 Task: Find connections with filter location South Brisbane with filter topic #innovationwith filter profile language English with filter current company Adani Solar with filter school Global Institute of Technology,Jaipur with filter industry Investment Advice with filter service category WordPress Design with filter keywords title Cloud Architect
Action: Mouse moved to (201, 280)
Screenshot: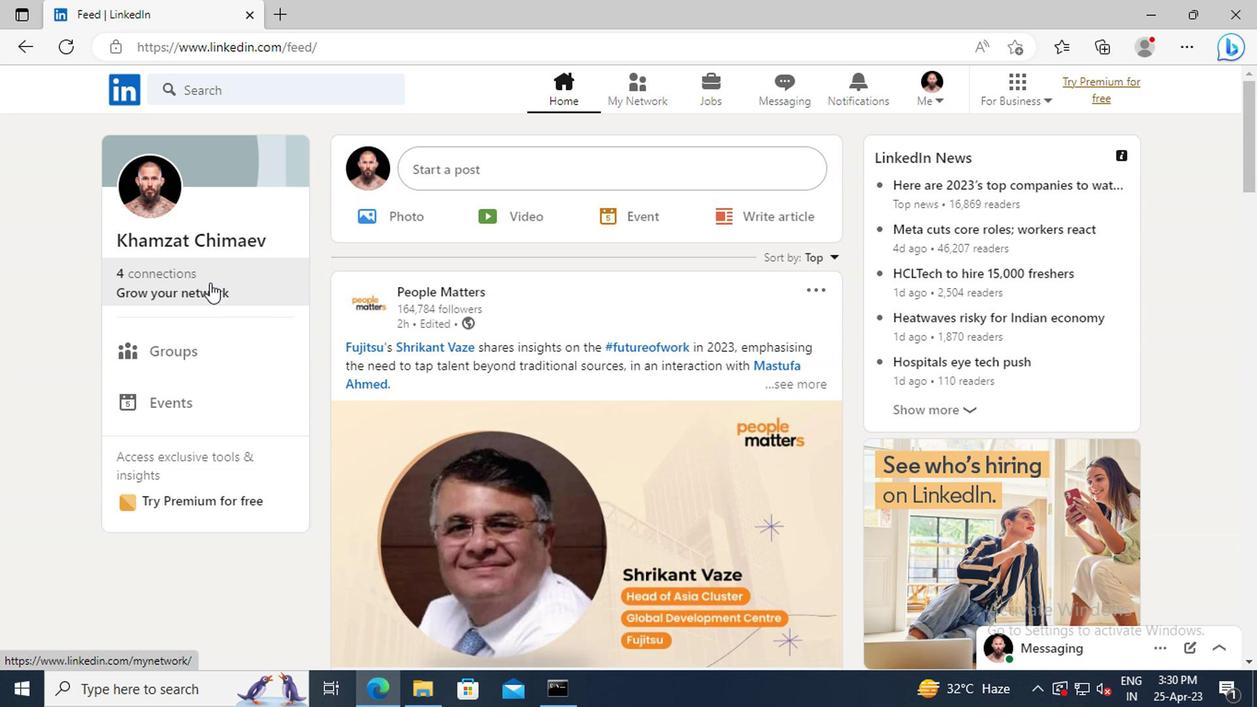 
Action: Mouse pressed left at (201, 280)
Screenshot: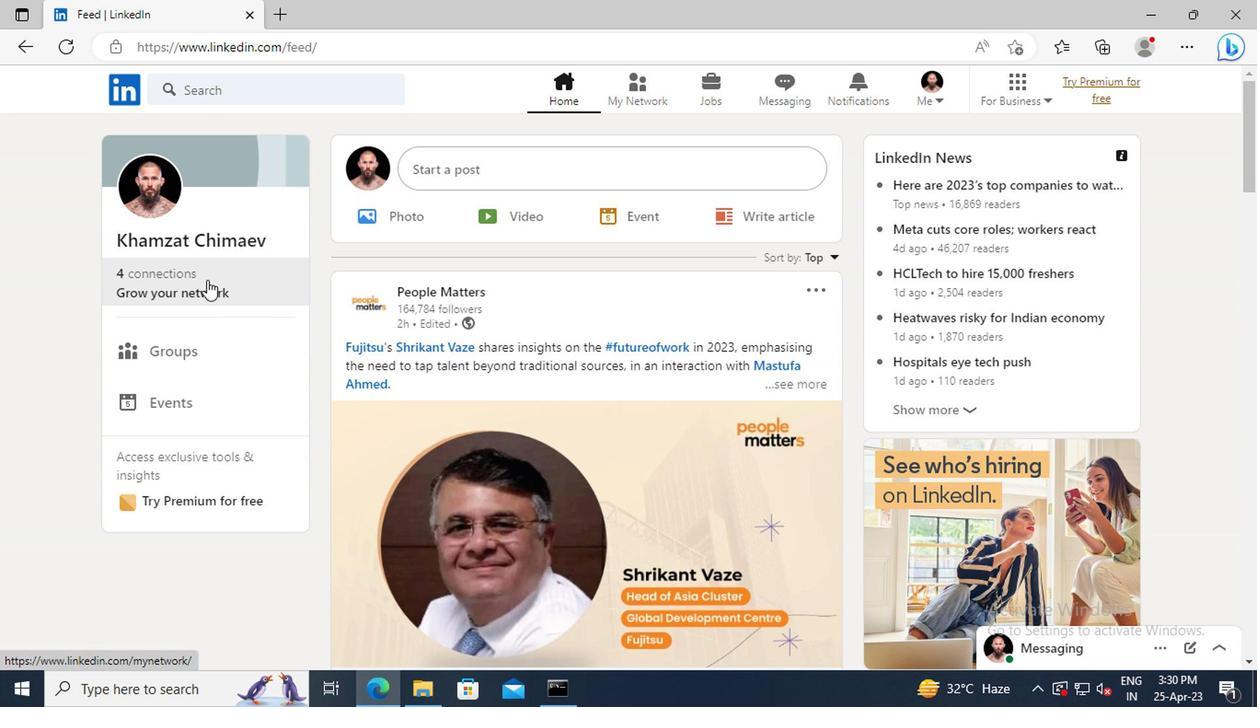
Action: Mouse moved to (216, 191)
Screenshot: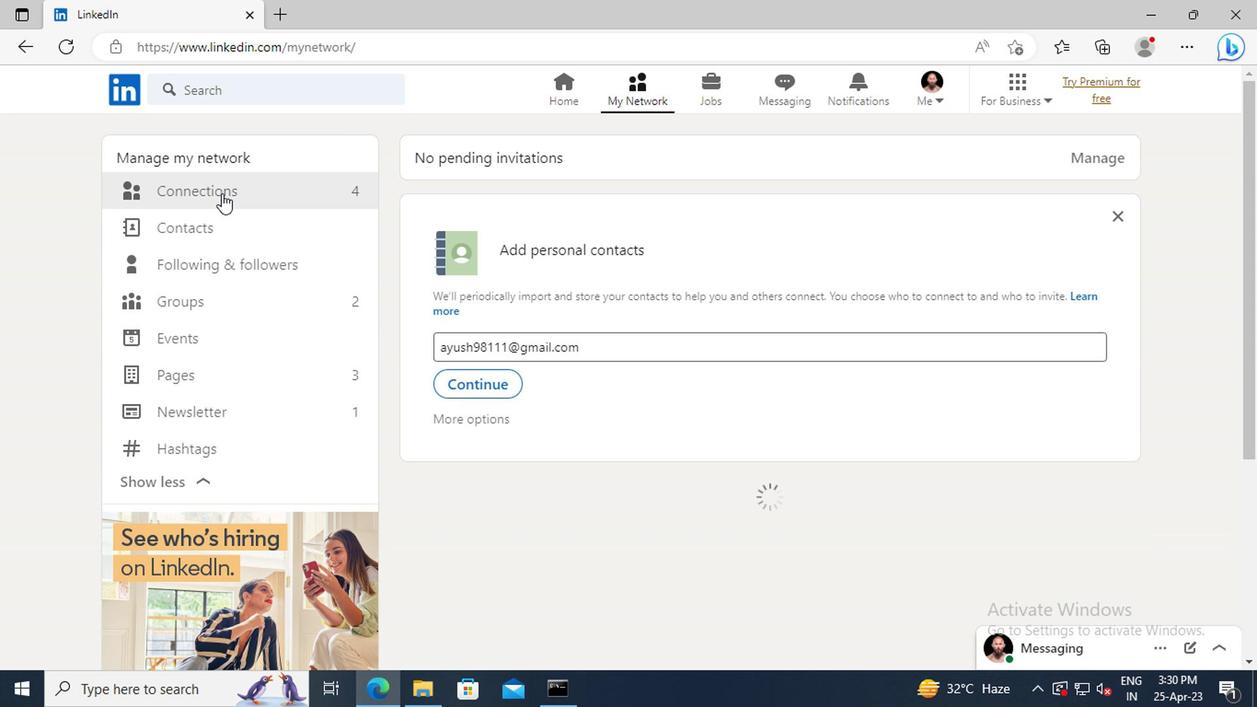 
Action: Mouse pressed left at (216, 191)
Screenshot: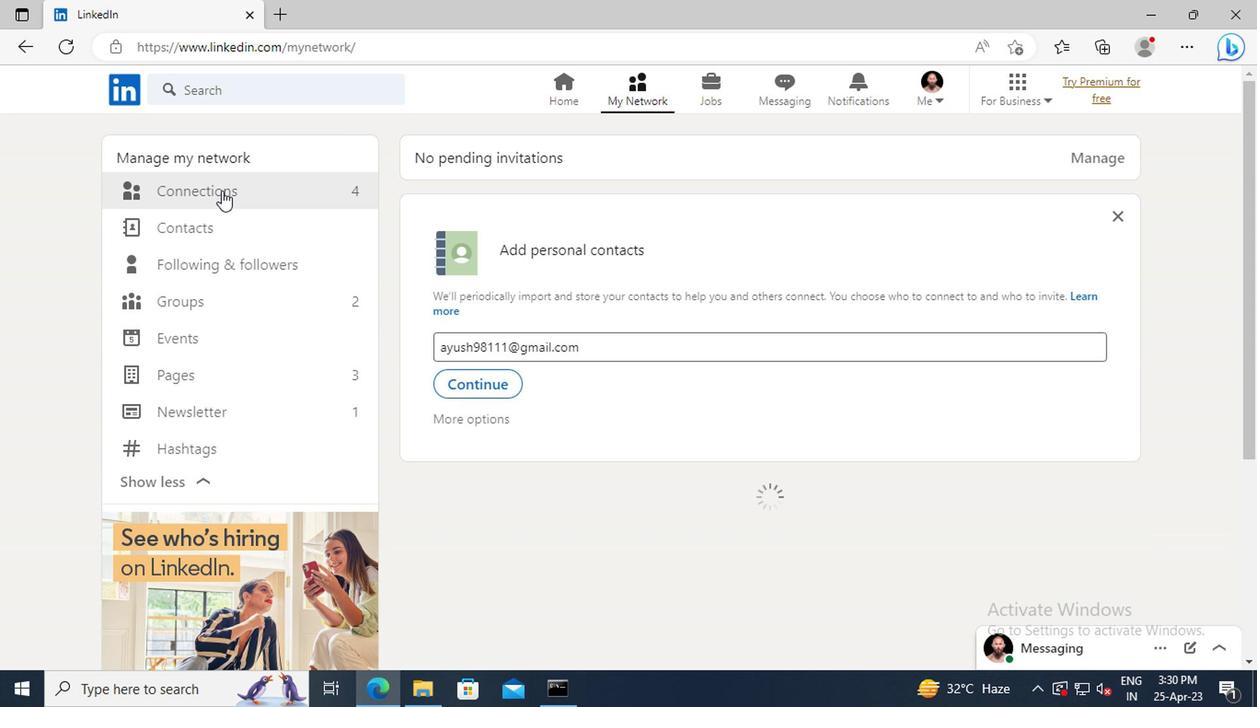 
Action: Mouse moved to (737, 194)
Screenshot: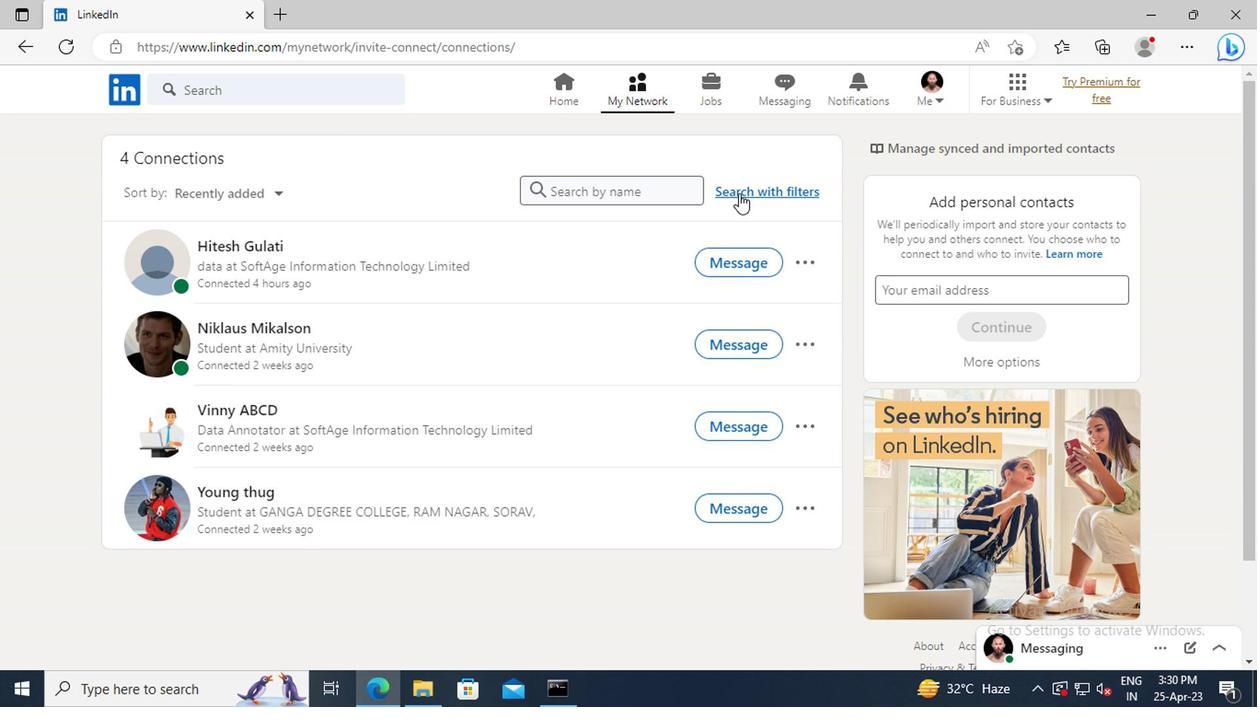 
Action: Mouse pressed left at (737, 194)
Screenshot: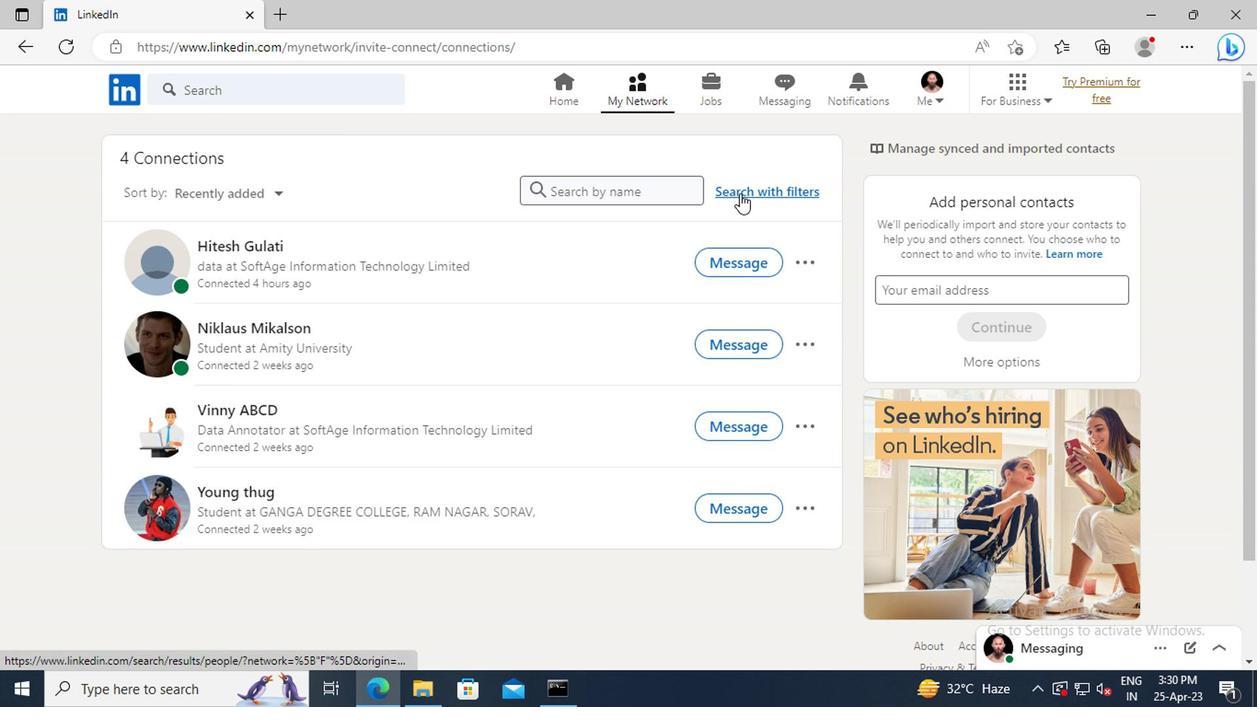 
Action: Mouse moved to (685, 148)
Screenshot: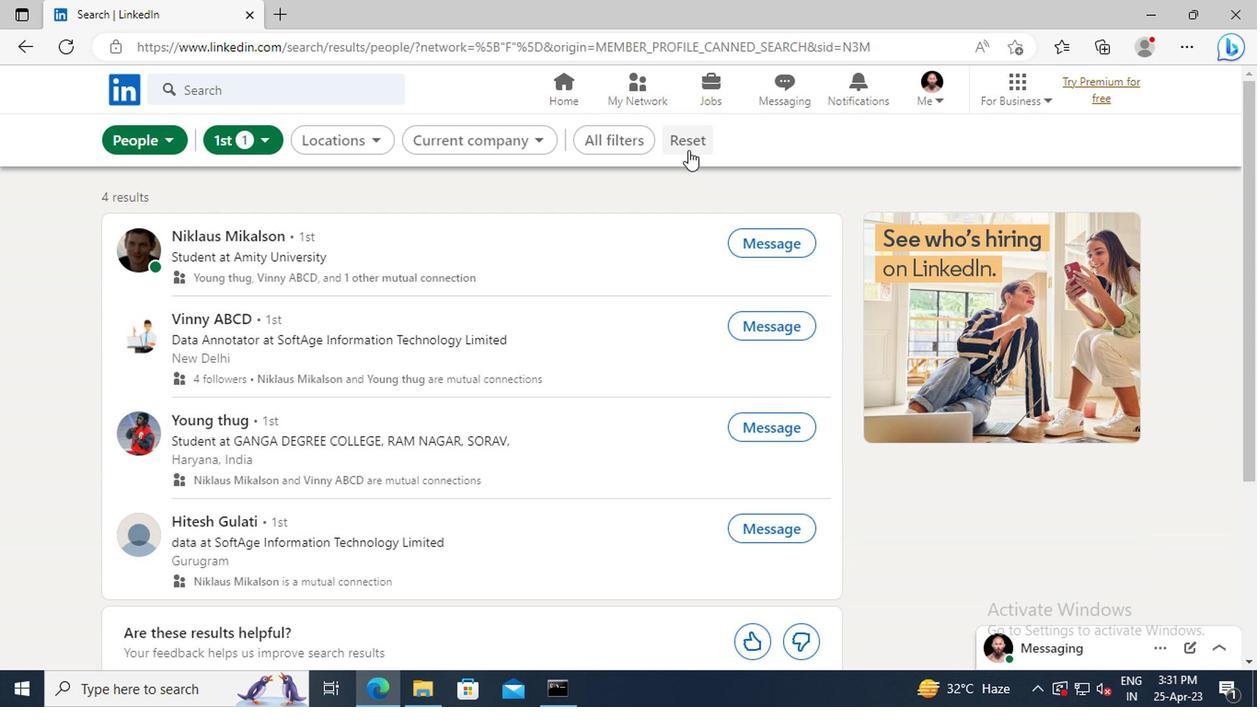 
Action: Mouse pressed left at (685, 148)
Screenshot: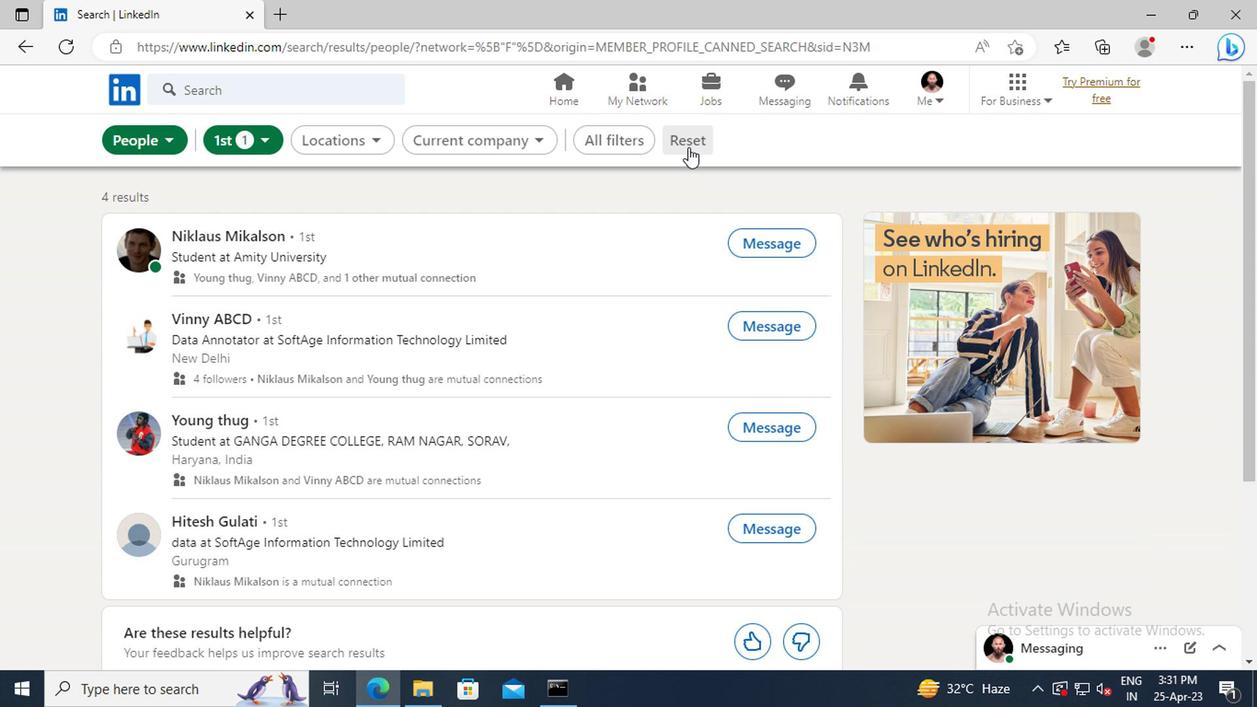 
Action: Mouse moved to (645, 146)
Screenshot: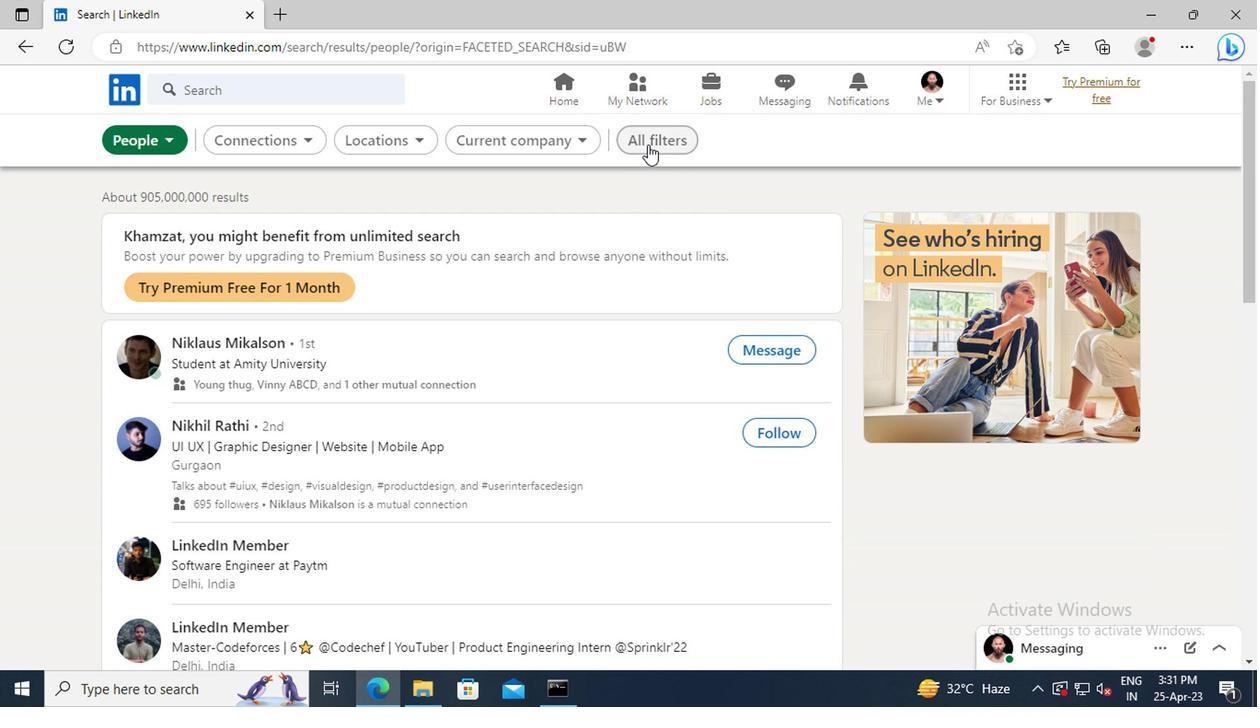 
Action: Mouse pressed left at (645, 146)
Screenshot: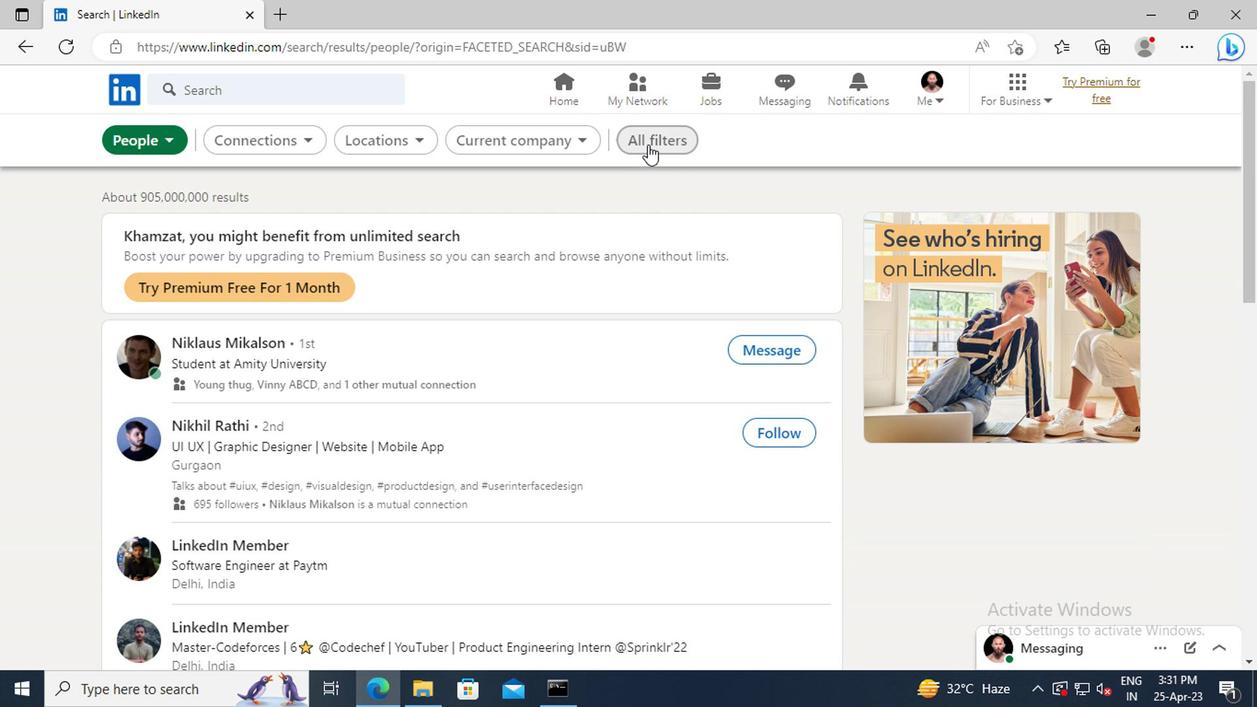 
Action: Mouse moved to (1009, 315)
Screenshot: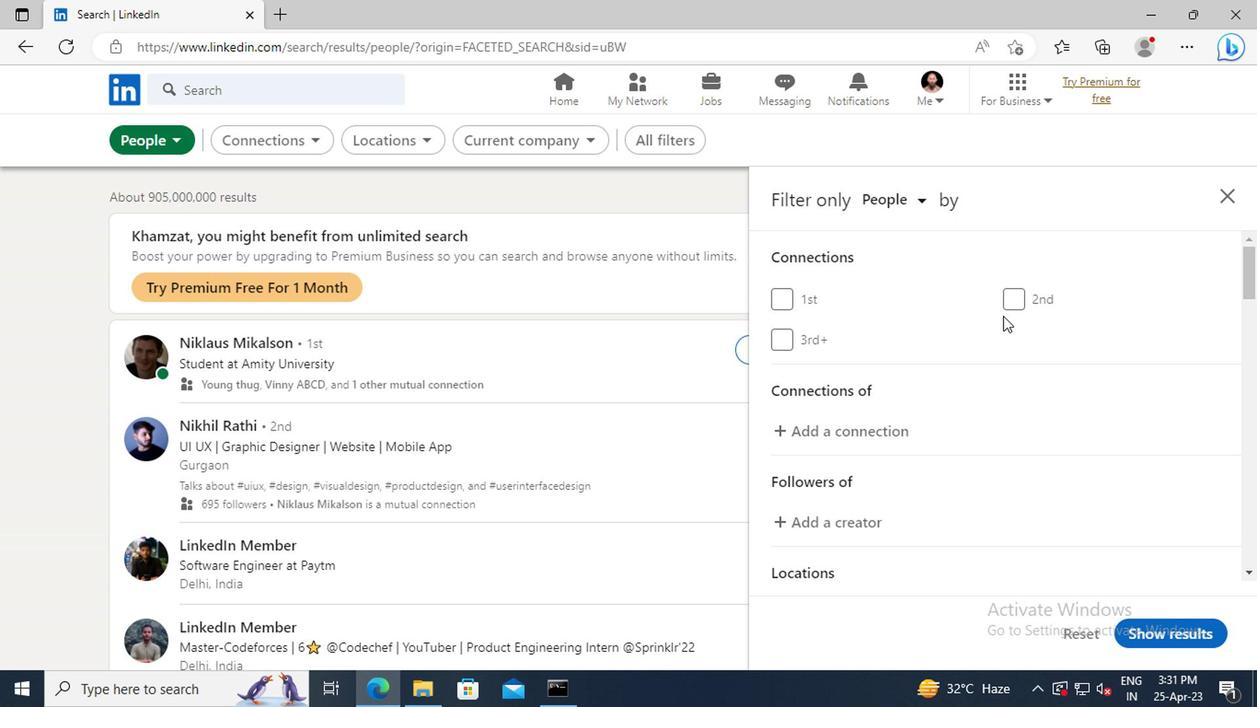 
Action: Mouse scrolled (1009, 315) with delta (0, 0)
Screenshot: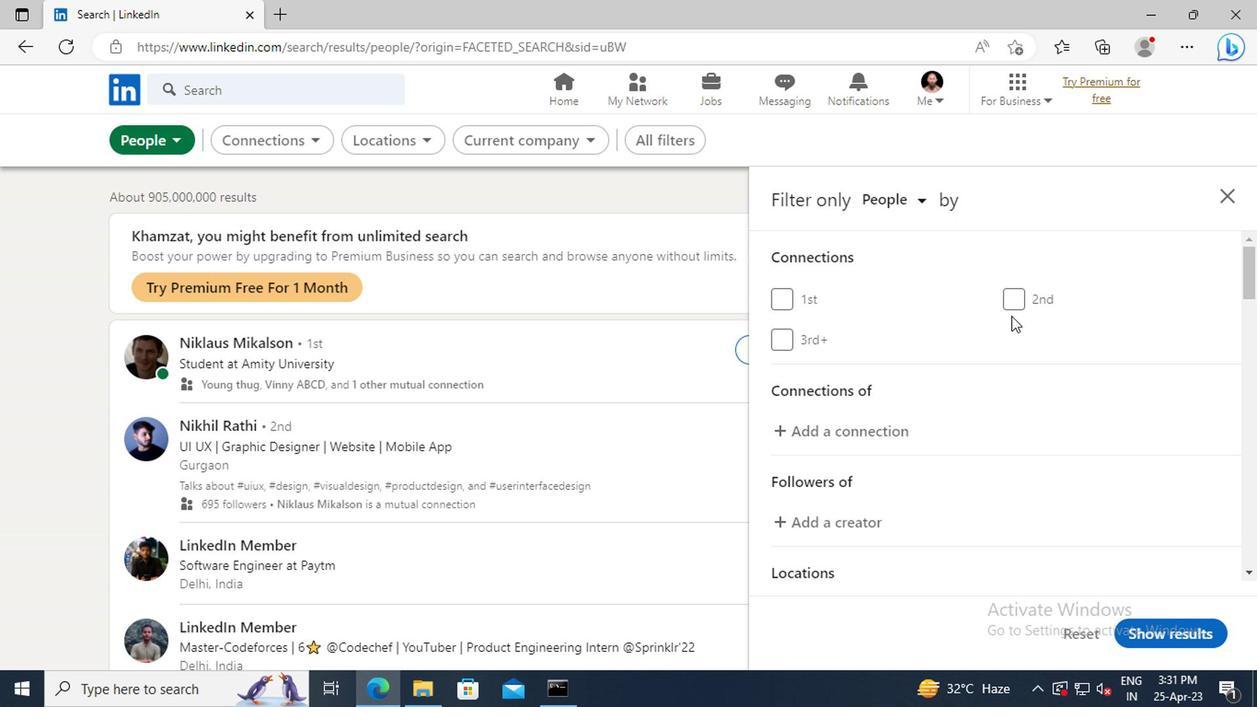 
Action: Mouse scrolled (1009, 315) with delta (0, 0)
Screenshot: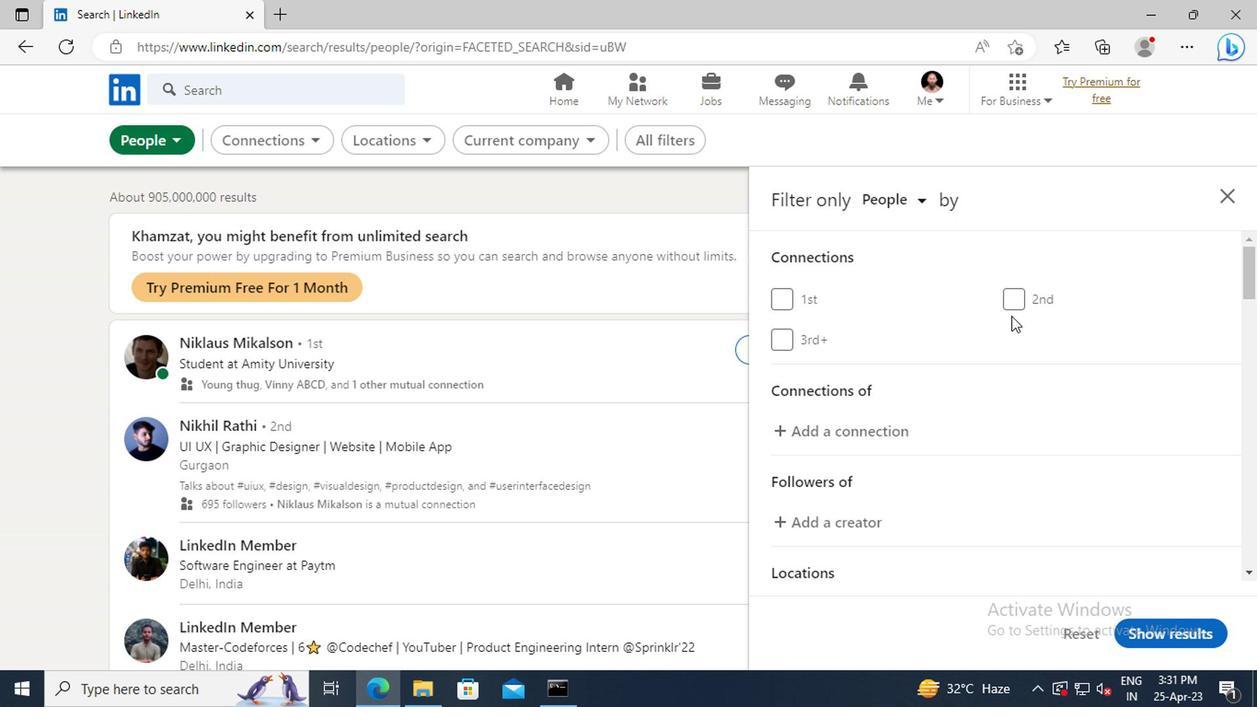 
Action: Mouse scrolled (1009, 315) with delta (0, 0)
Screenshot: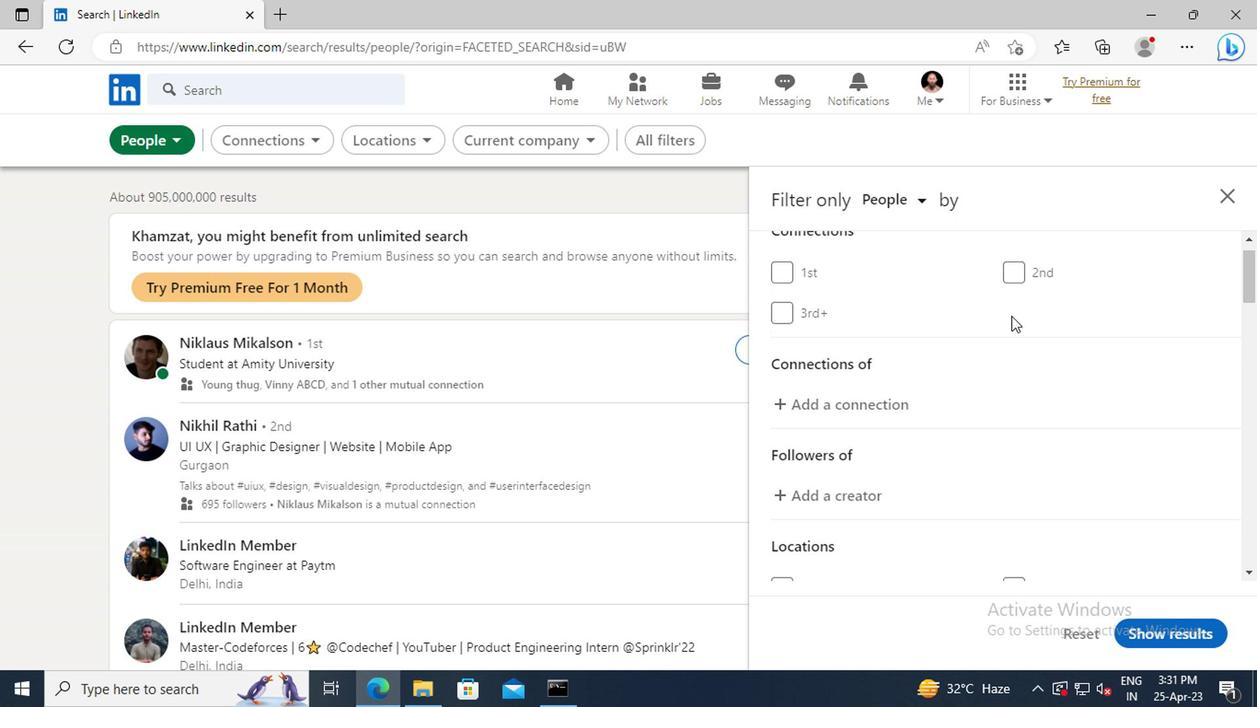 
Action: Mouse moved to (1010, 317)
Screenshot: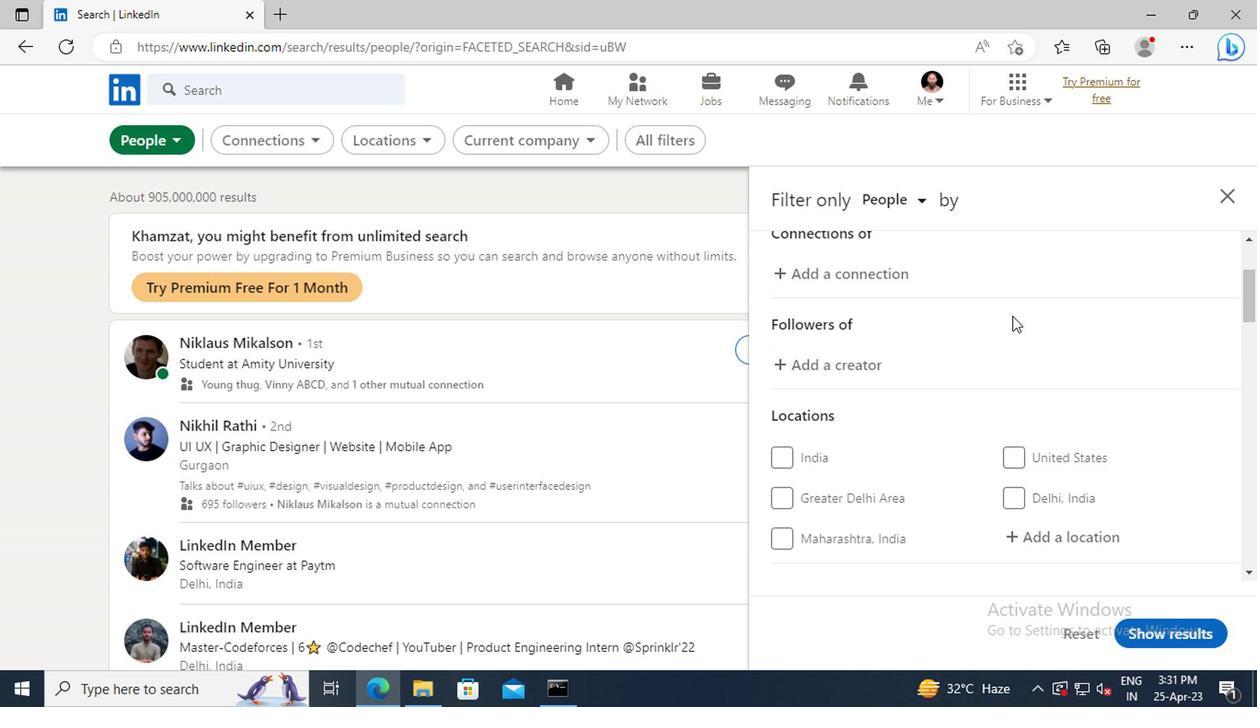 
Action: Mouse scrolled (1010, 315) with delta (0, -1)
Screenshot: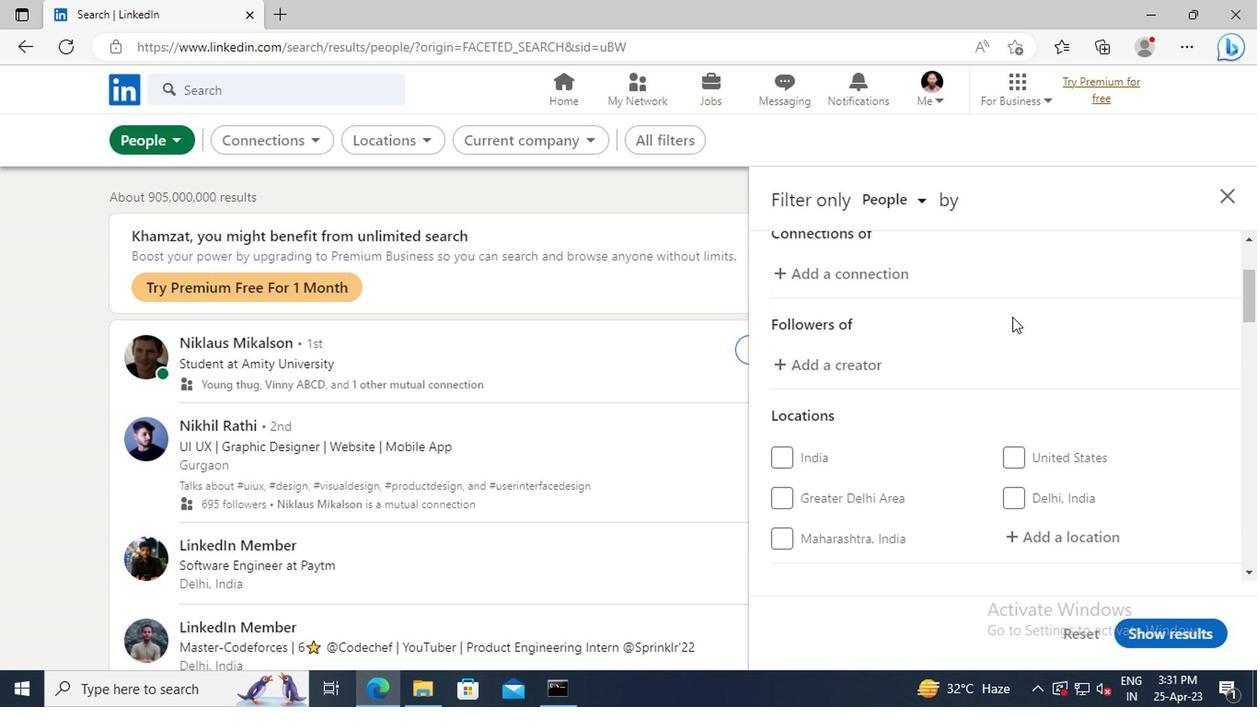 
Action: Mouse scrolled (1010, 315) with delta (0, -1)
Screenshot: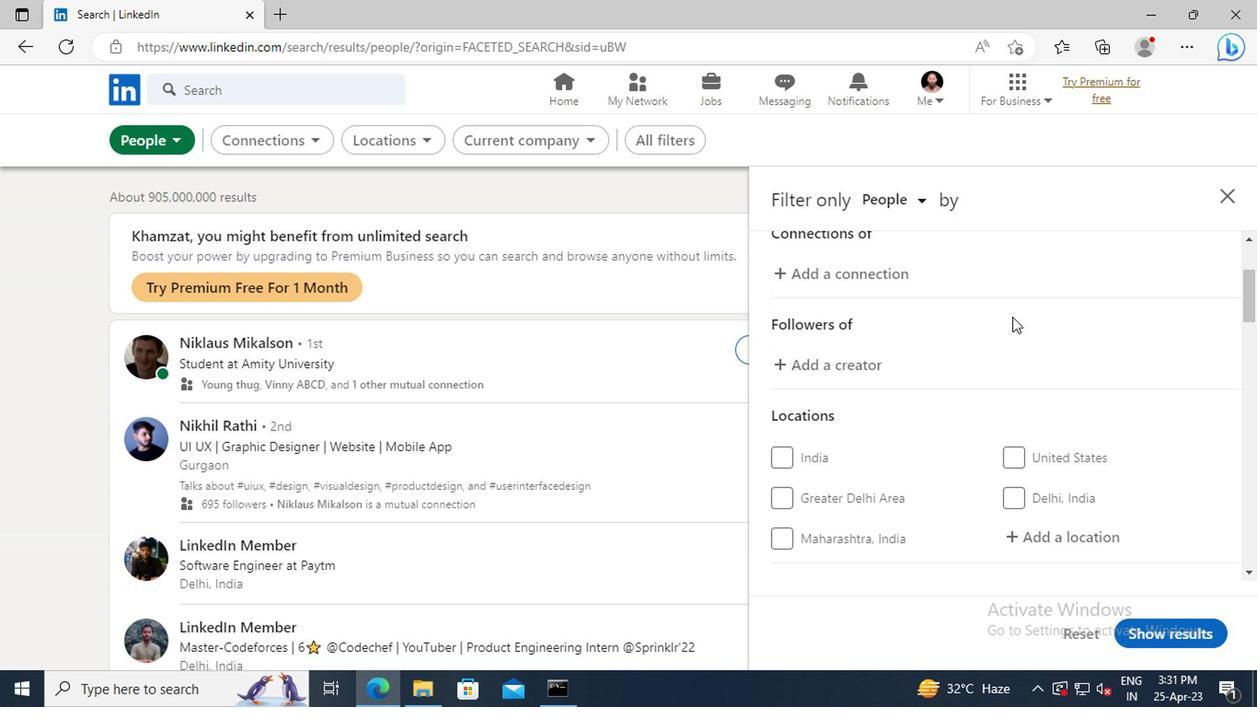 
Action: Mouse moved to (1049, 430)
Screenshot: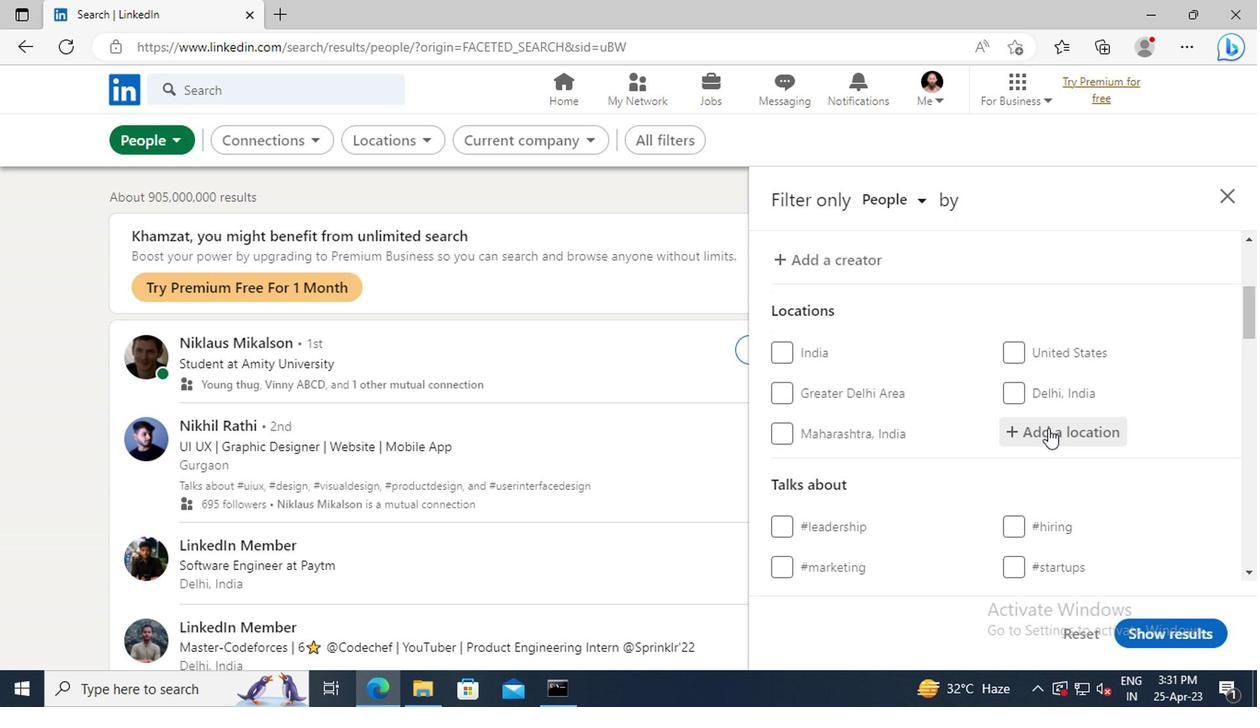 
Action: Mouse pressed left at (1049, 430)
Screenshot: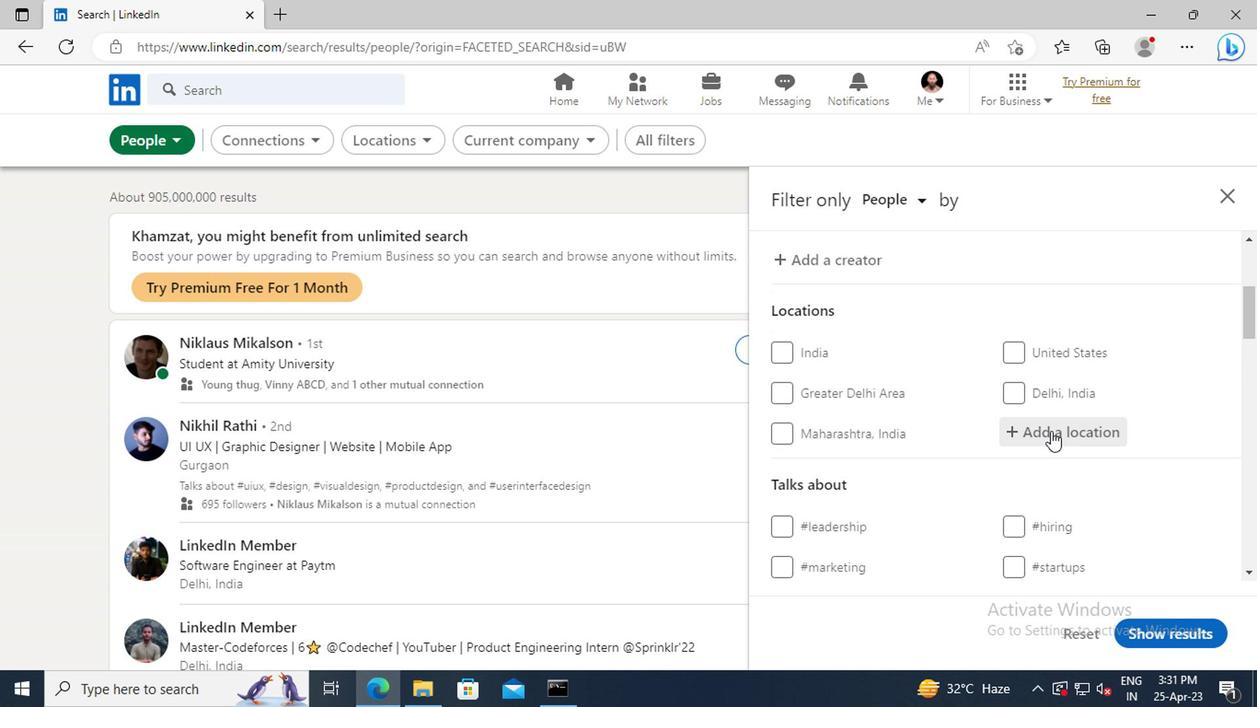 
Action: Key pressed <Key.shift_r>South<Key.space><Key.shift>BRISBANE<Key.enter>
Screenshot: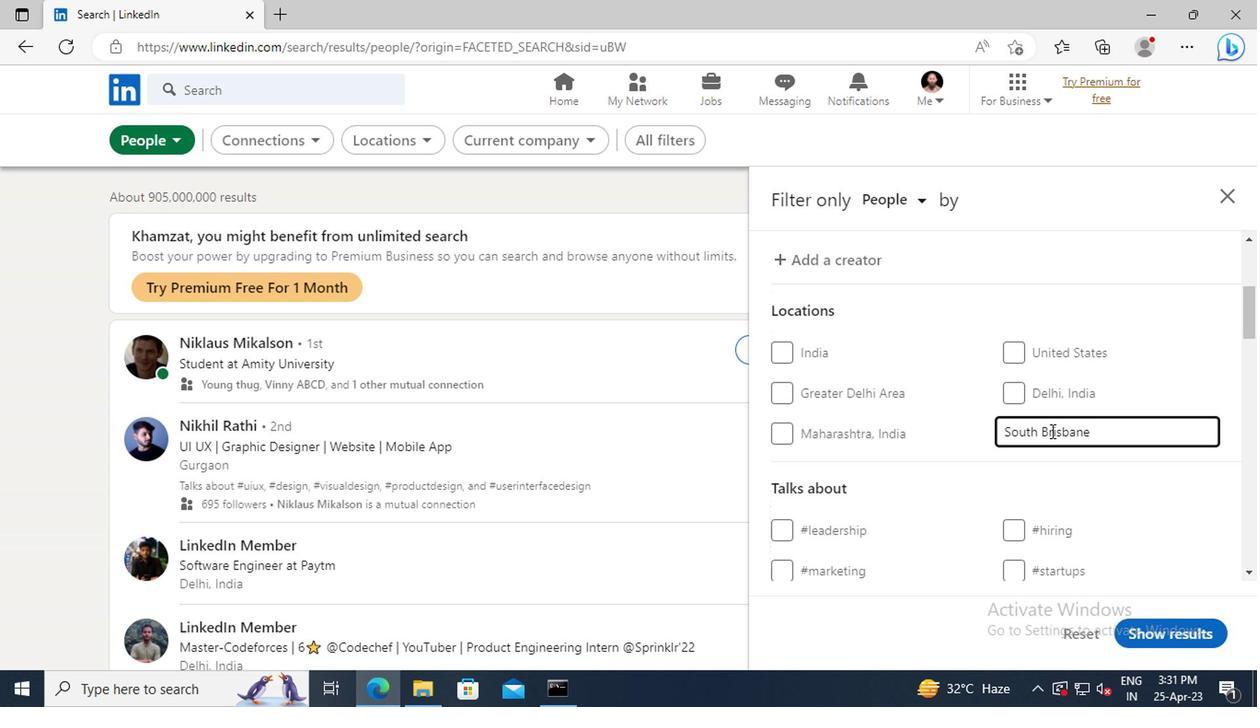 
Action: Mouse moved to (1049, 431)
Screenshot: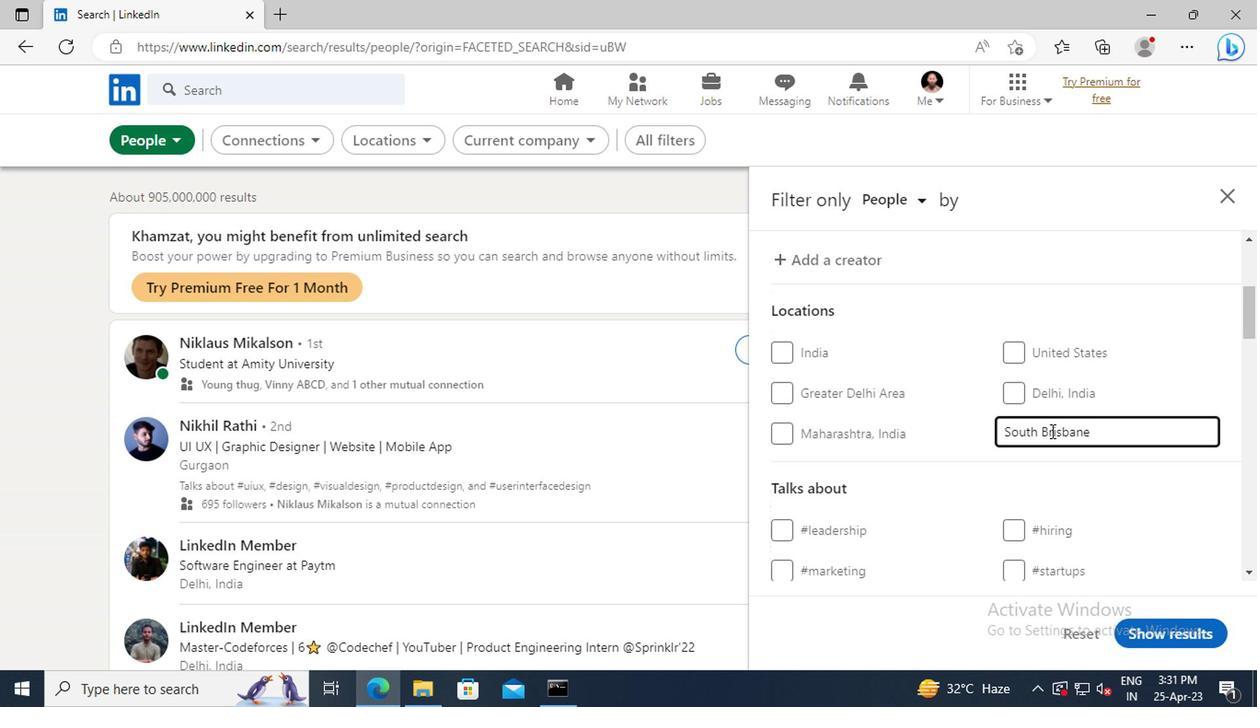 
Action: Mouse scrolled (1049, 430) with delta (0, 0)
Screenshot: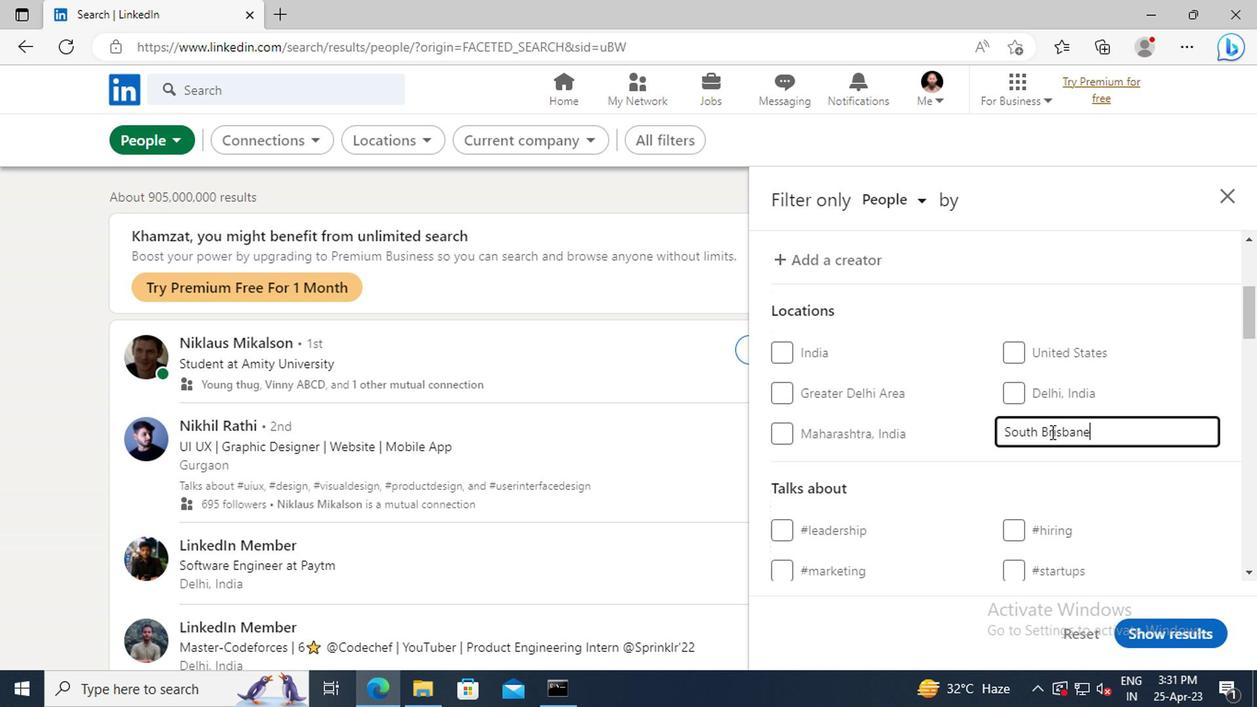
Action: Mouse scrolled (1049, 430) with delta (0, 0)
Screenshot: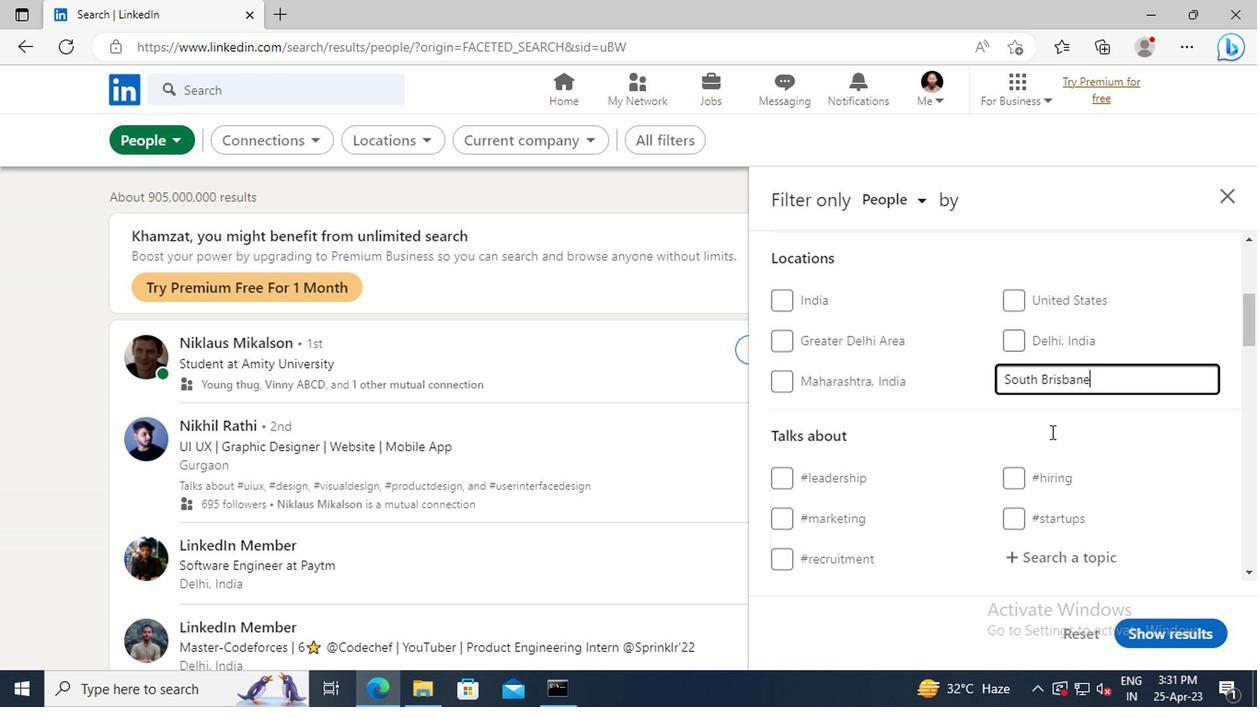 
Action: Mouse scrolled (1049, 430) with delta (0, 0)
Screenshot: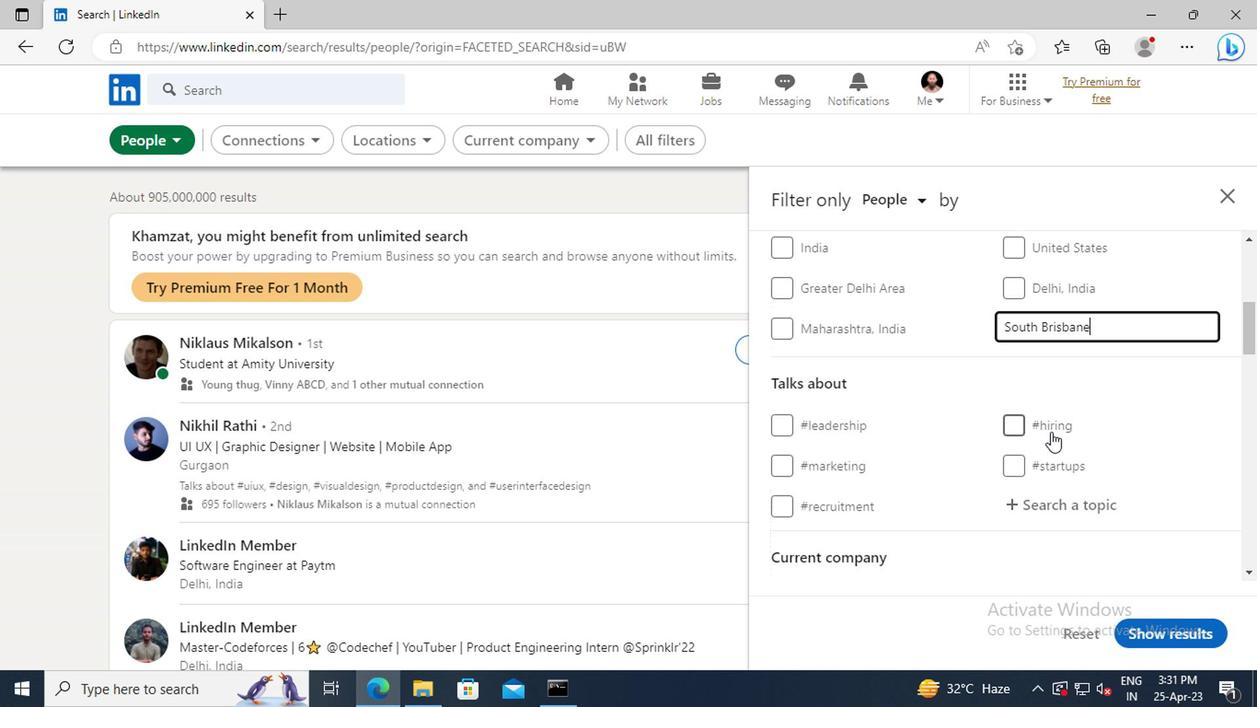 
Action: Mouse moved to (1047, 455)
Screenshot: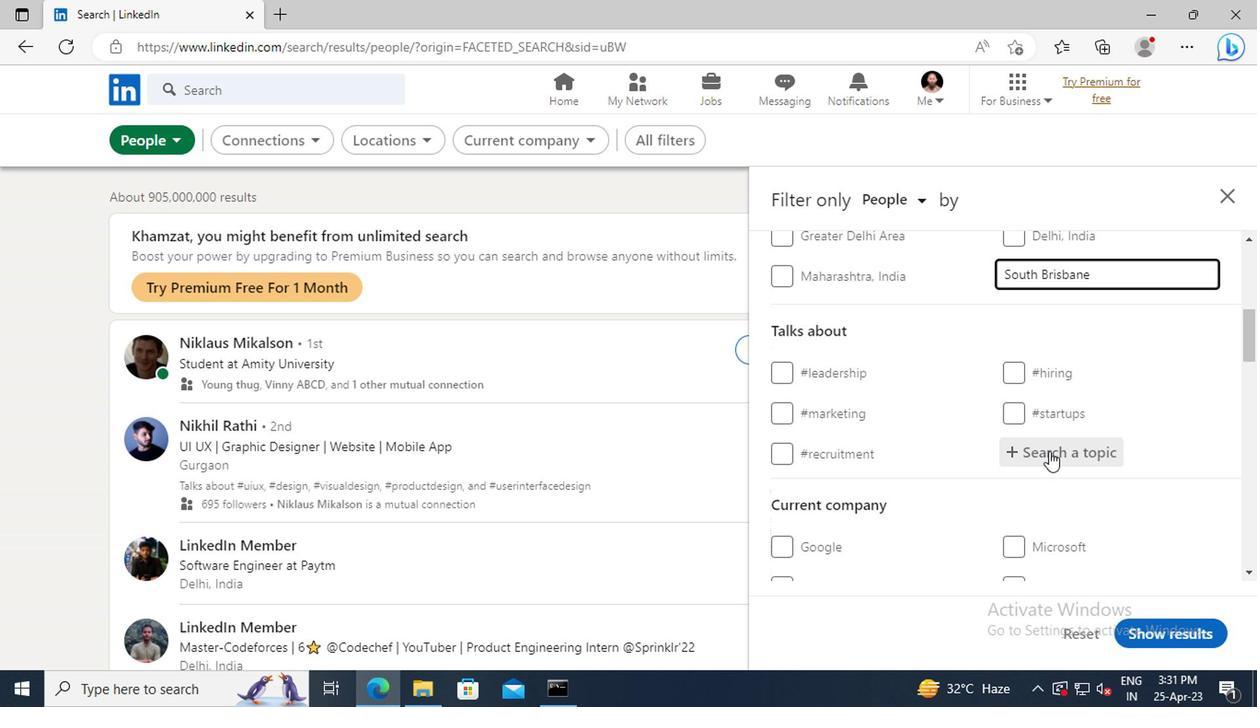 
Action: Mouse pressed left at (1047, 455)
Screenshot: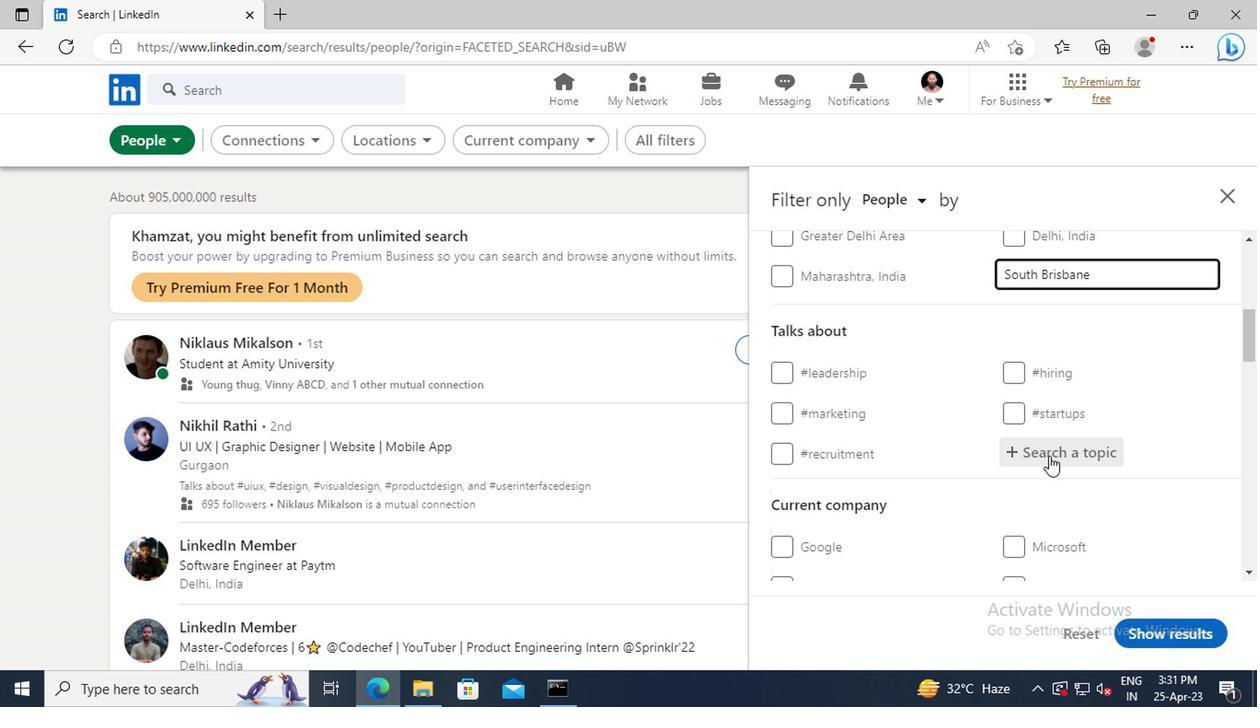 
Action: Key pressed <Key.shift>#INNOVATIONWITH
Screenshot: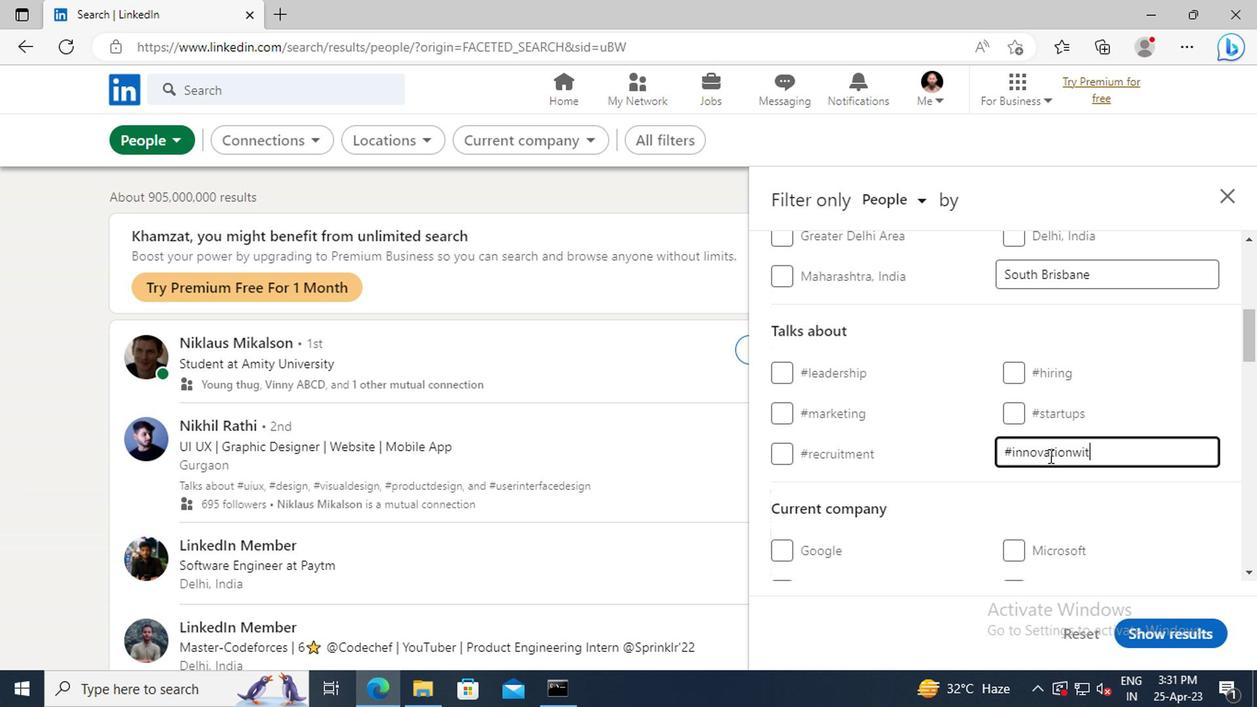 
Action: Mouse moved to (1020, 435)
Screenshot: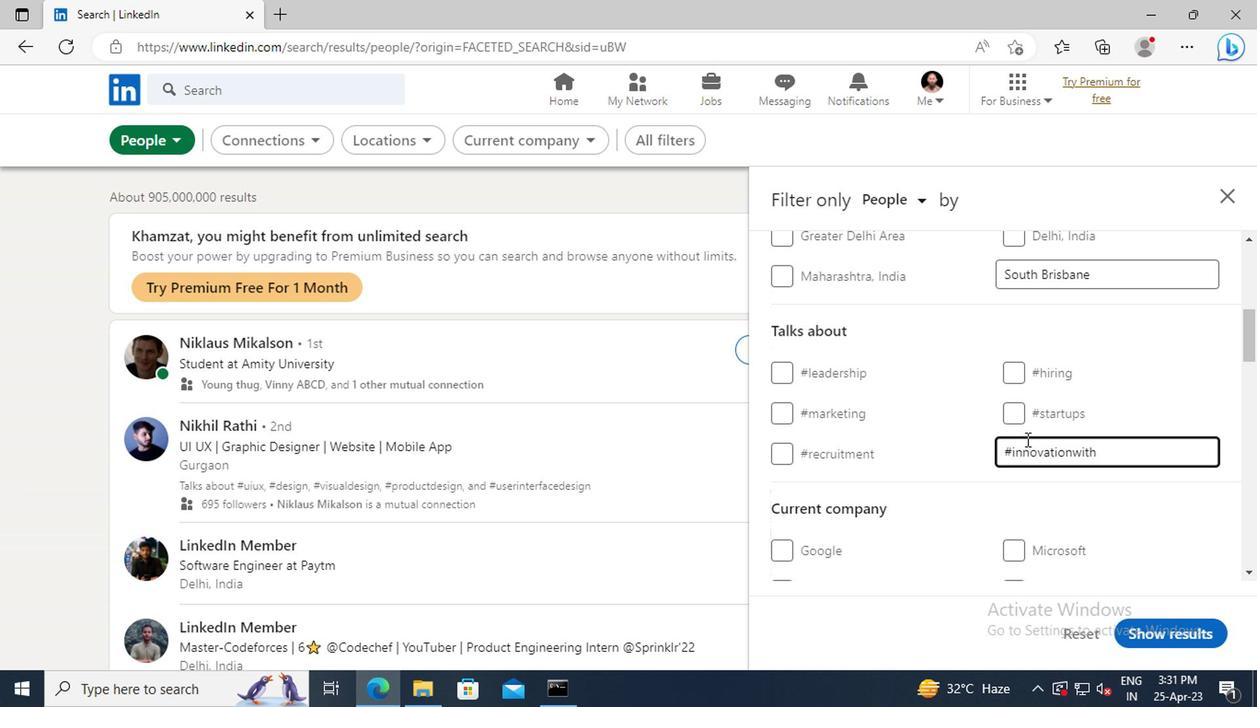 
Action: Mouse scrolled (1020, 435) with delta (0, 0)
Screenshot: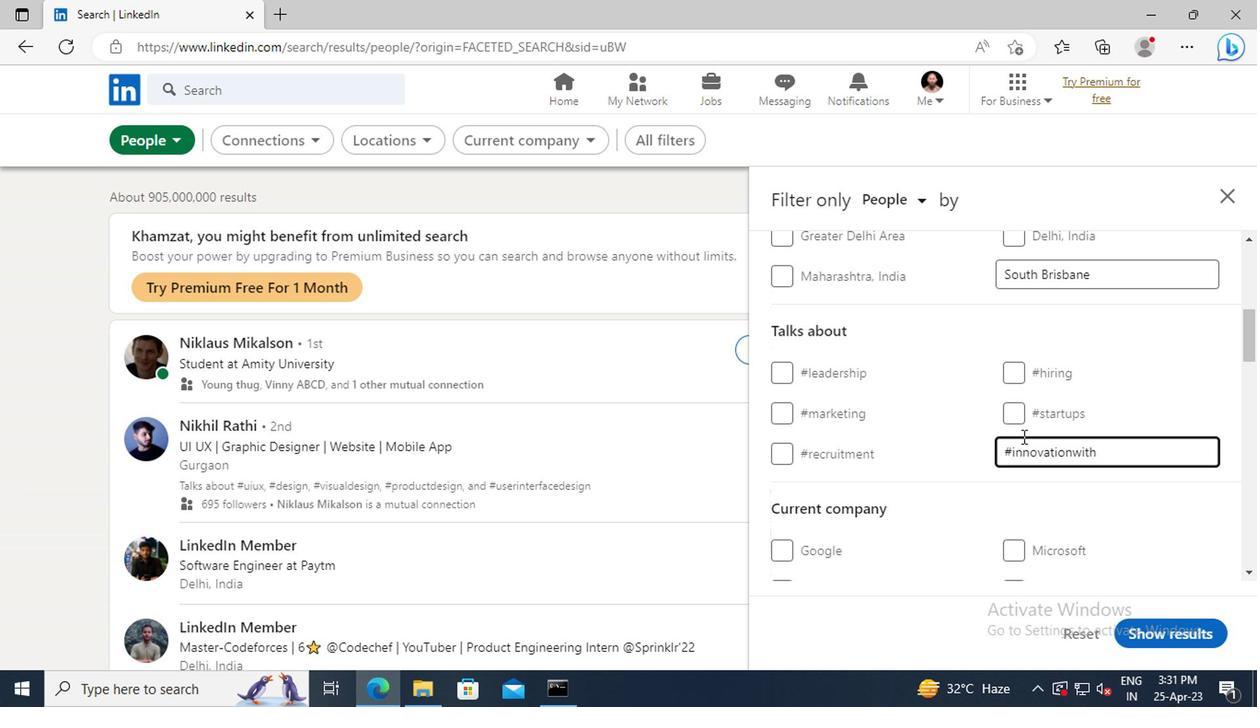 
Action: Mouse scrolled (1020, 435) with delta (0, 0)
Screenshot: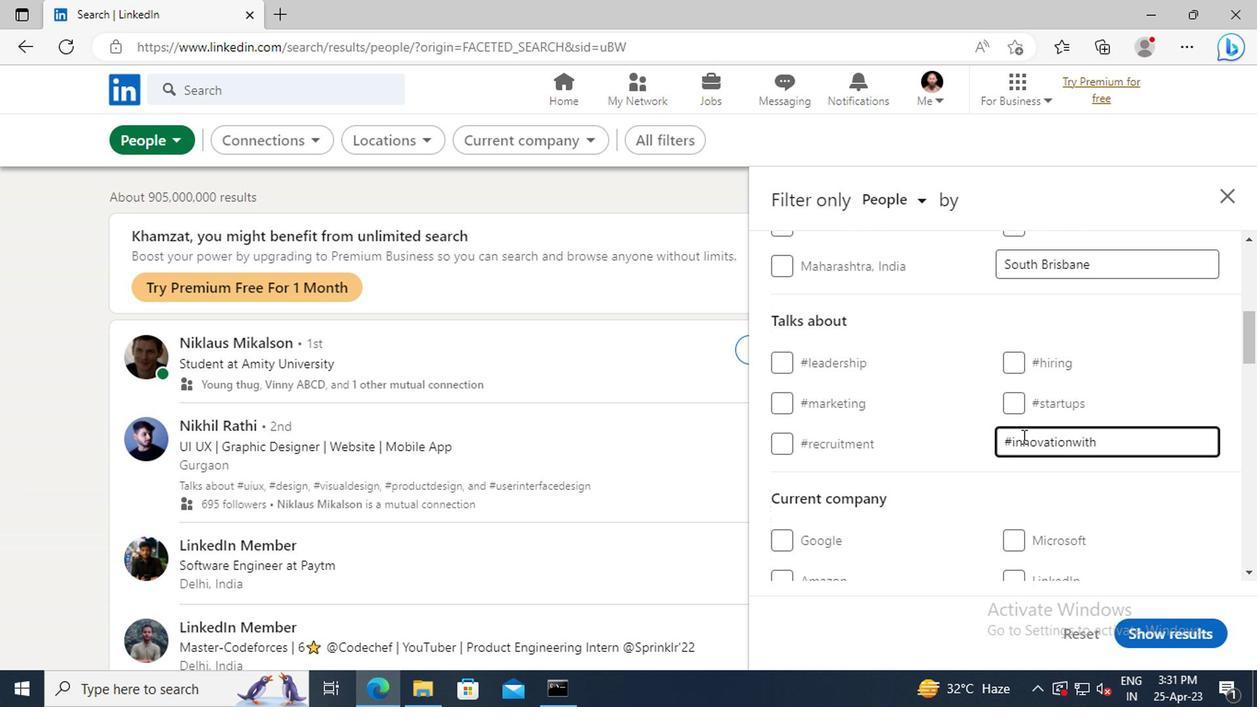 
Action: Mouse moved to (1025, 427)
Screenshot: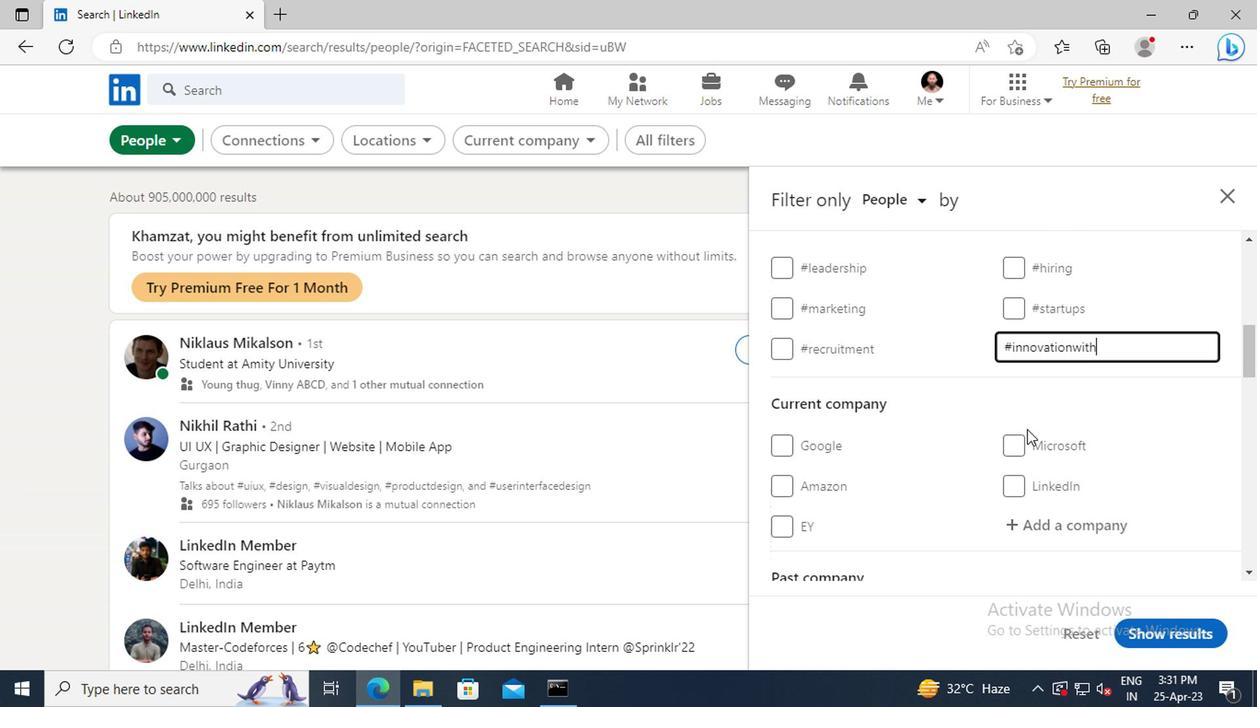 
Action: Mouse scrolled (1025, 426) with delta (0, -1)
Screenshot: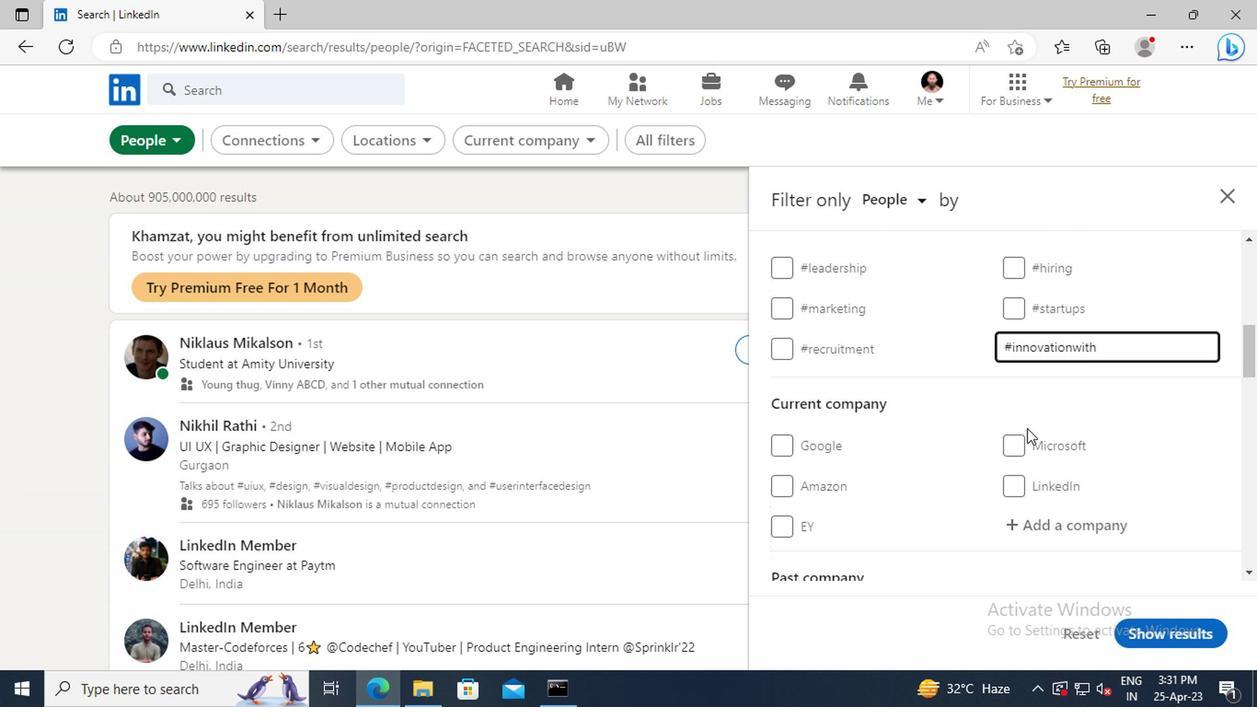 
Action: Mouse moved to (1040, 410)
Screenshot: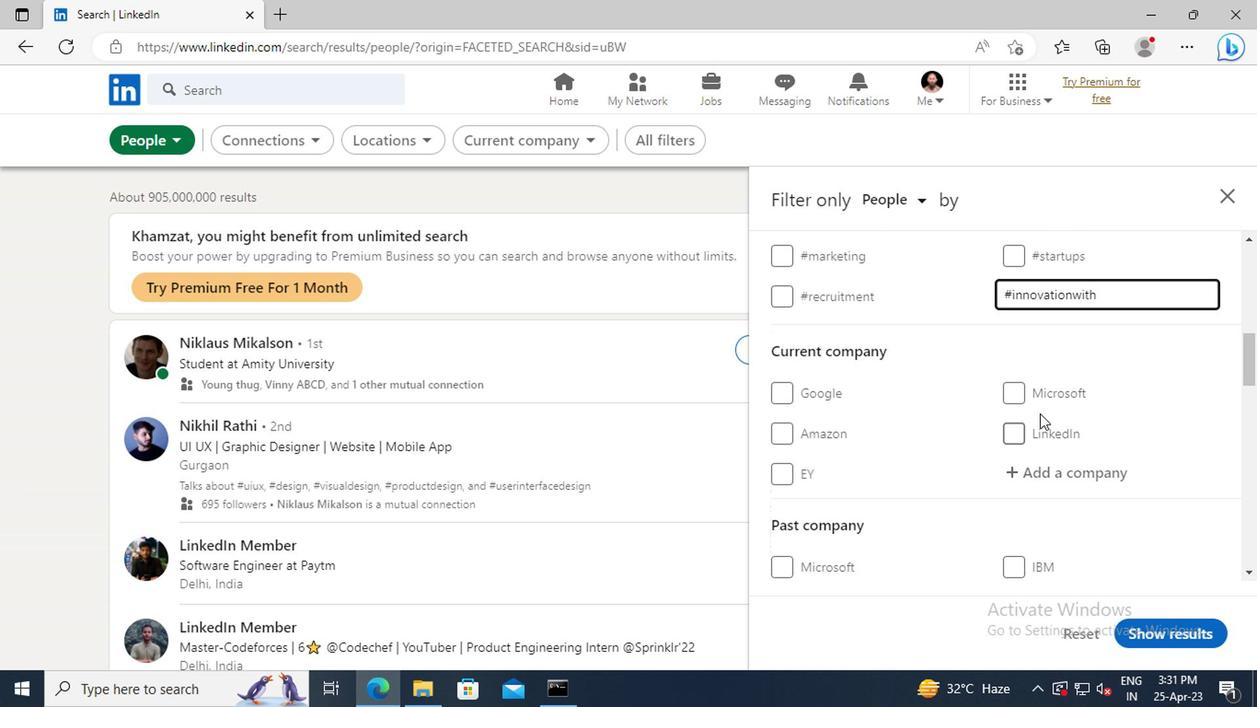 
Action: Mouse scrolled (1040, 409) with delta (0, 0)
Screenshot: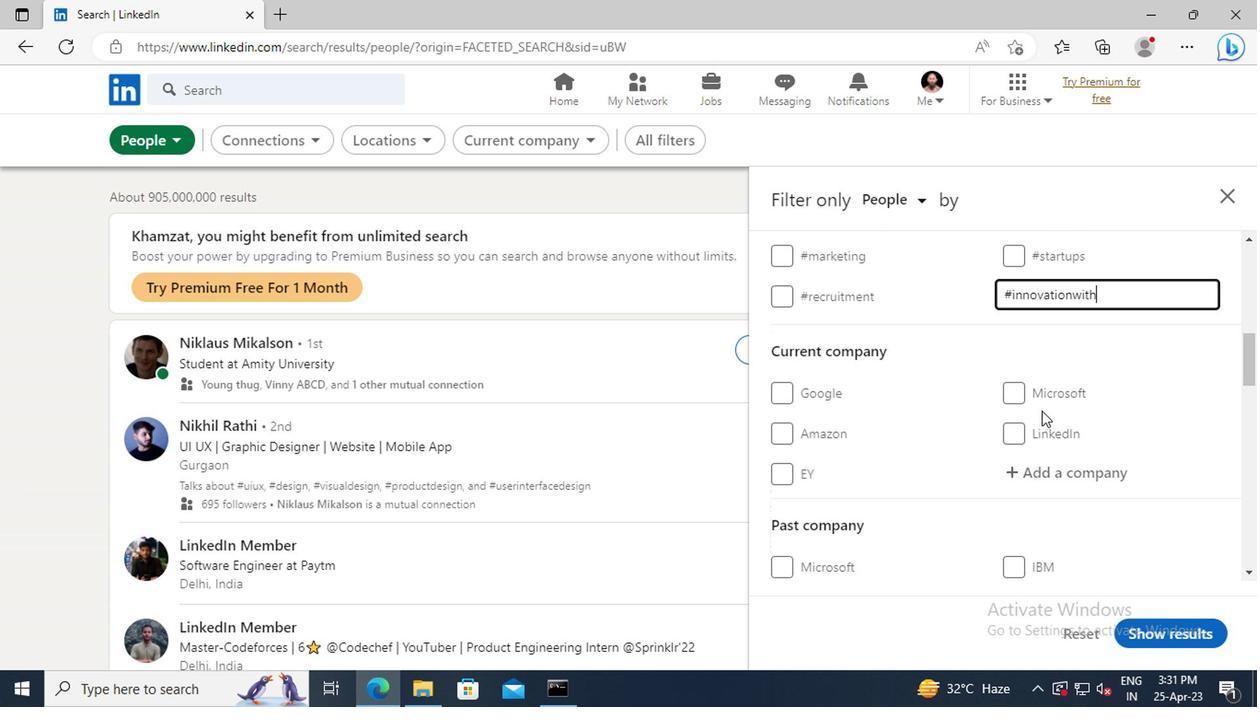 
Action: Mouse scrolled (1040, 409) with delta (0, 0)
Screenshot: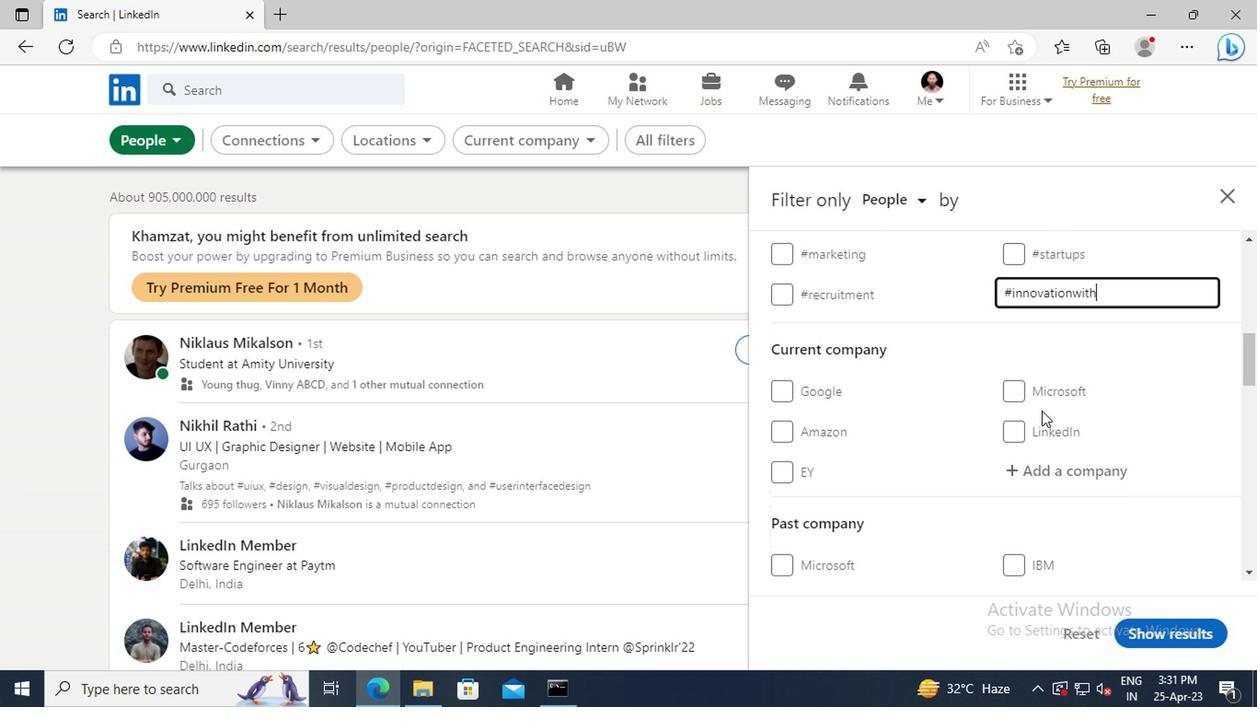 
Action: Mouse scrolled (1040, 409) with delta (0, 0)
Screenshot: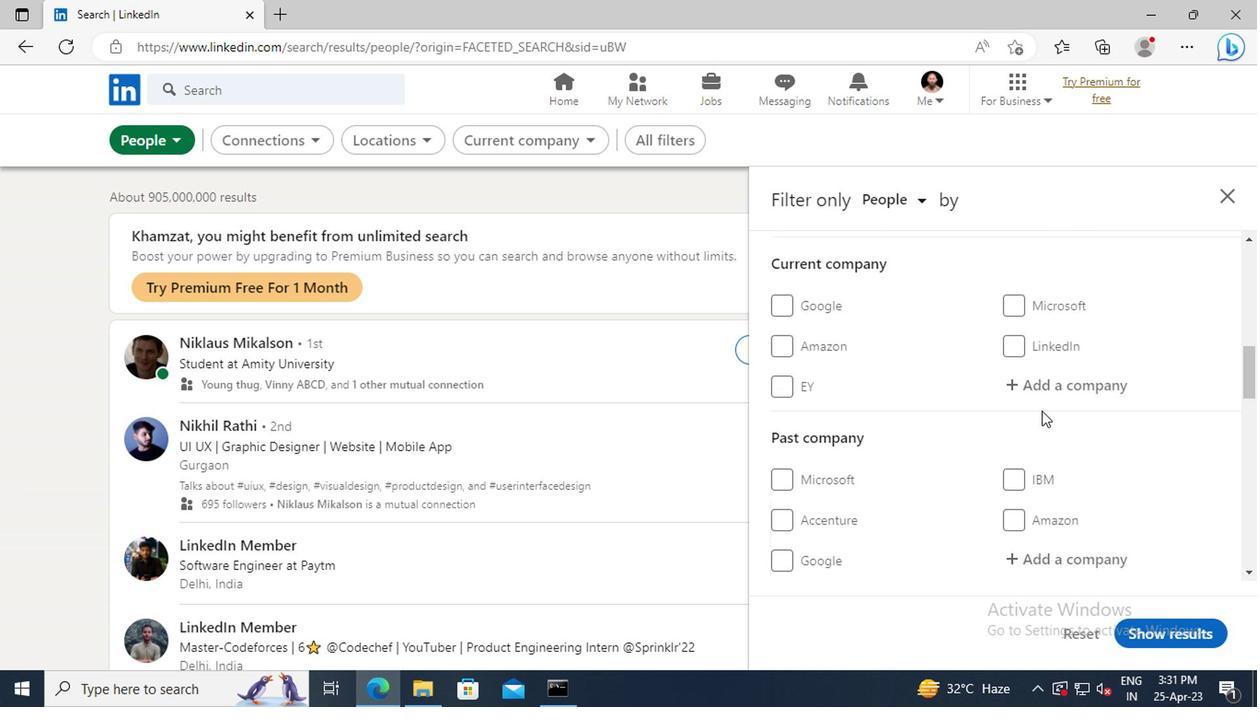 
Action: Mouse scrolled (1040, 409) with delta (0, 0)
Screenshot: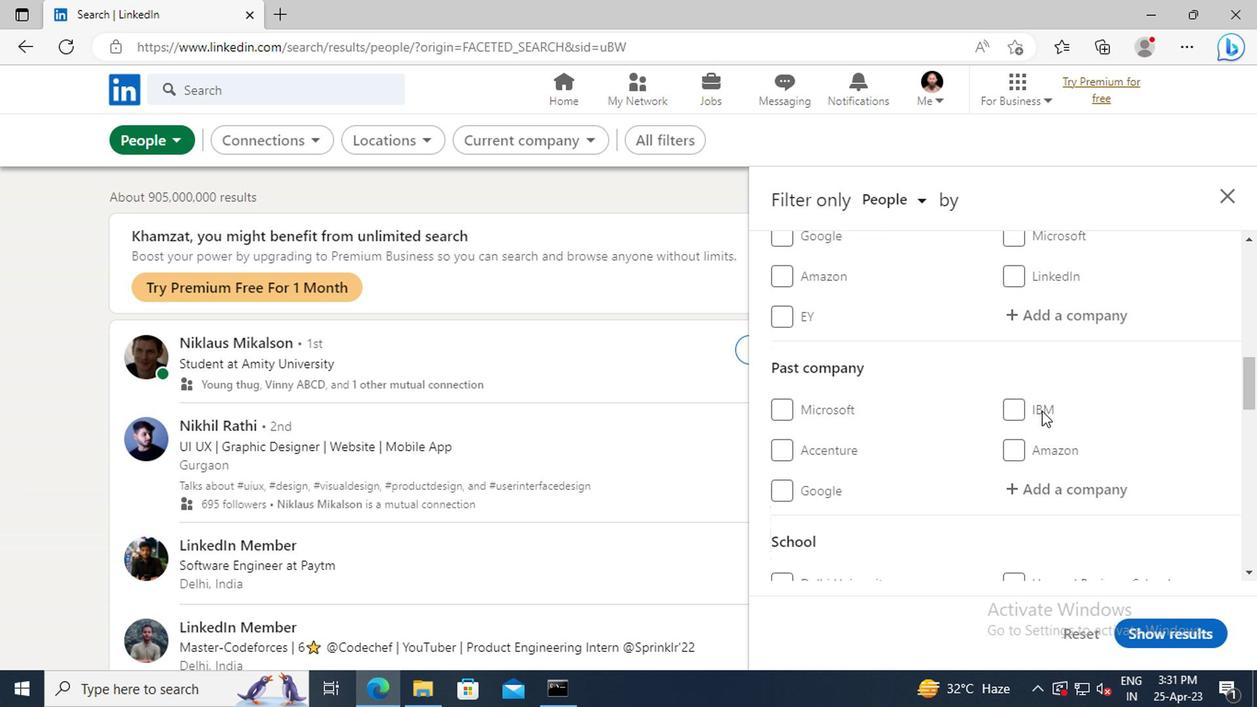 
Action: Mouse scrolled (1040, 409) with delta (0, 0)
Screenshot: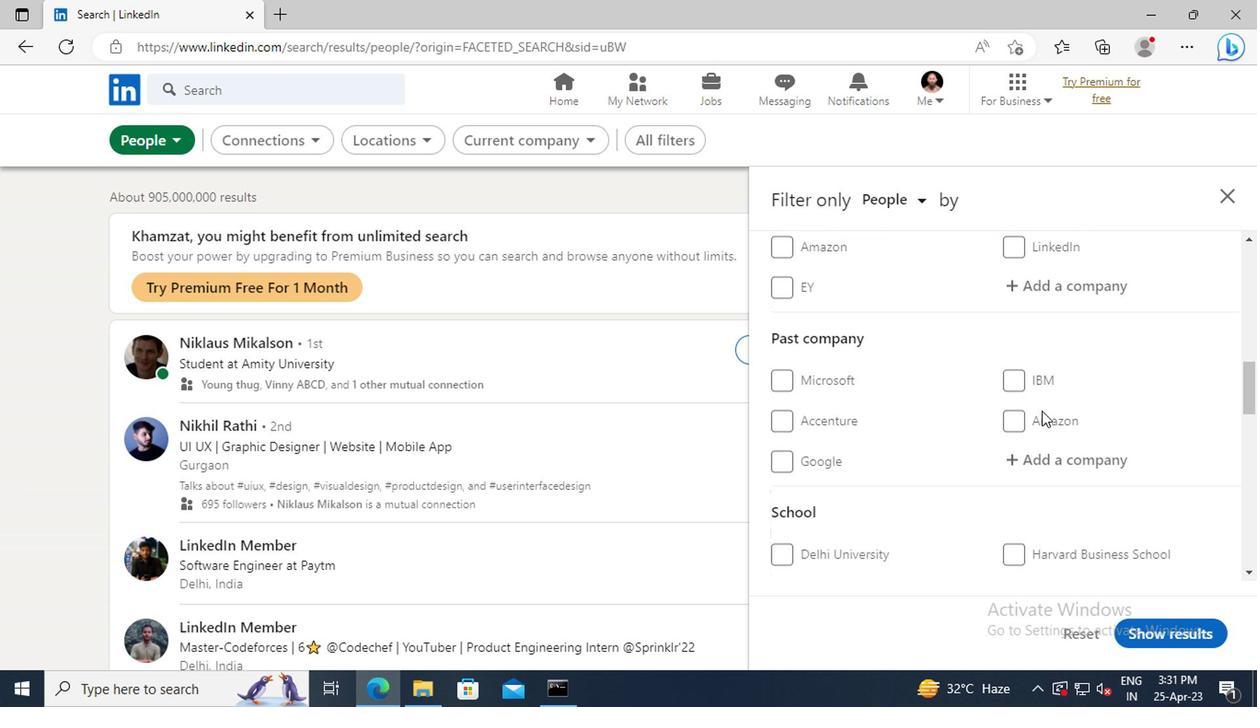 
Action: Mouse scrolled (1040, 409) with delta (0, 0)
Screenshot: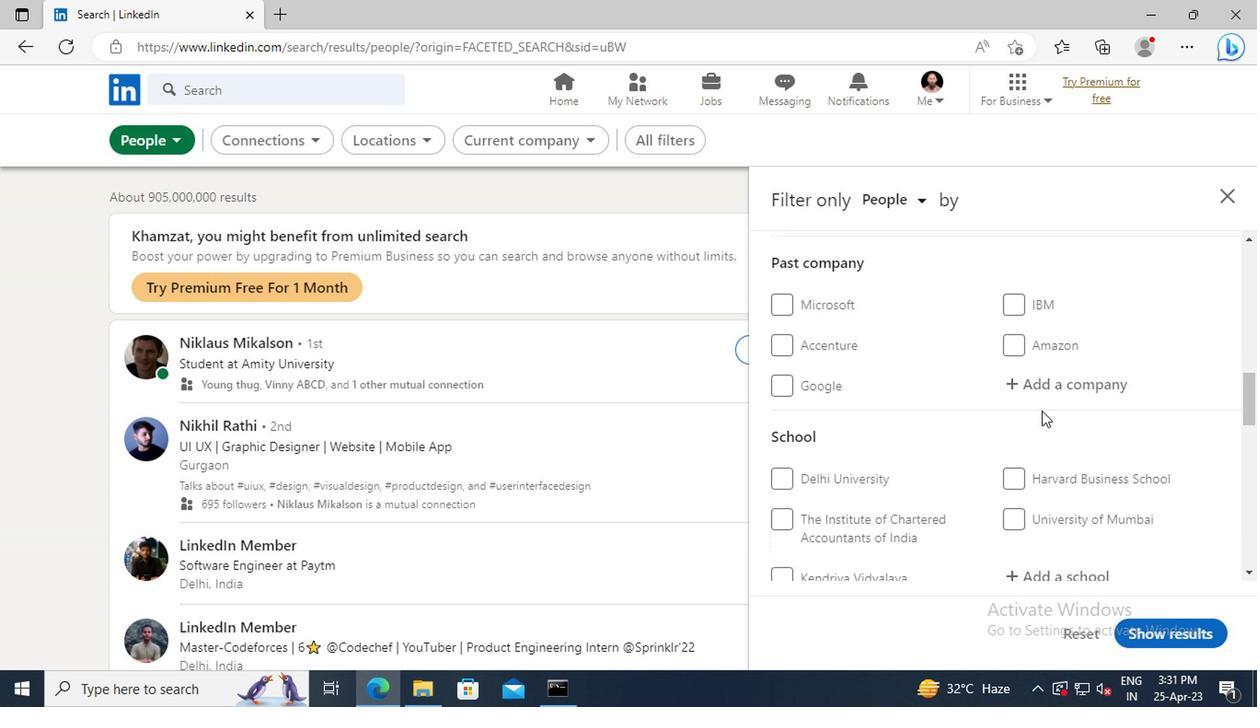 
Action: Mouse scrolled (1040, 409) with delta (0, 0)
Screenshot: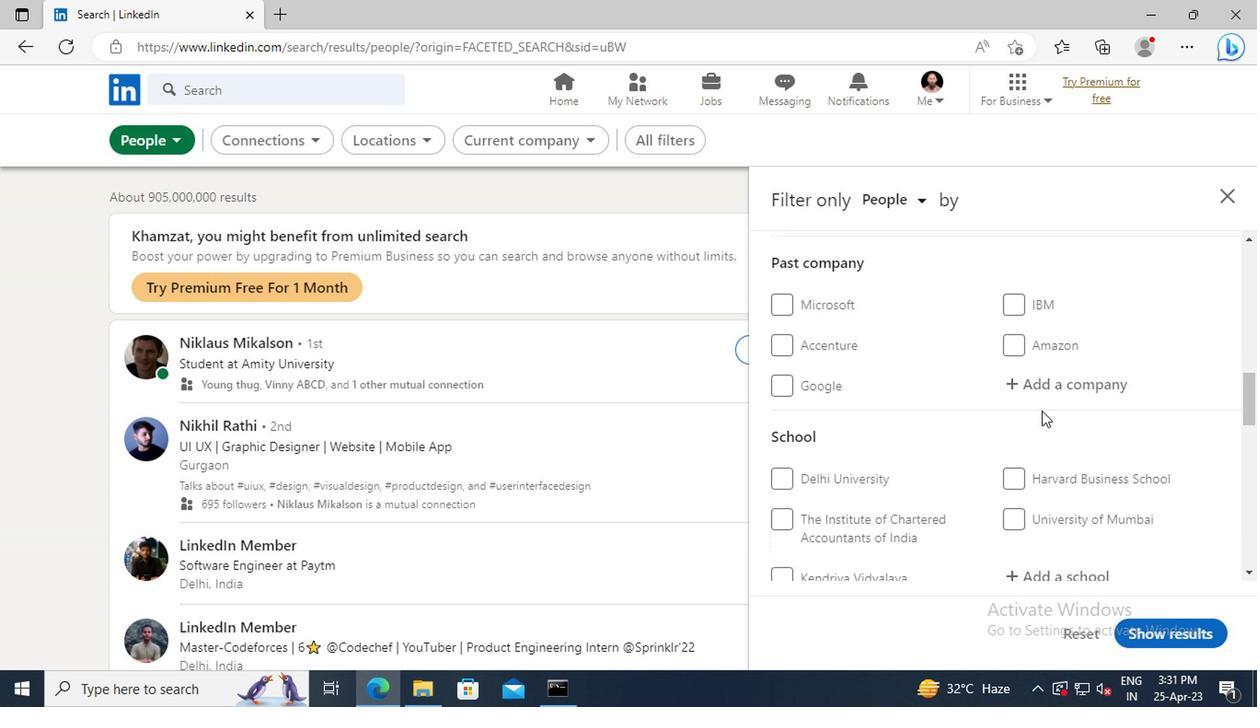 
Action: Mouse scrolled (1040, 409) with delta (0, 0)
Screenshot: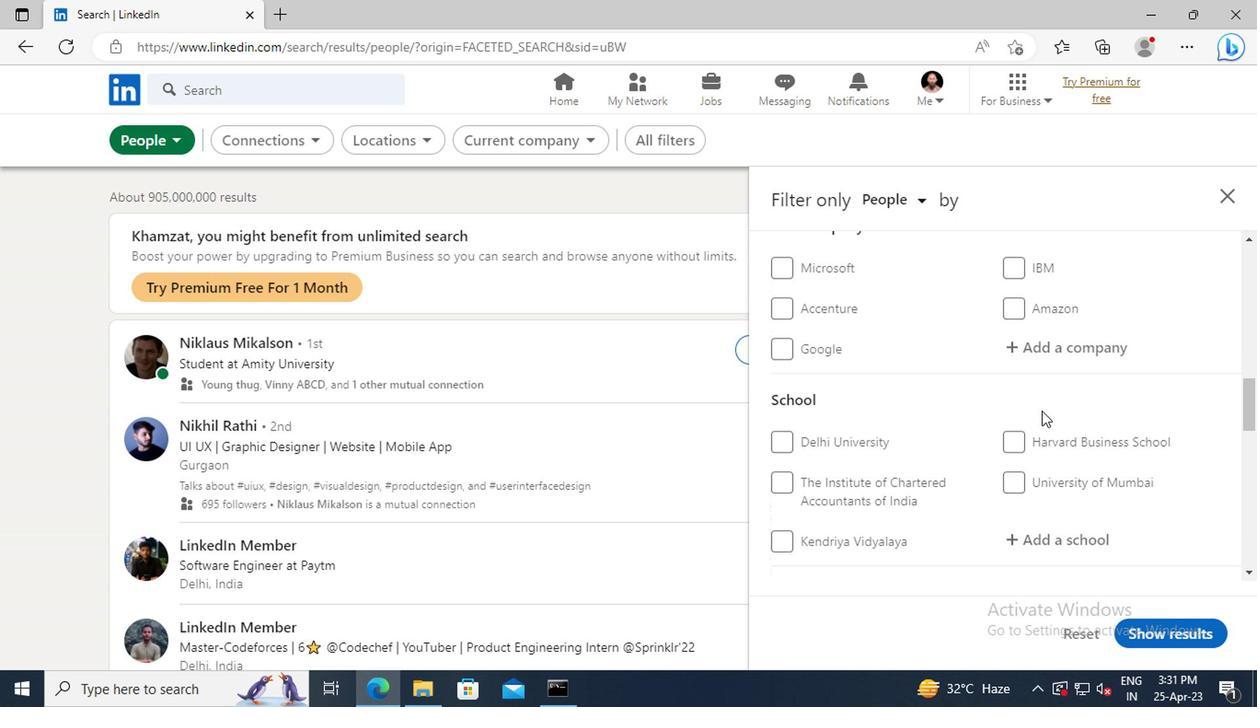 
Action: Mouse scrolled (1040, 409) with delta (0, 0)
Screenshot: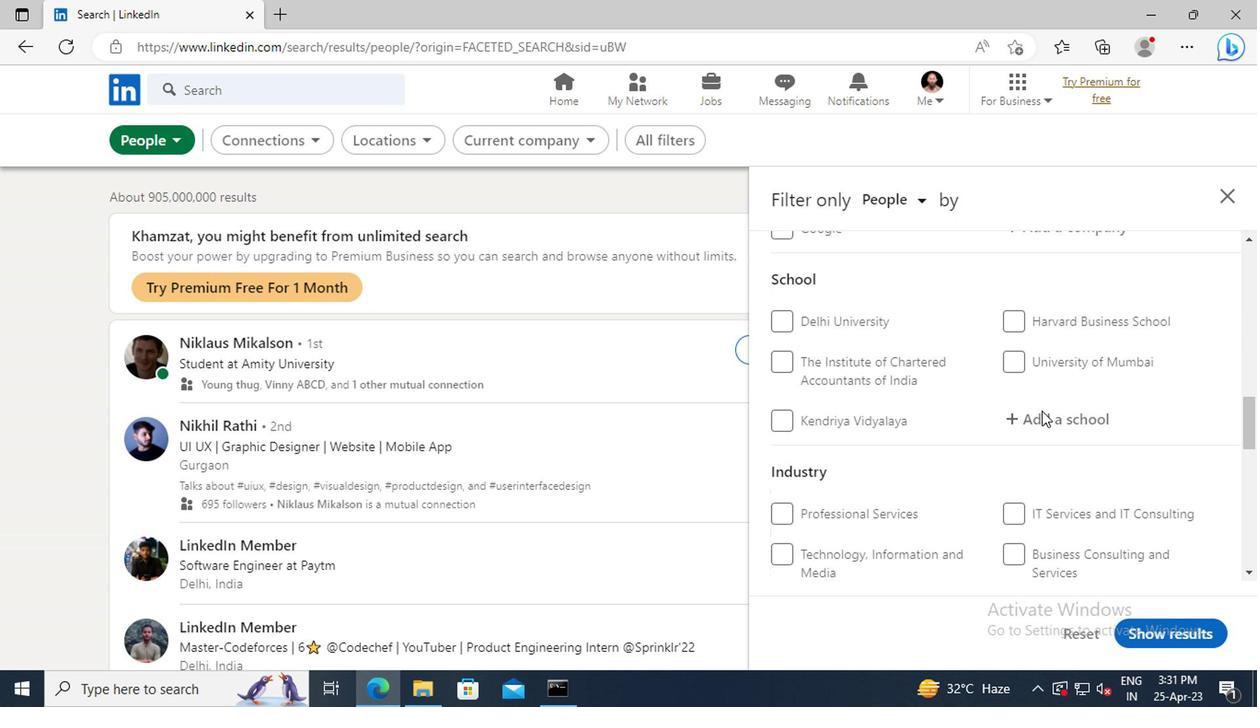 
Action: Mouse scrolled (1040, 409) with delta (0, 0)
Screenshot: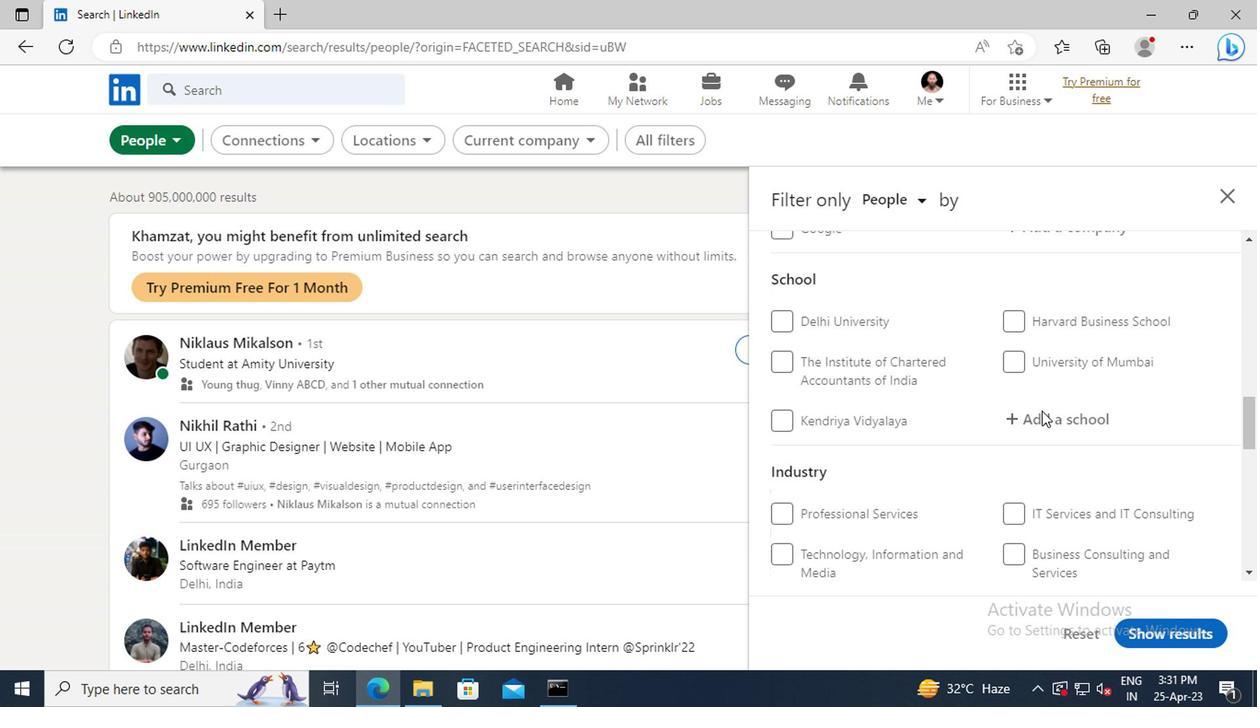 
Action: Mouse scrolled (1040, 409) with delta (0, 0)
Screenshot: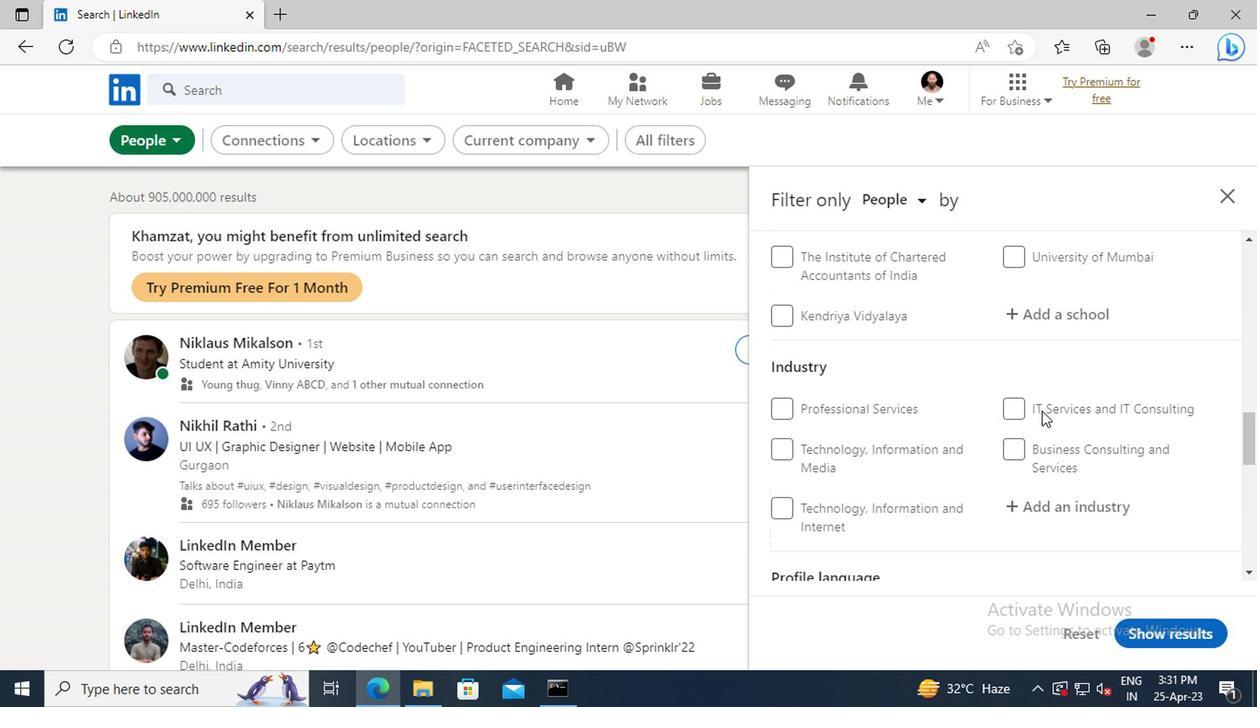 
Action: Mouse scrolled (1040, 409) with delta (0, 0)
Screenshot: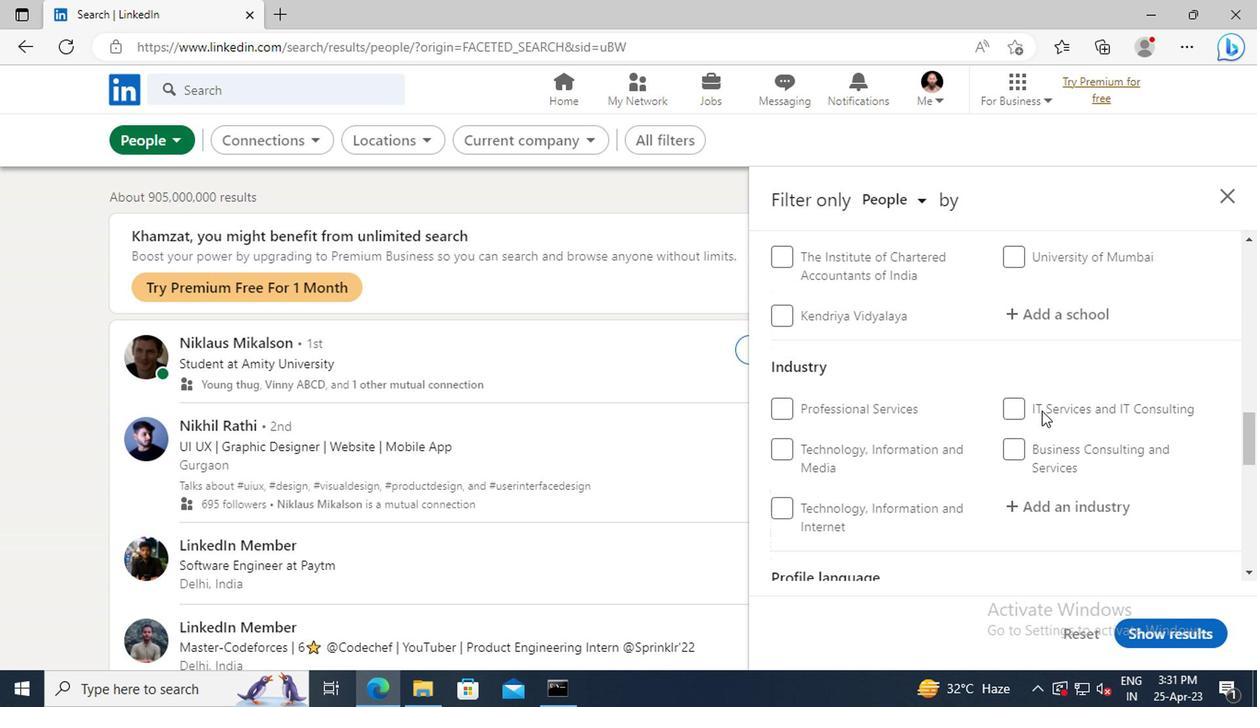 
Action: Mouse scrolled (1040, 409) with delta (0, 0)
Screenshot: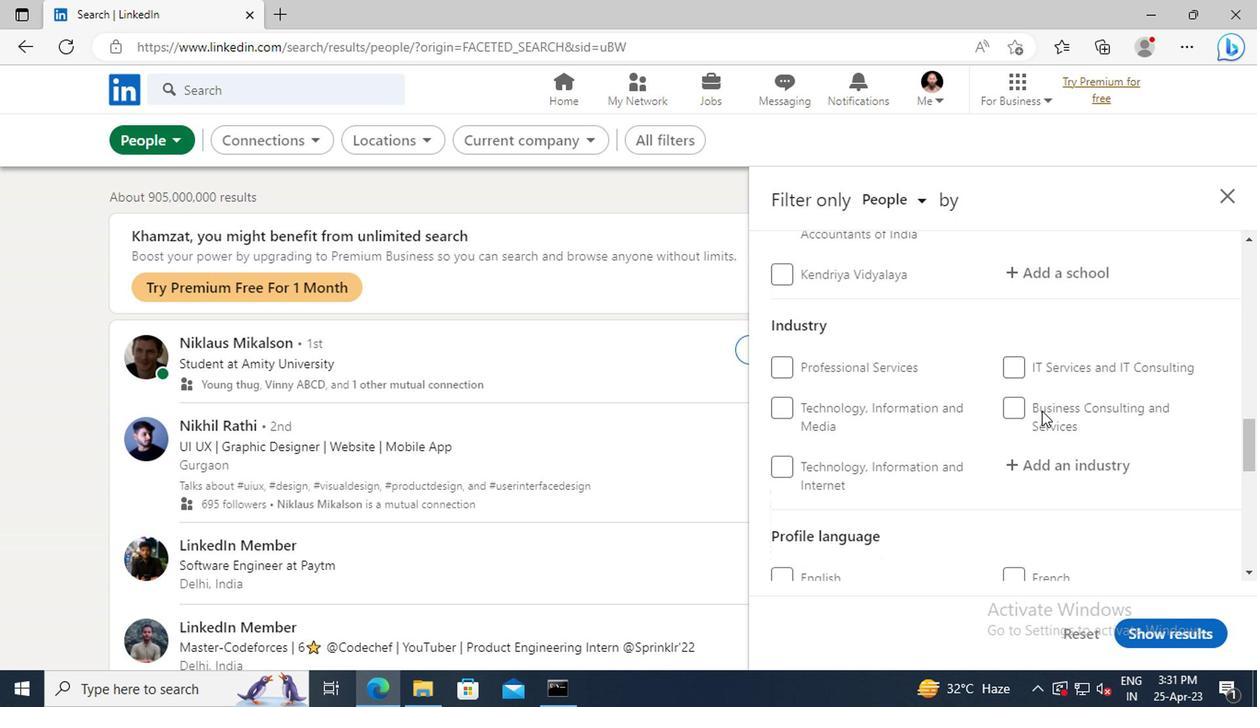 
Action: Mouse moved to (786, 467)
Screenshot: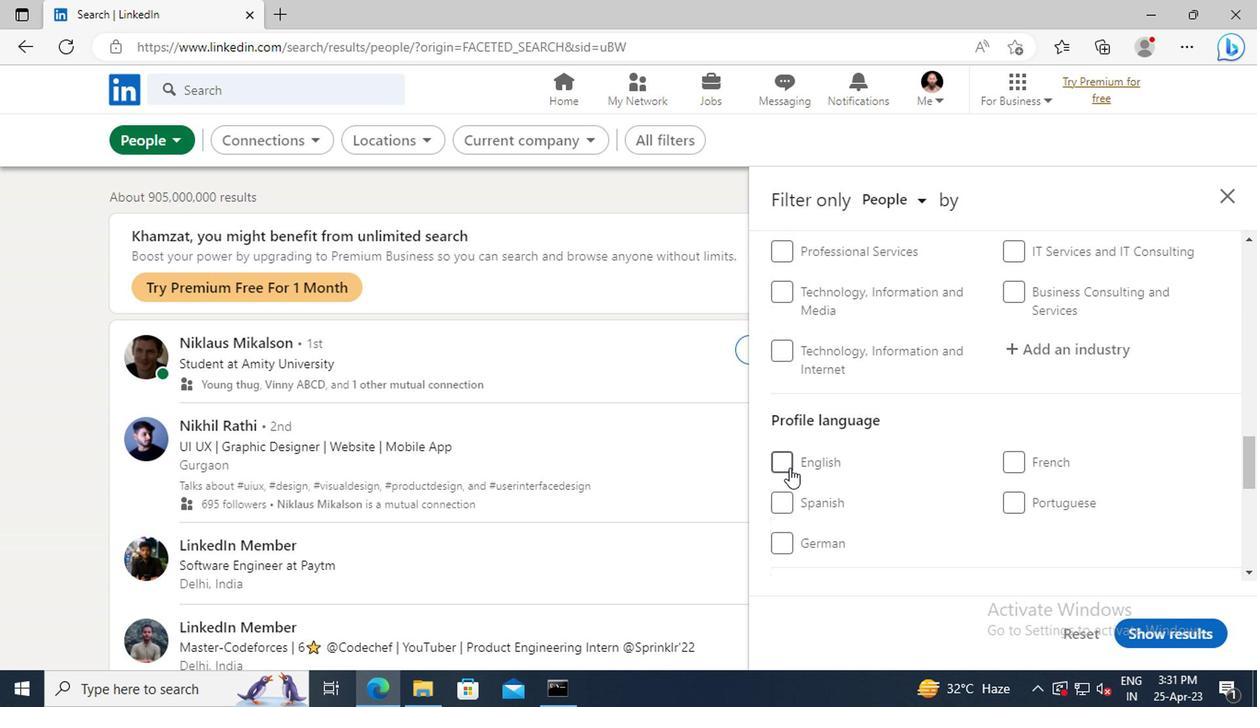 
Action: Mouse pressed left at (786, 467)
Screenshot: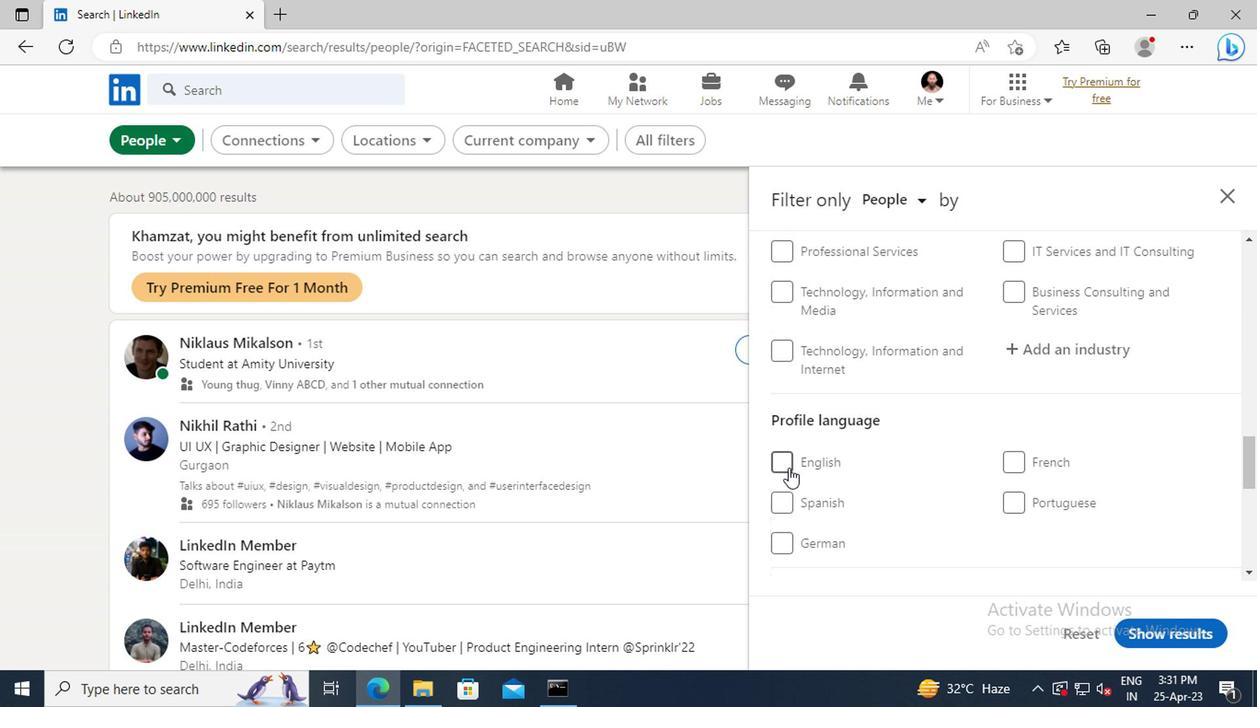 
Action: Mouse moved to (1034, 454)
Screenshot: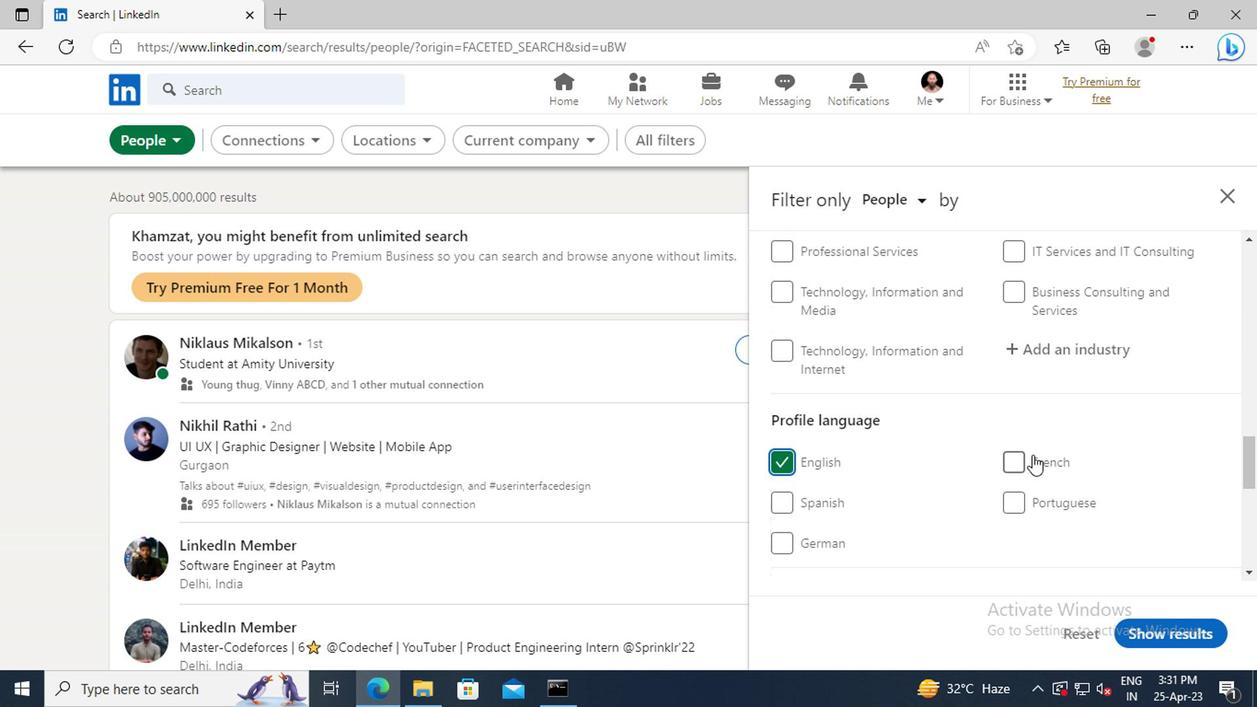 
Action: Mouse scrolled (1034, 455) with delta (0, 1)
Screenshot: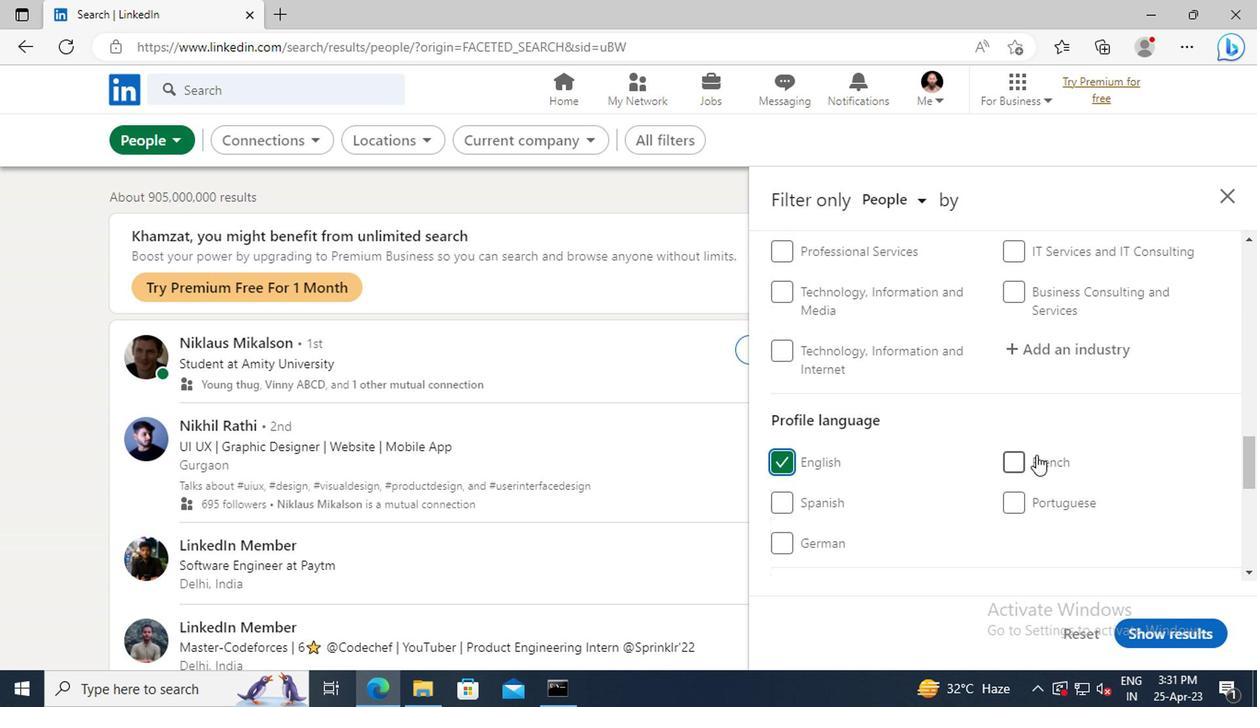 
Action: Mouse scrolled (1034, 455) with delta (0, 1)
Screenshot: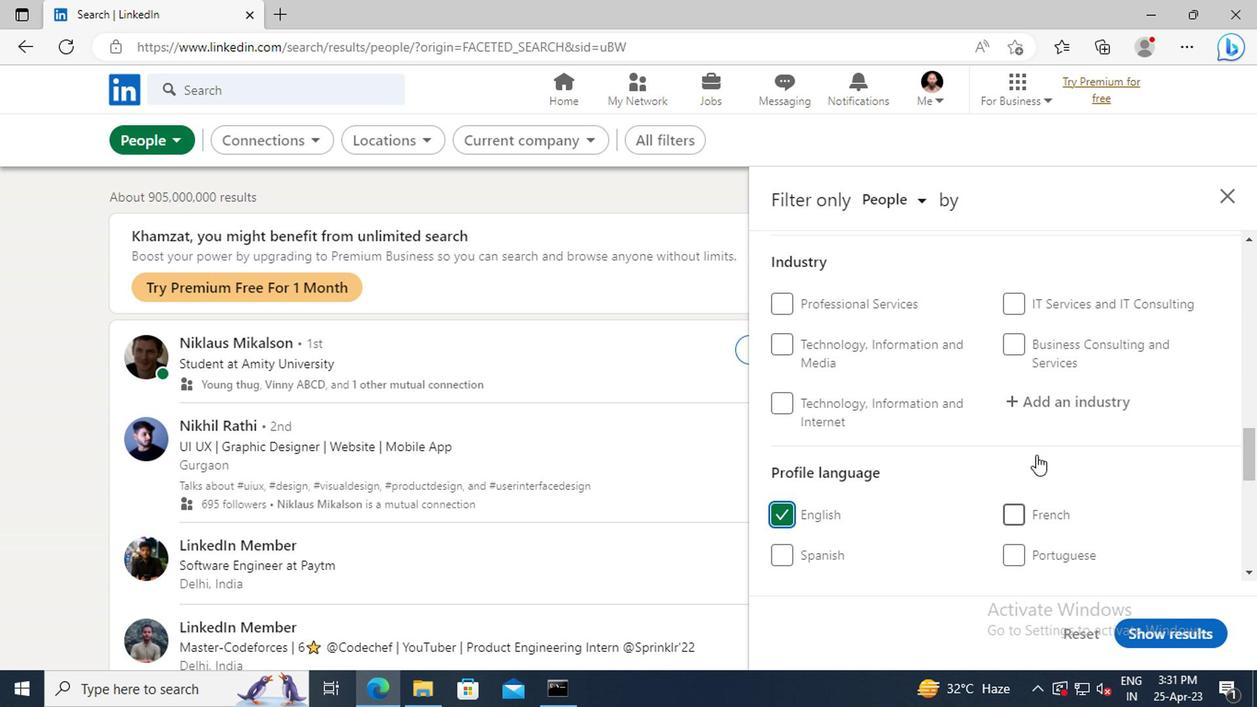 
Action: Mouse scrolled (1034, 455) with delta (0, 1)
Screenshot: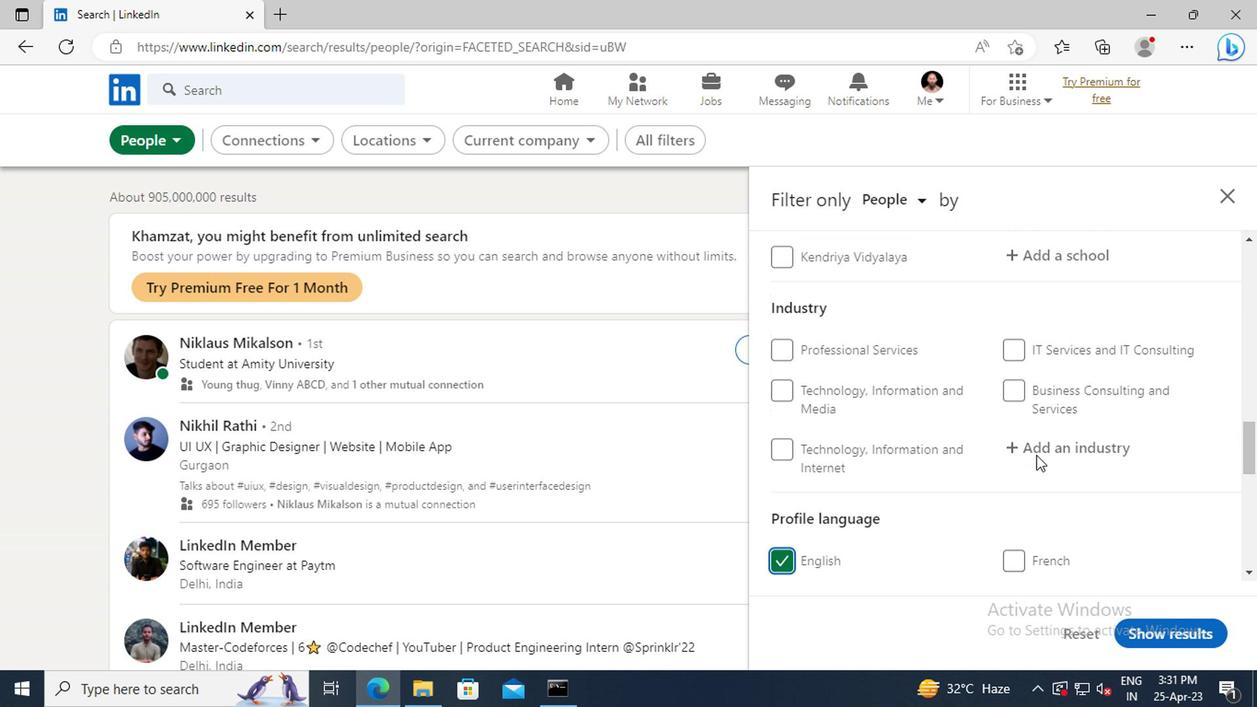 
Action: Mouse scrolled (1034, 455) with delta (0, 1)
Screenshot: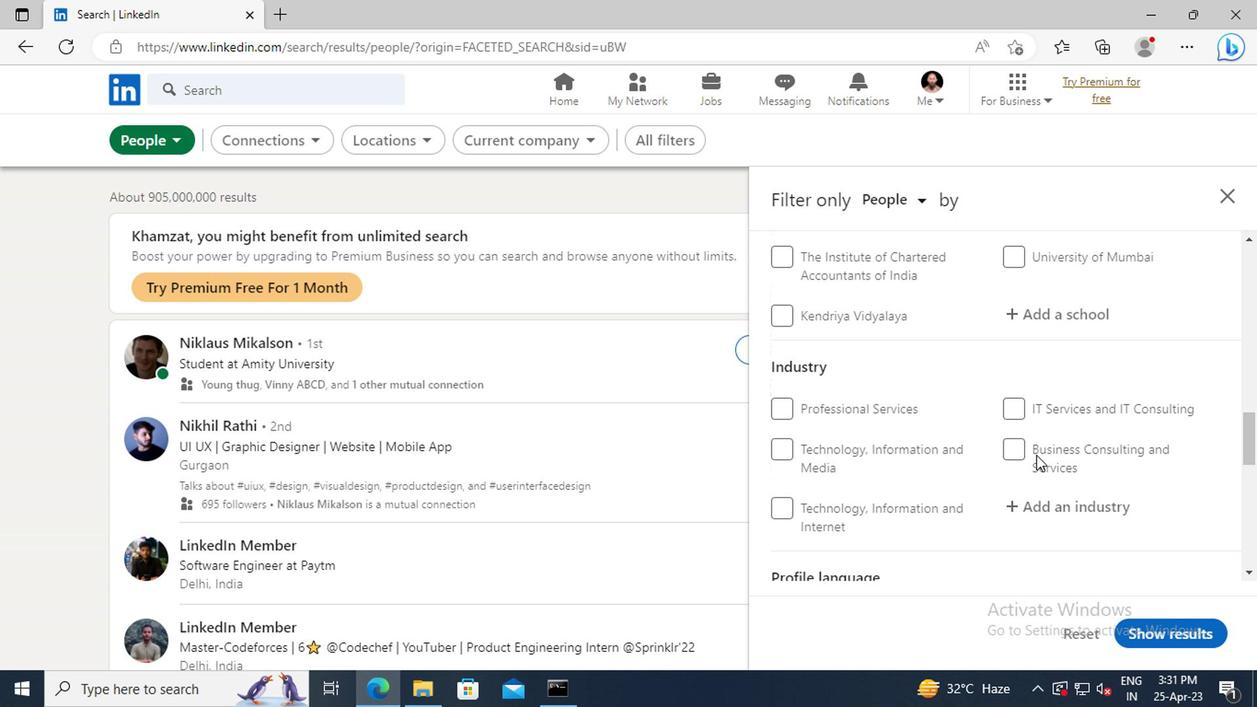 
Action: Mouse scrolled (1034, 455) with delta (0, 1)
Screenshot: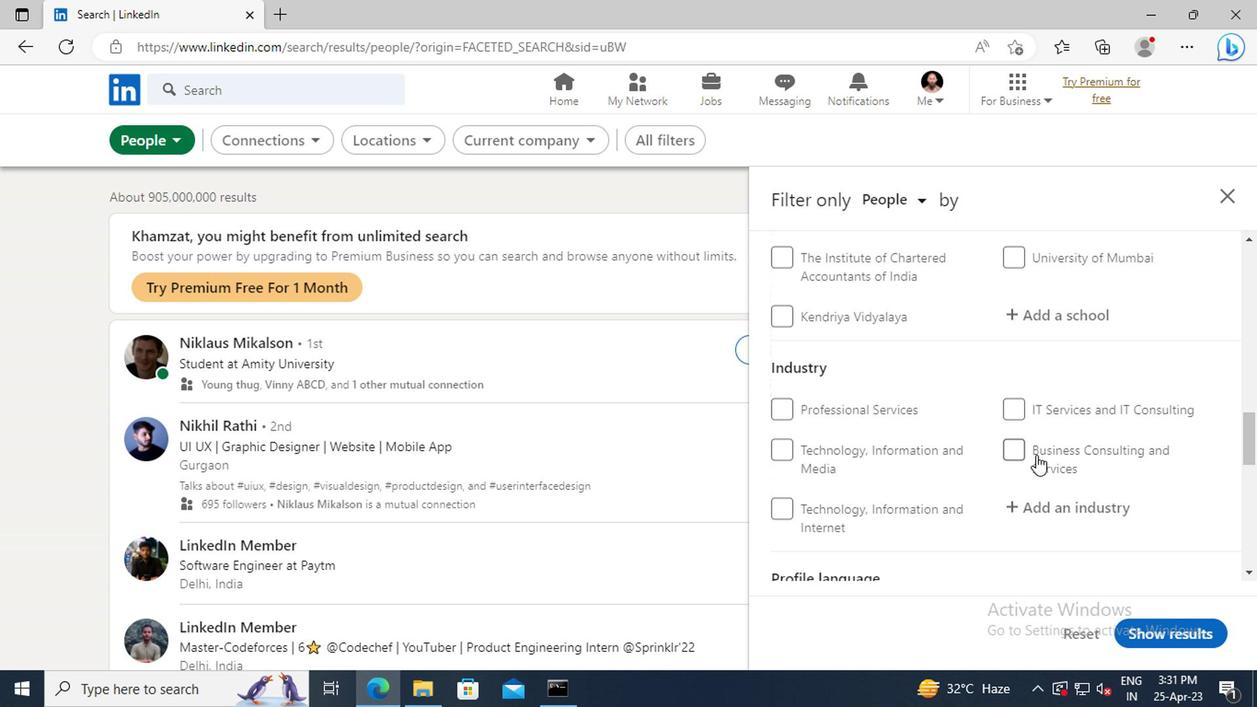 
Action: Mouse scrolled (1034, 455) with delta (0, 1)
Screenshot: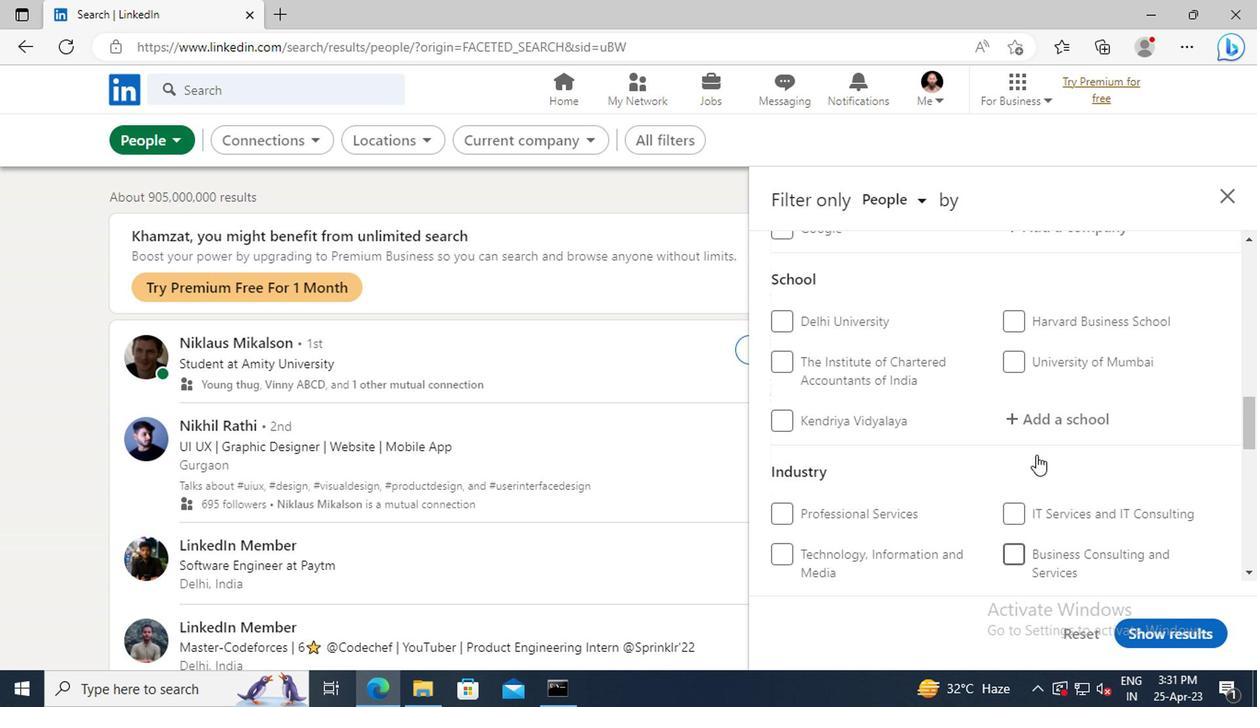 
Action: Mouse scrolled (1034, 455) with delta (0, 1)
Screenshot: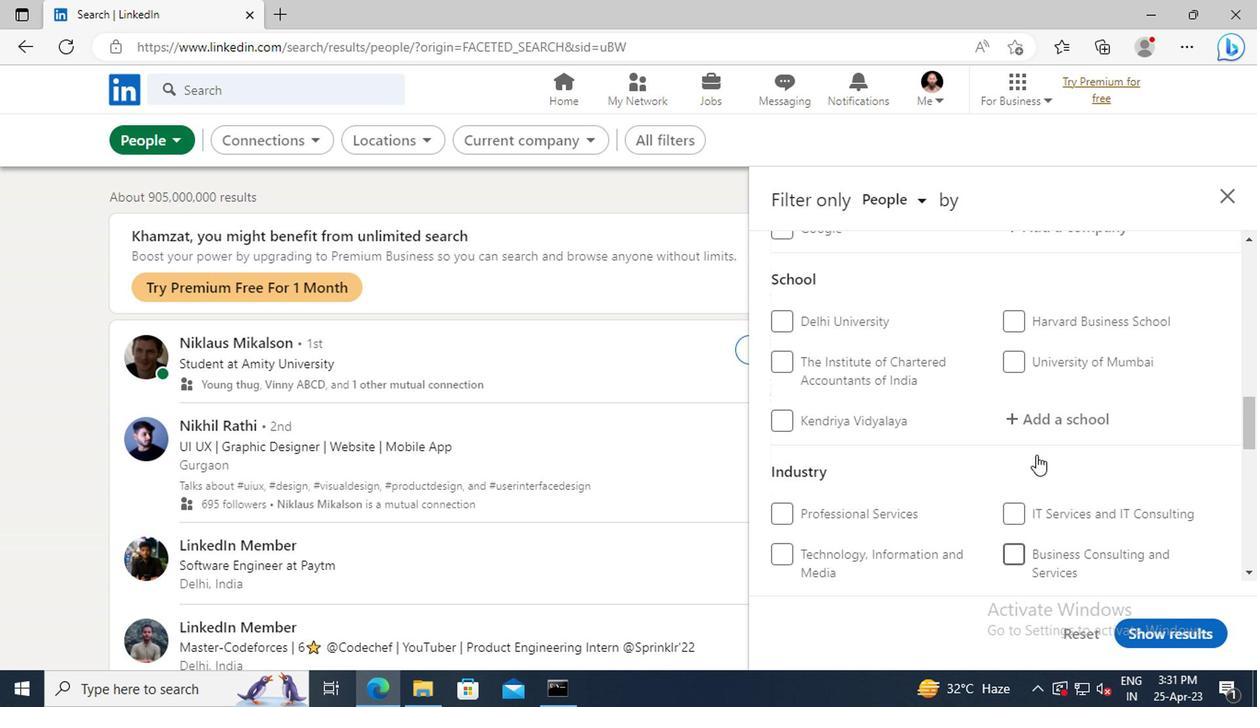 
Action: Mouse scrolled (1034, 455) with delta (0, 1)
Screenshot: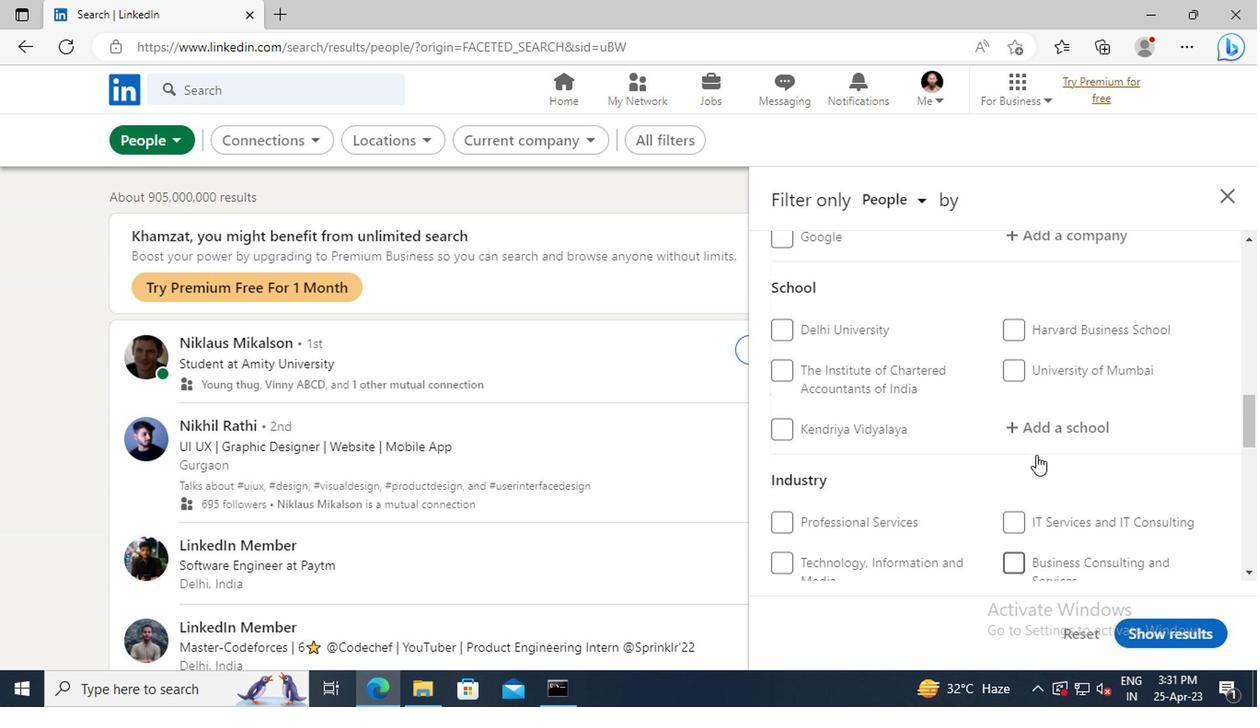 
Action: Mouse scrolled (1034, 455) with delta (0, 1)
Screenshot: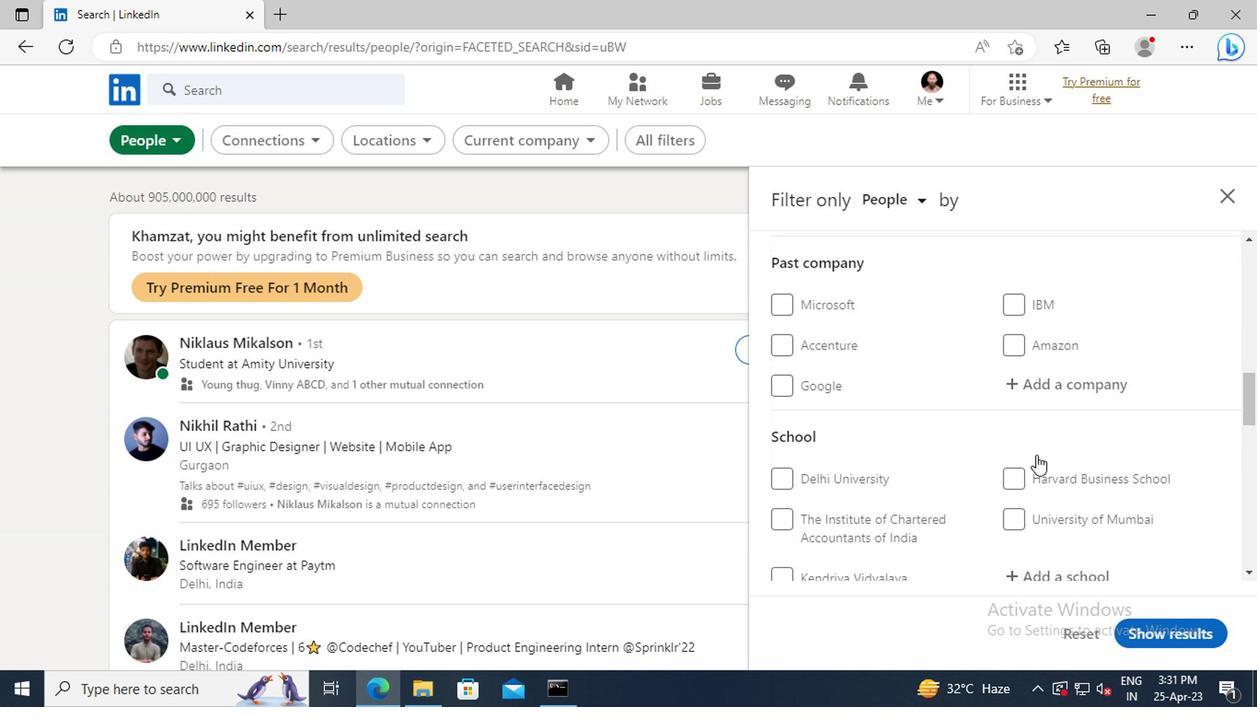
Action: Mouse scrolled (1034, 455) with delta (0, 1)
Screenshot: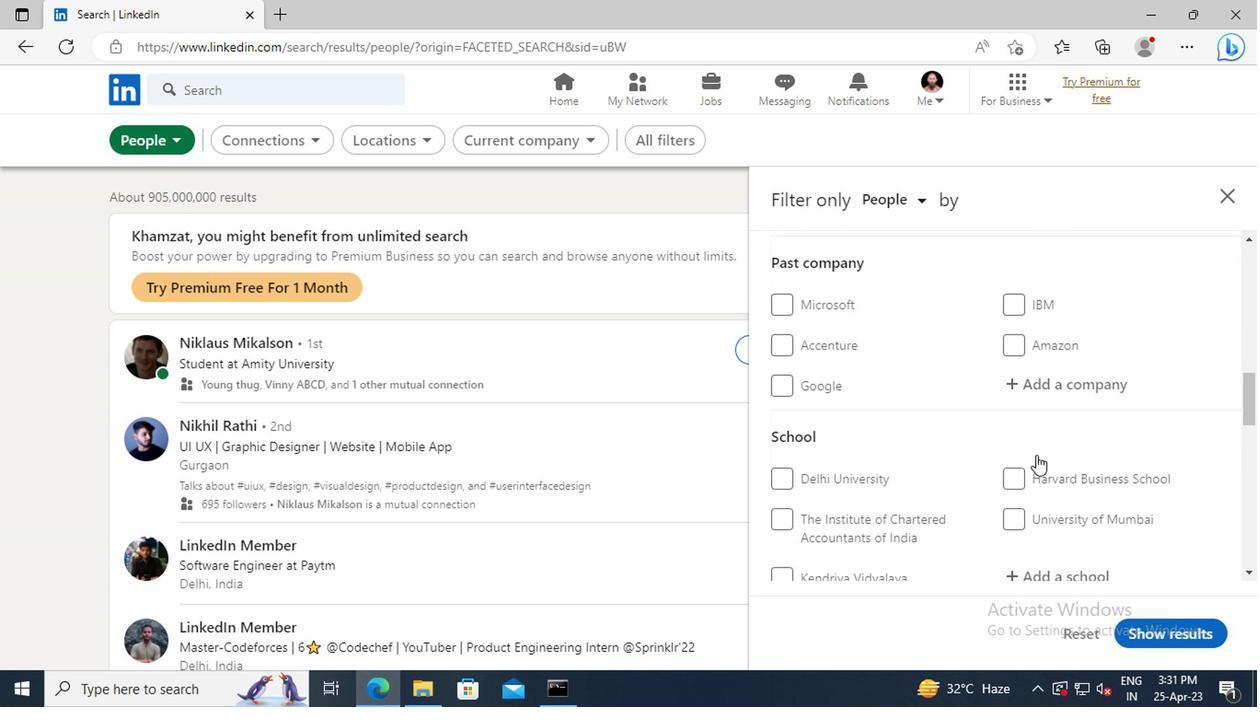 
Action: Mouse scrolled (1034, 455) with delta (0, 1)
Screenshot: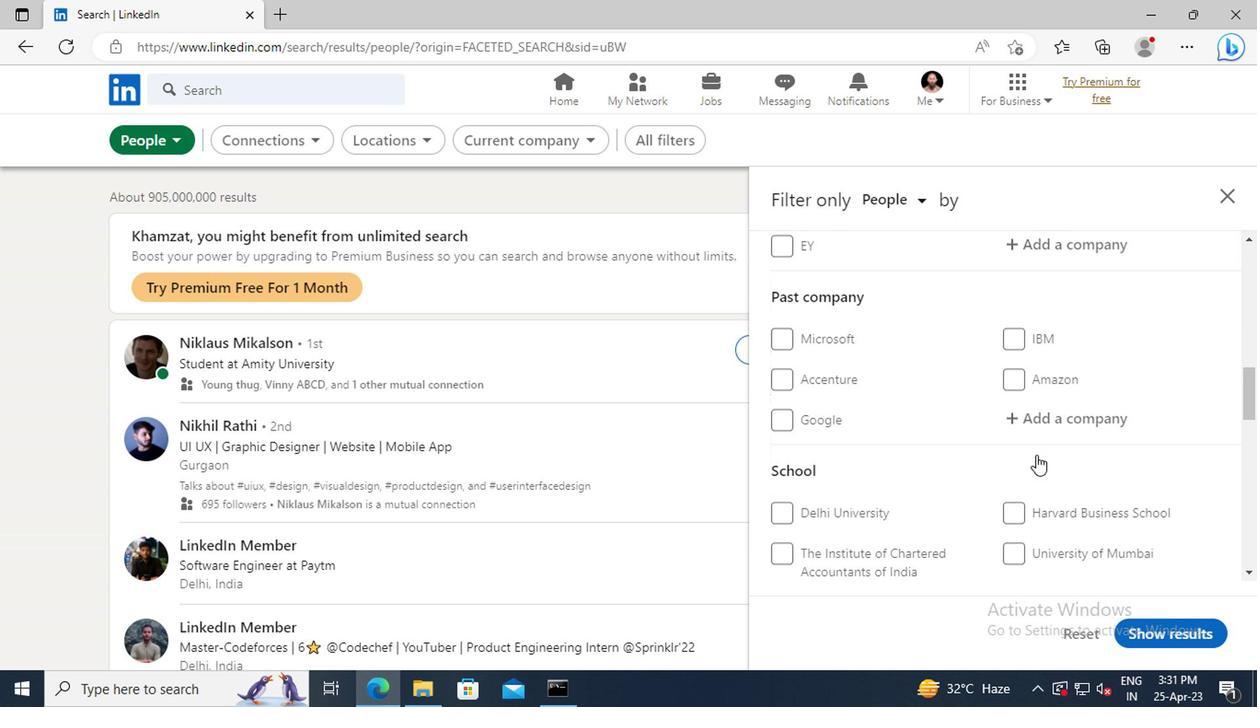 
Action: Mouse scrolled (1034, 455) with delta (0, 1)
Screenshot: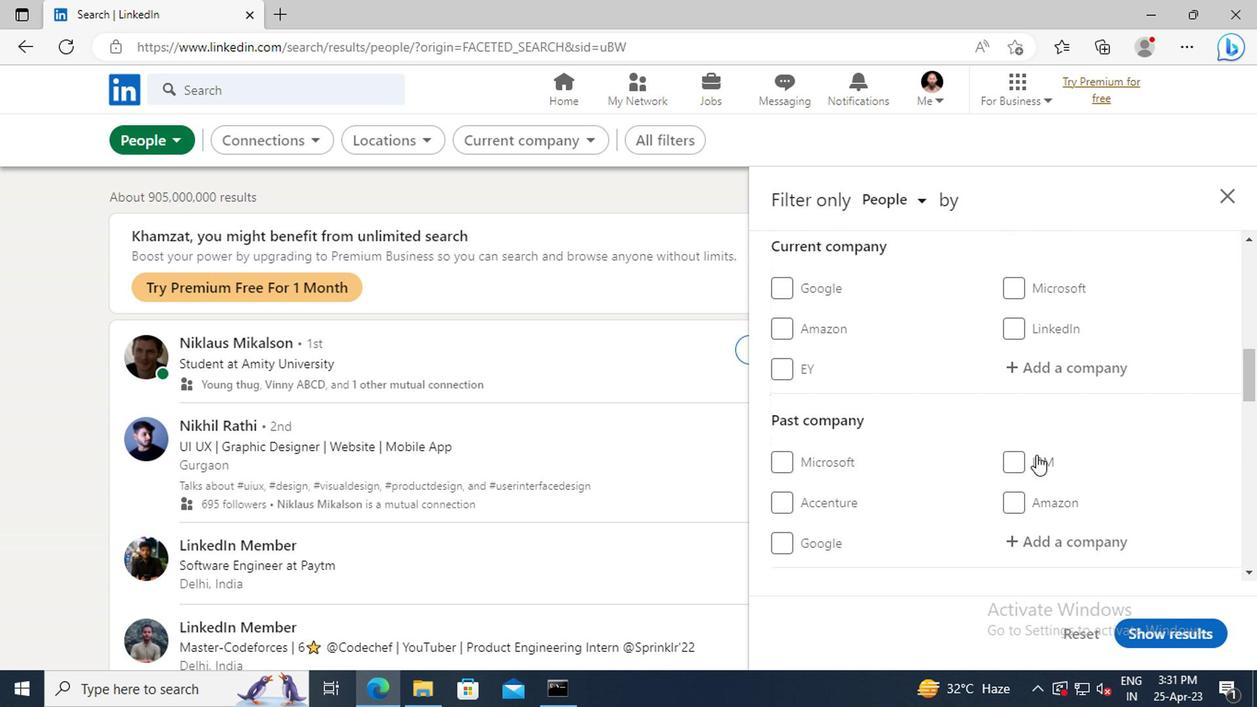 
Action: Mouse scrolled (1034, 455) with delta (0, 1)
Screenshot: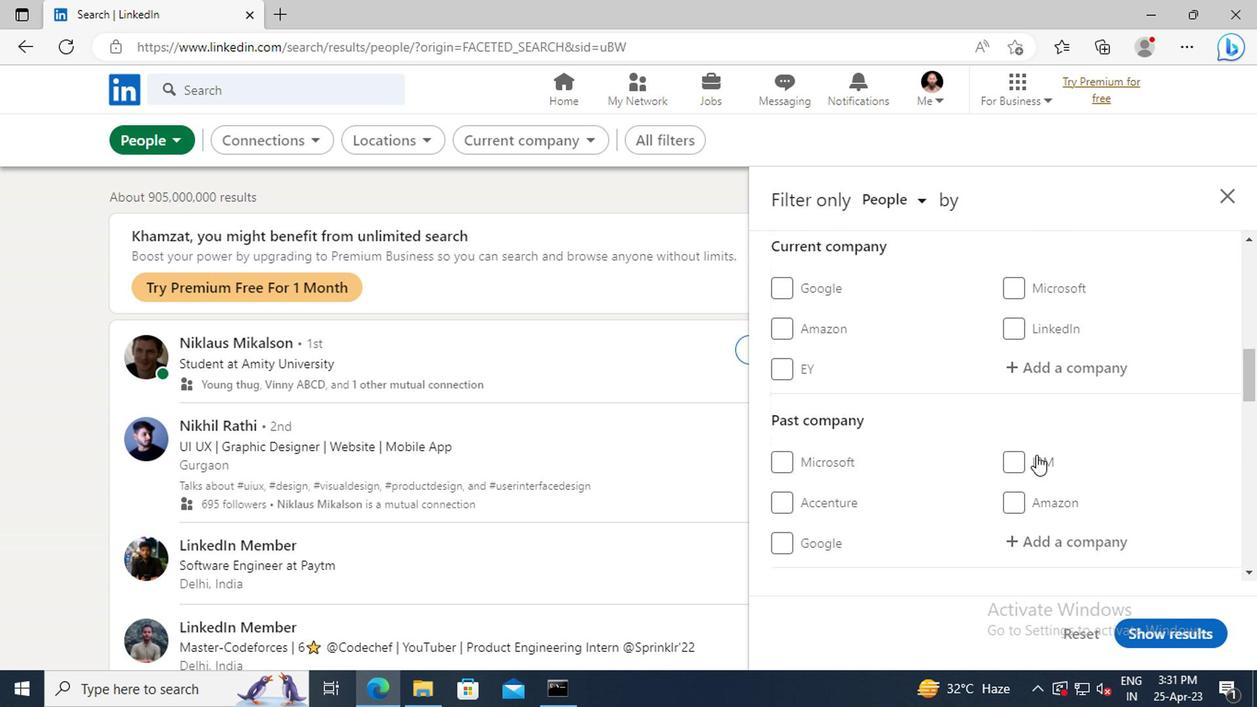 
Action: Mouse moved to (1037, 469)
Screenshot: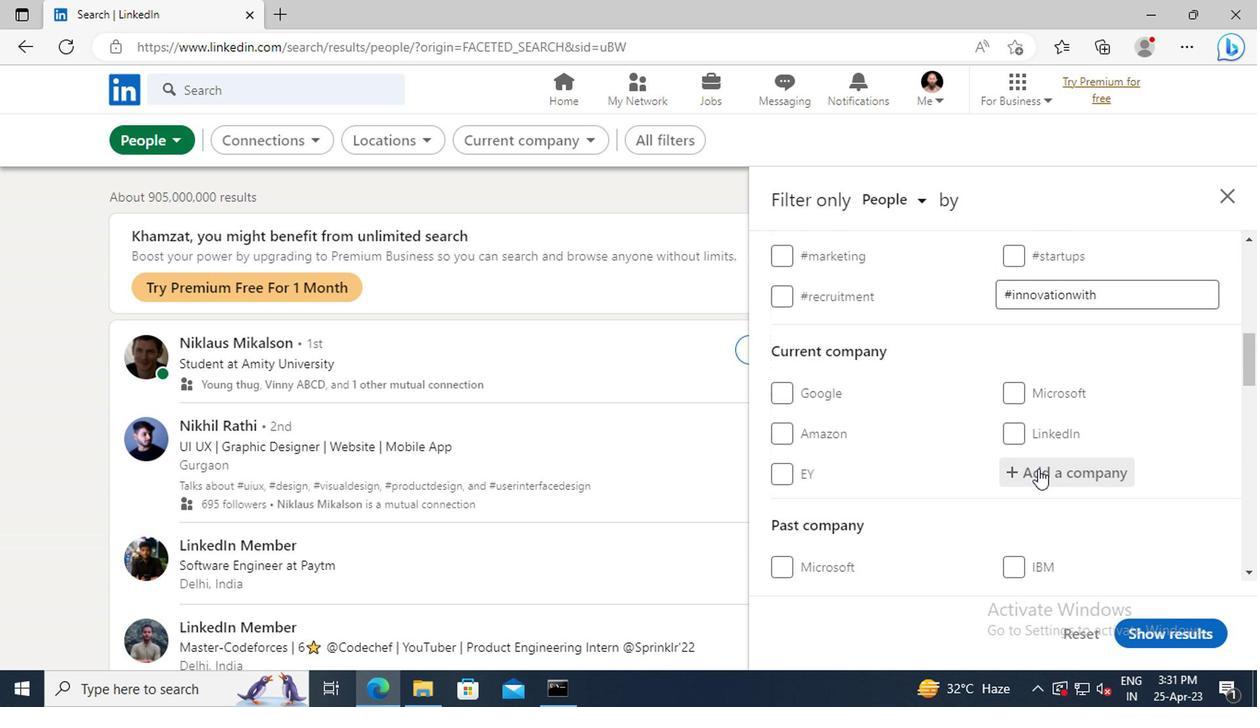 
Action: Mouse pressed left at (1037, 469)
Screenshot: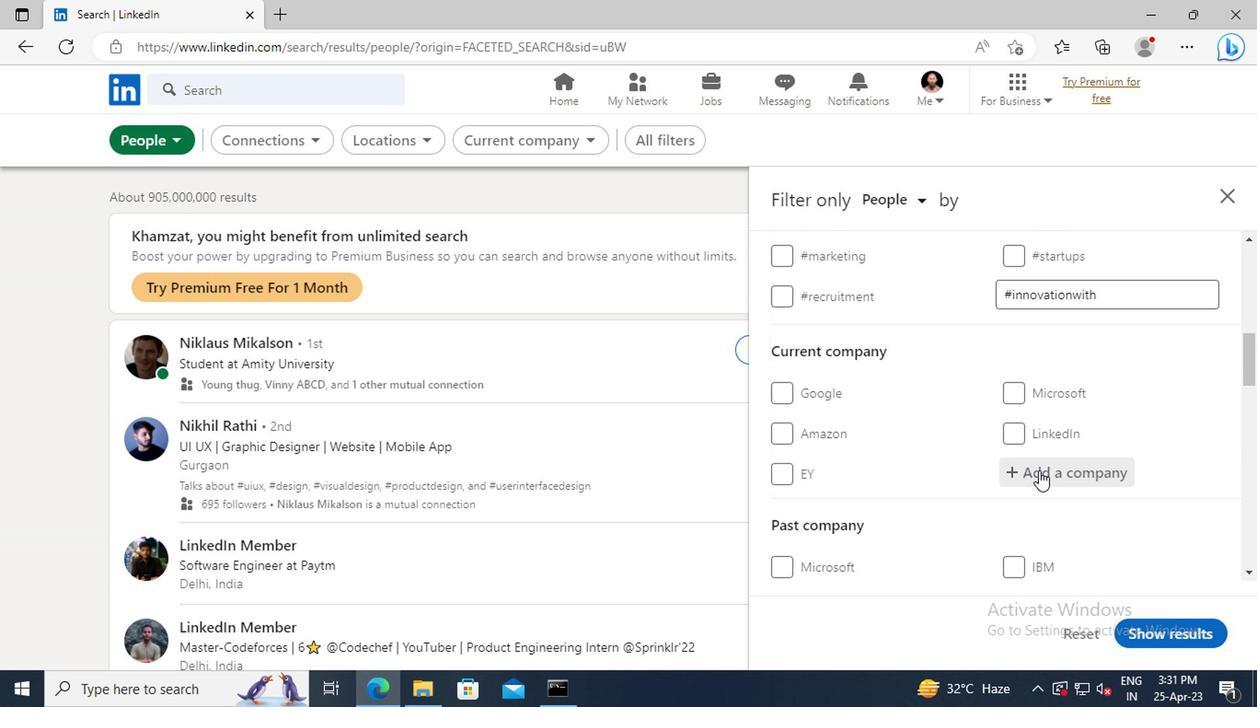
Action: Key pressed <Key.shift_r>ADANI<Key.space><Key.shift_r>SOLAR
Screenshot: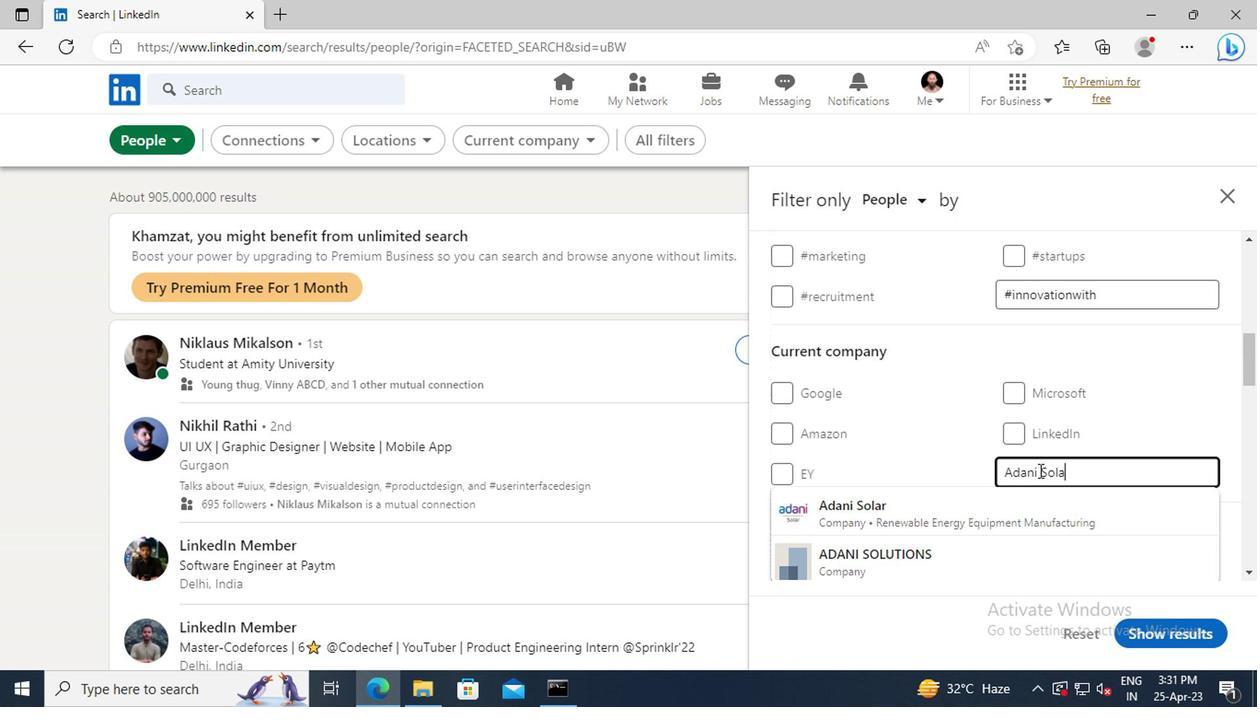 
Action: Mouse moved to (1006, 513)
Screenshot: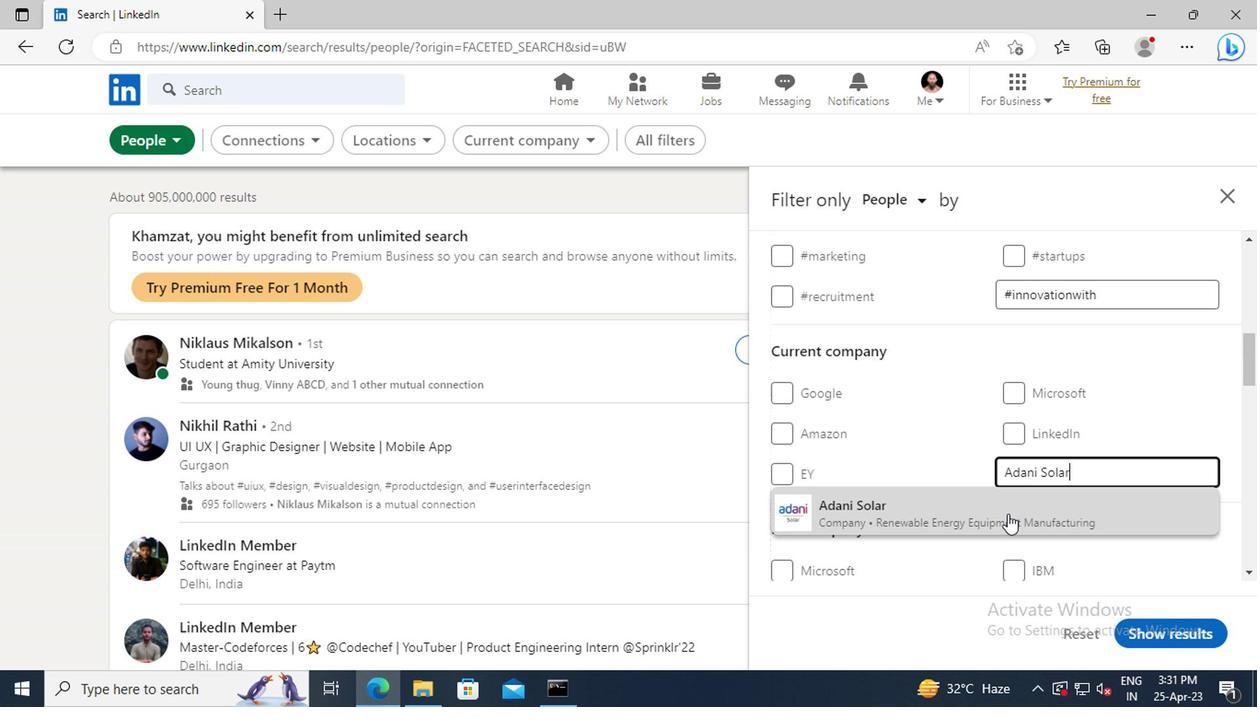 
Action: Mouse pressed left at (1006, 513)
Screenshot: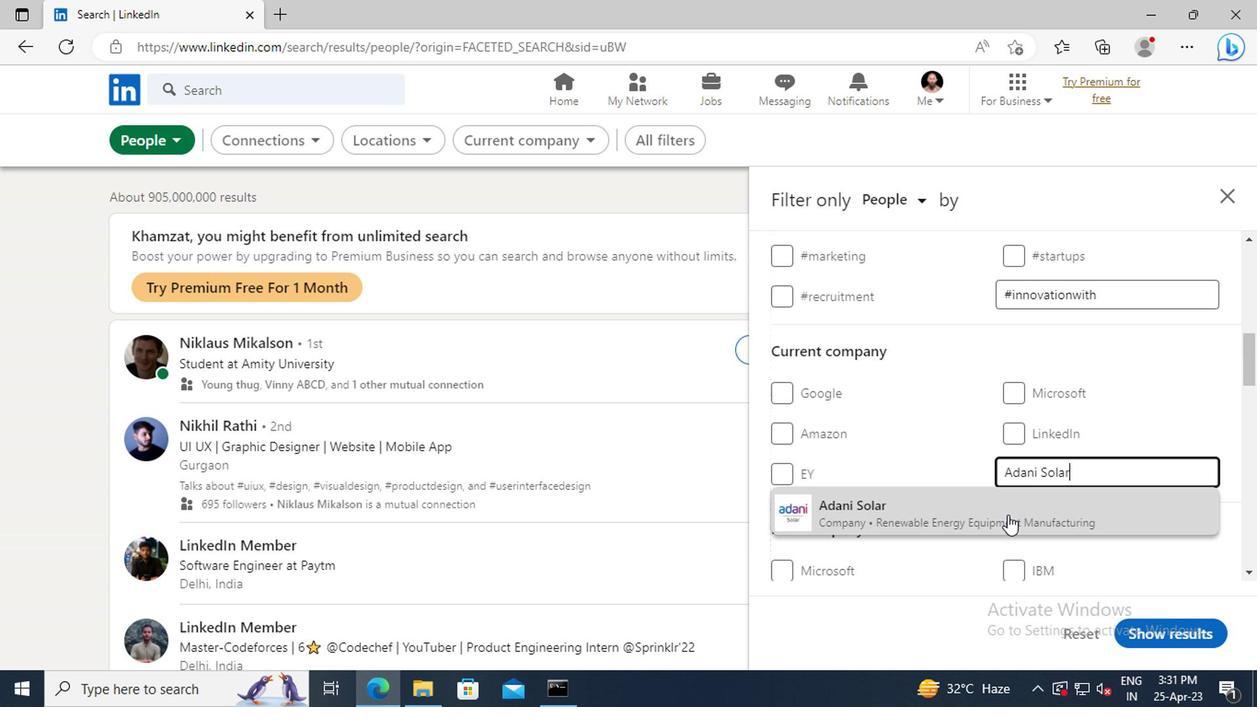 
Action: Mouse moved to (987, 370)
Screenshot: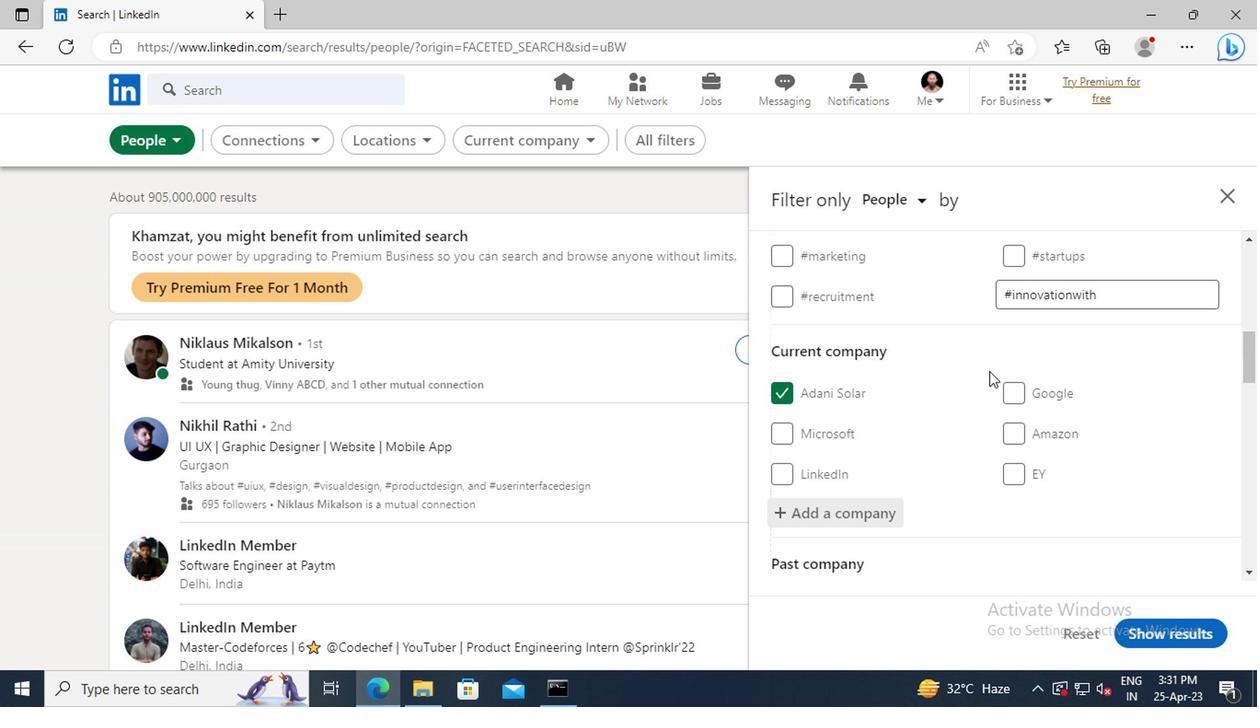 
Action: Mouse scrolled (987, 368) with delta (0, -1)
Screenshot: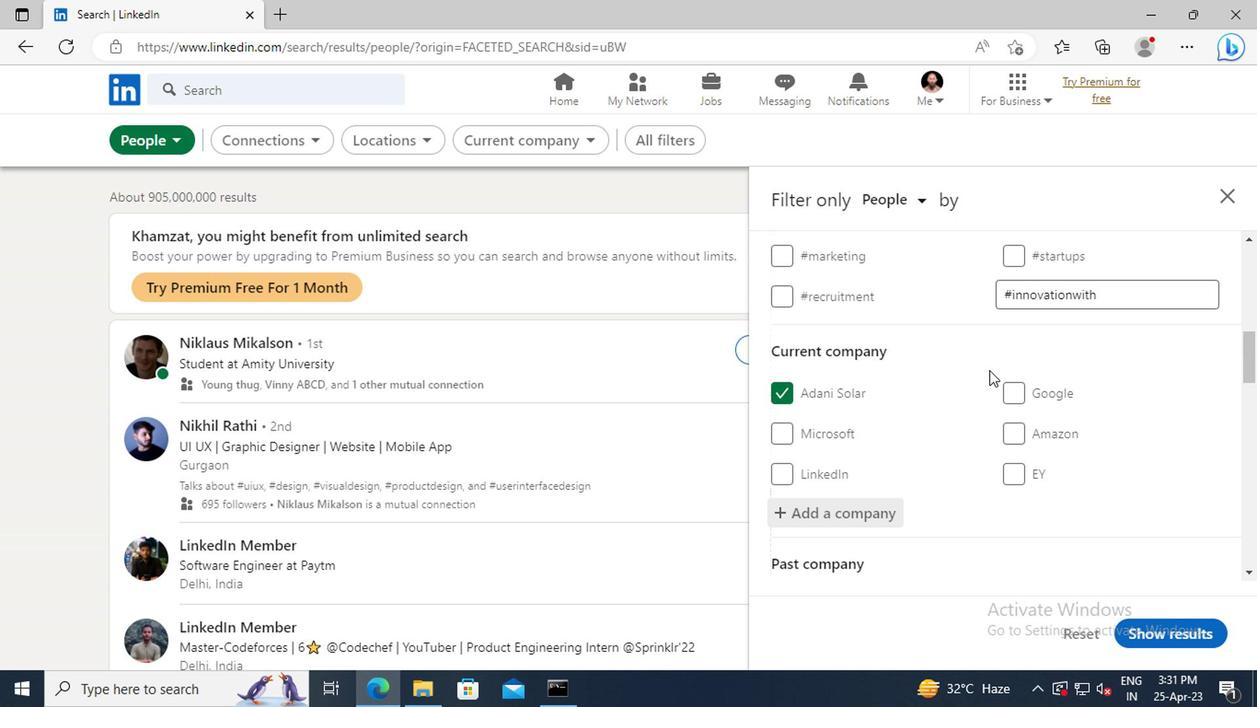 
Action: Mouse scrolled (987, 368) with delta (0, -1)
Screenshot: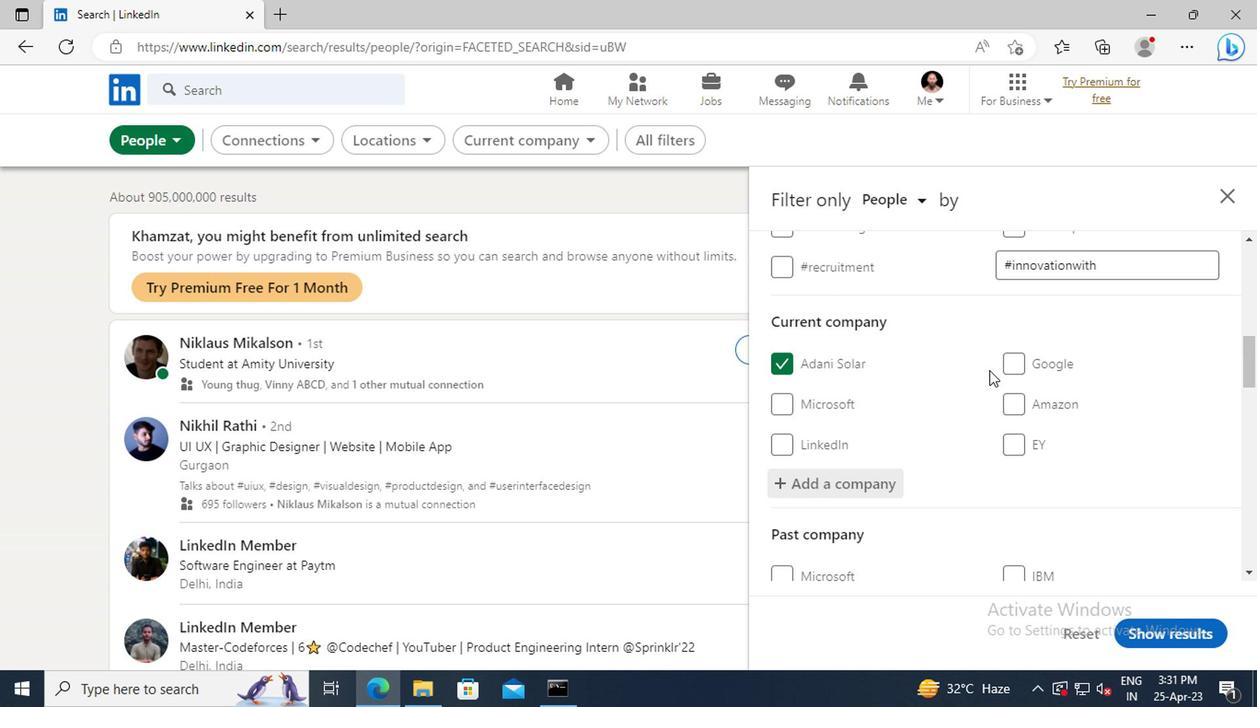 
Action: Mouse scrolled (987, 368) with delta (0, -1)
Screenshot: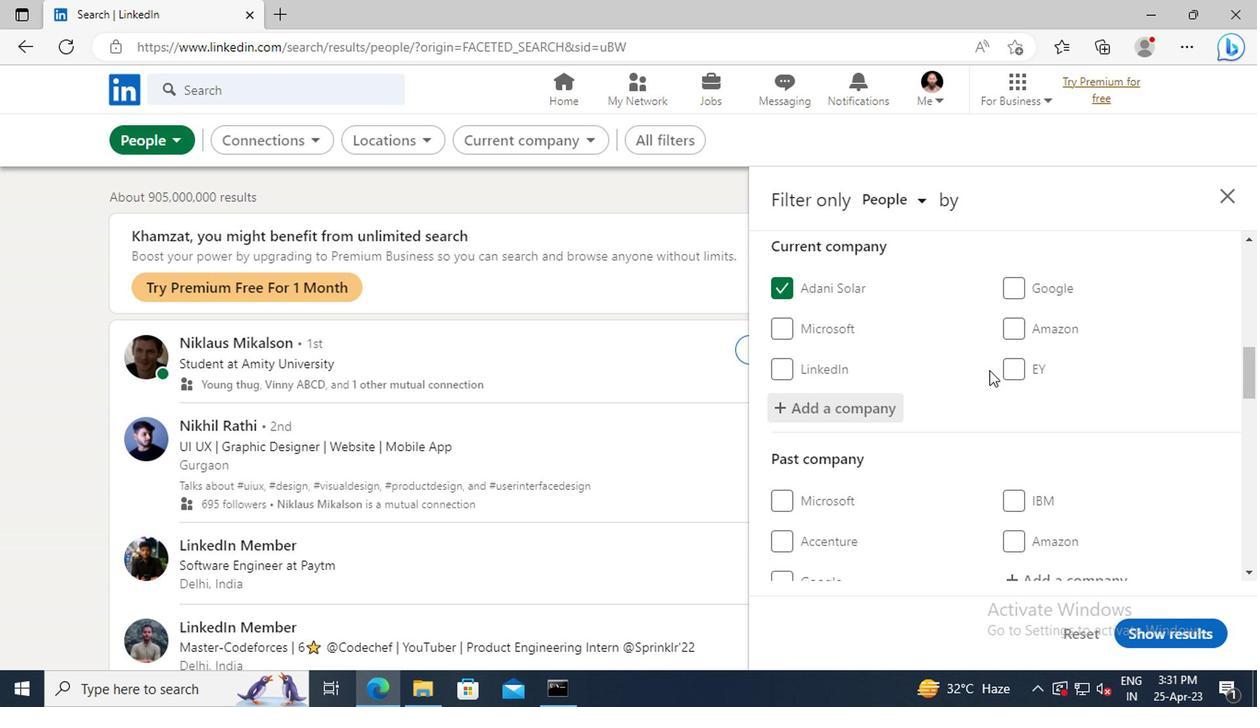 
Action: Mouse scrolled (987, 368) with delta (0, -1)
Screenshot: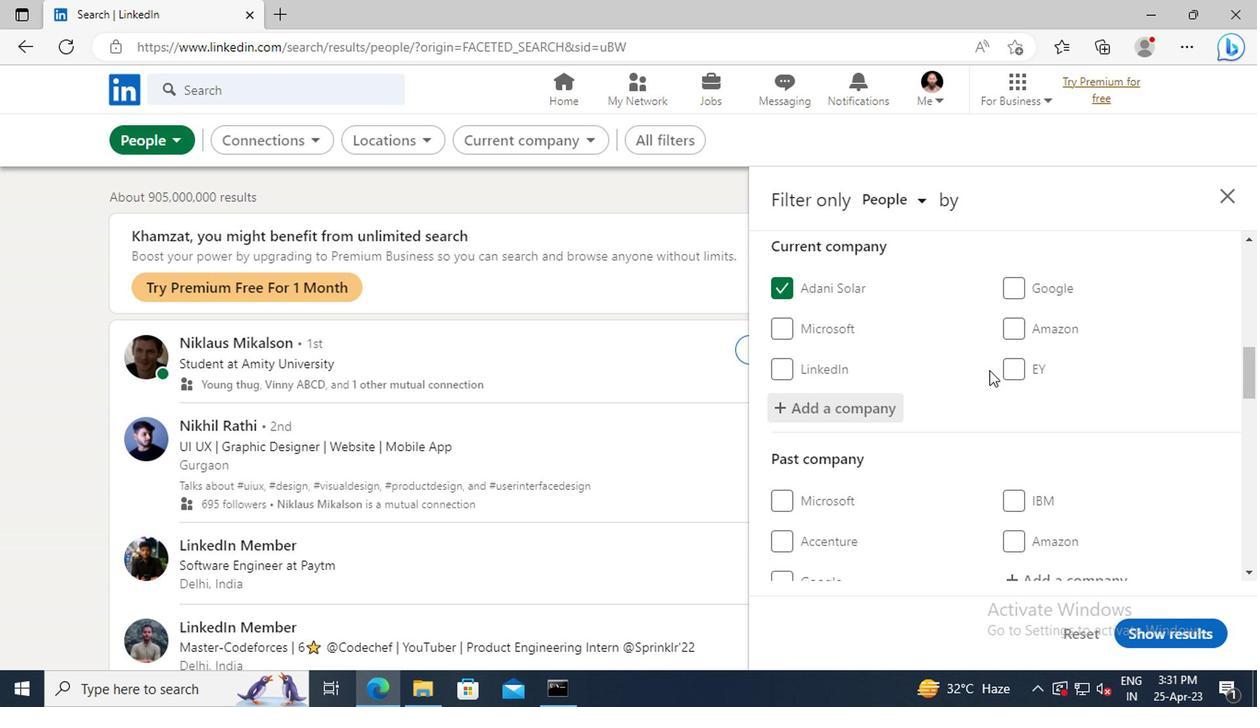 
Action: Mouse scrolled (987, 368) with delta (0, -1)
Screenshot: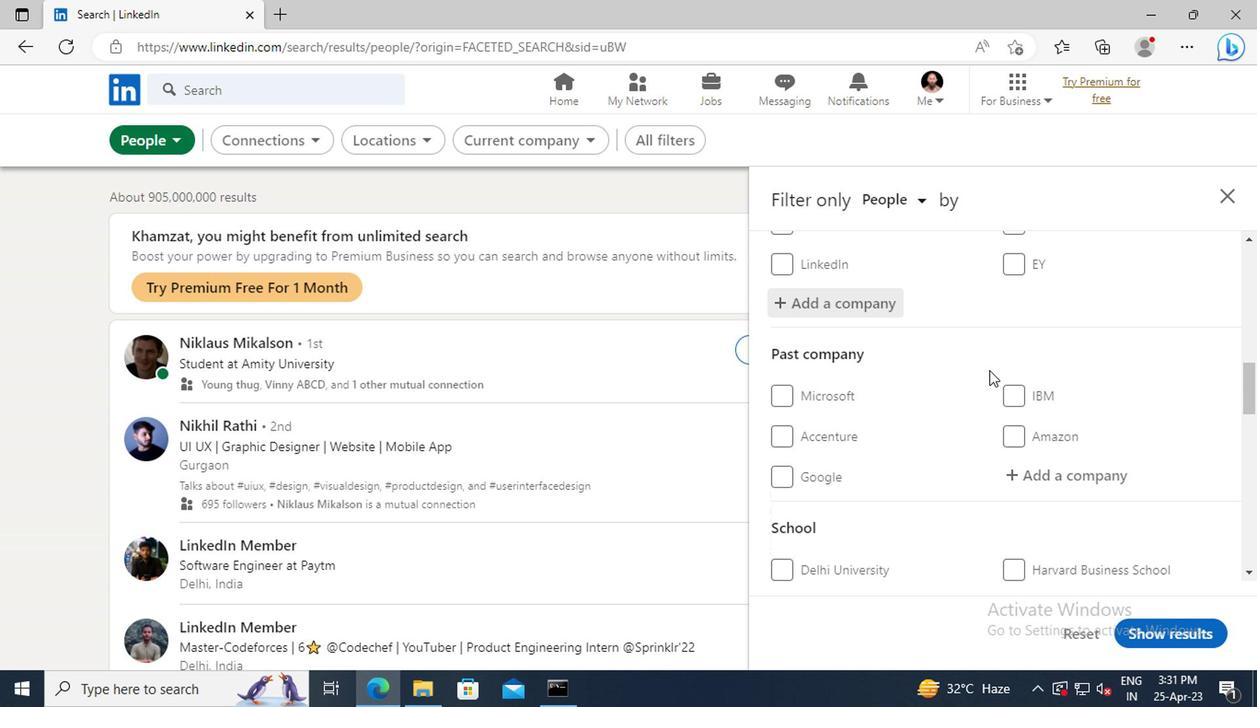 
Action: Mouse scrolled (987, 368) with delta (0, -1)
Screenshot: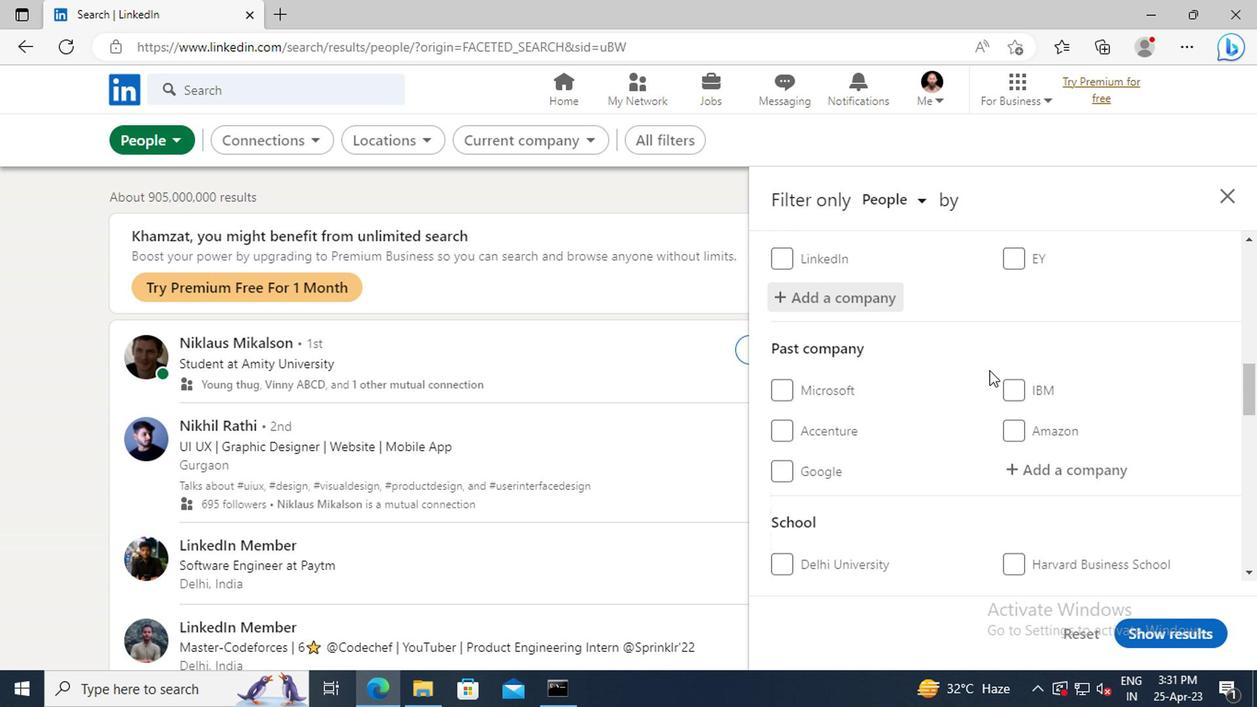 
Action: Mouse scrolled (987, 368) with delta (0, -1)
Screenshot: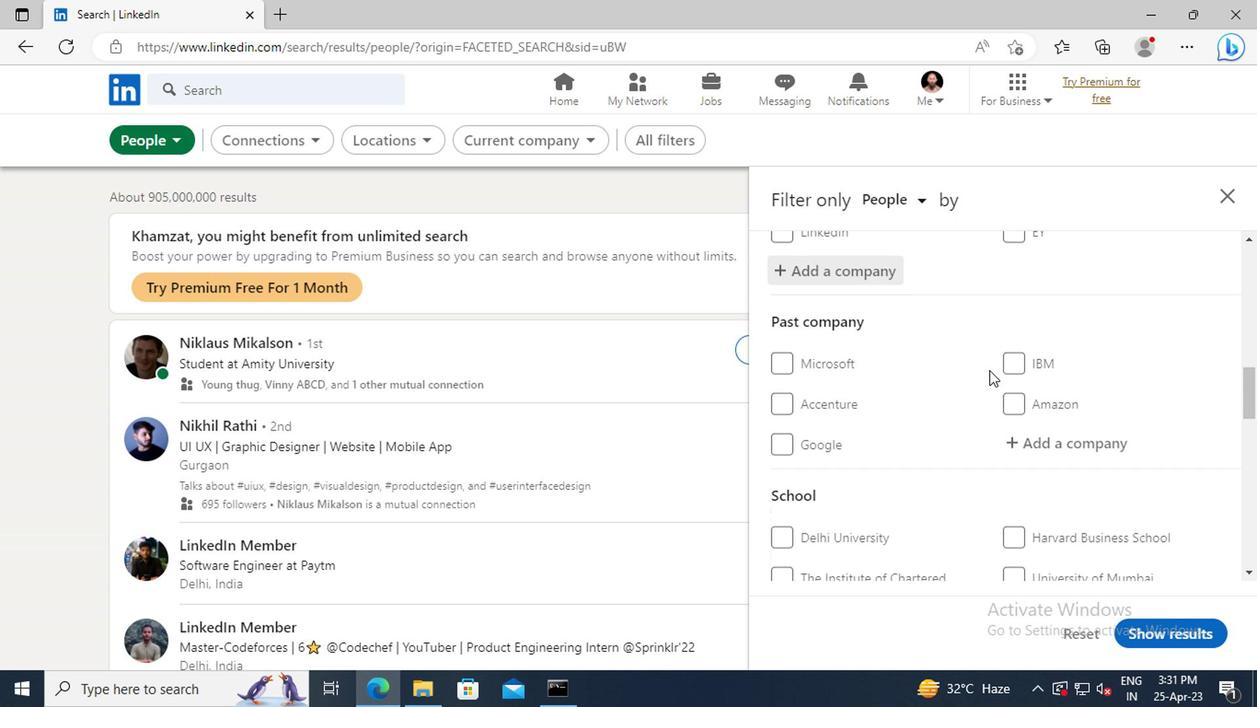 
Action: Mouse scrolled (987, 368) with delta (0, -1)
Screenshot: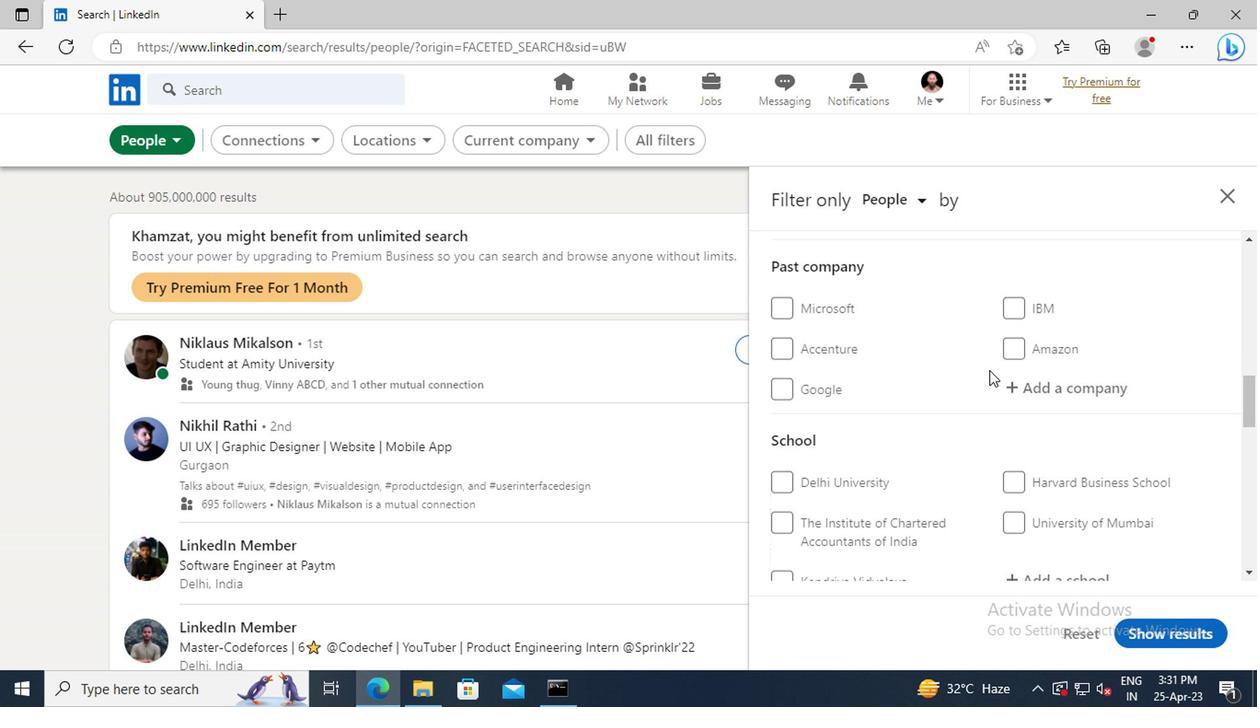 
Action: Mouse moved to (1029, 453)
Screenshot: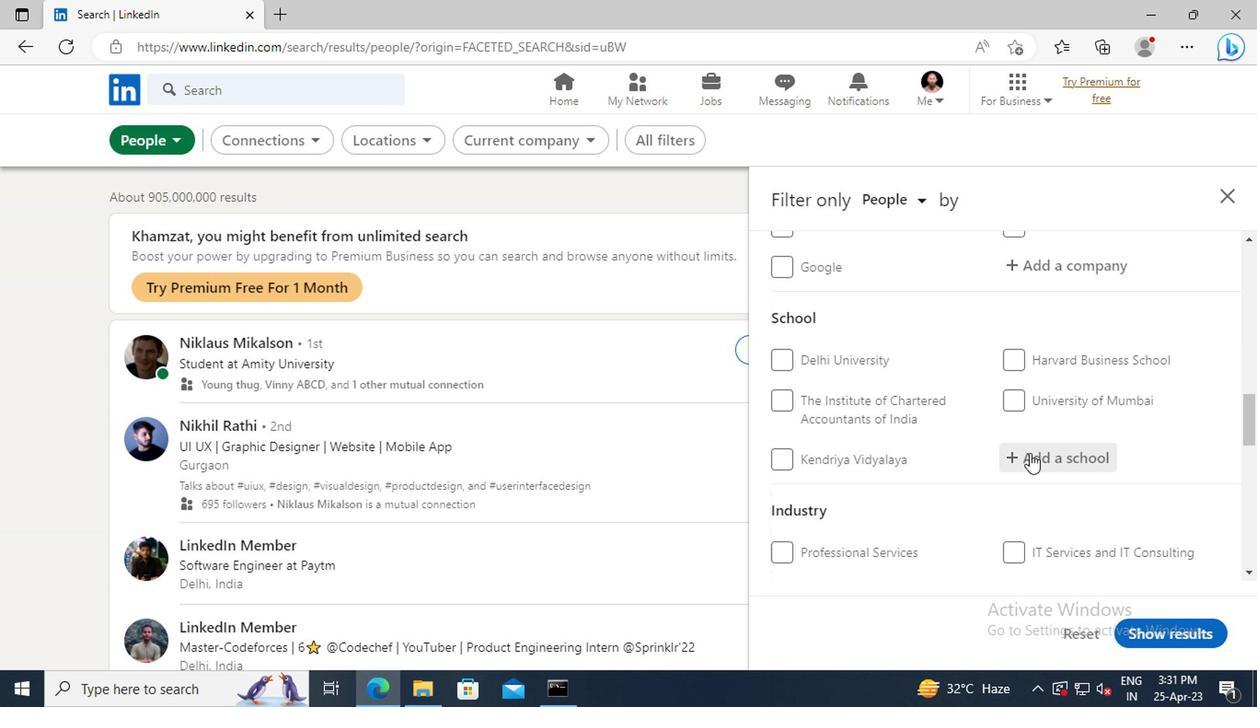 
Action: Mouse pressed left at (1029, 453)
Screenshot: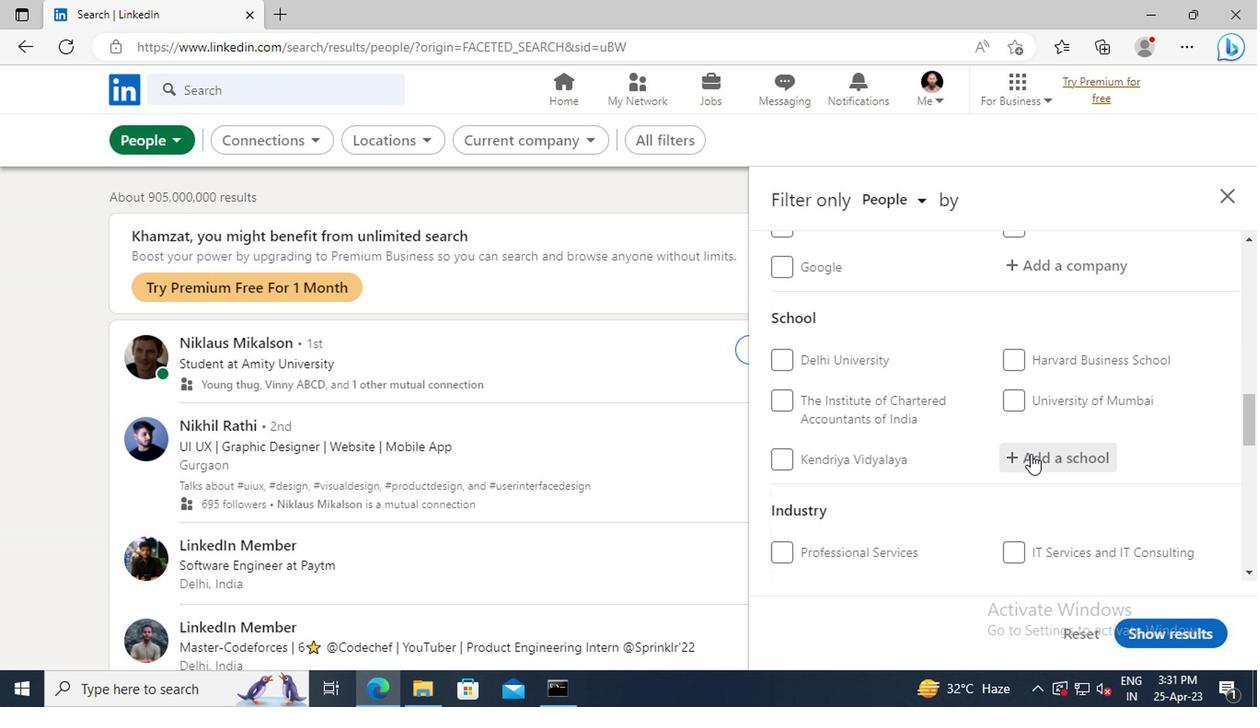 
Action: Key pressed <Key.shift>GLOBAL<Key.space><Key.shift>INSTITUTE<Key.space>OF<Key.space><Key.shift>TECHNOLOGY,<Key.space><Key.shift>JAIPUR
Screenshot: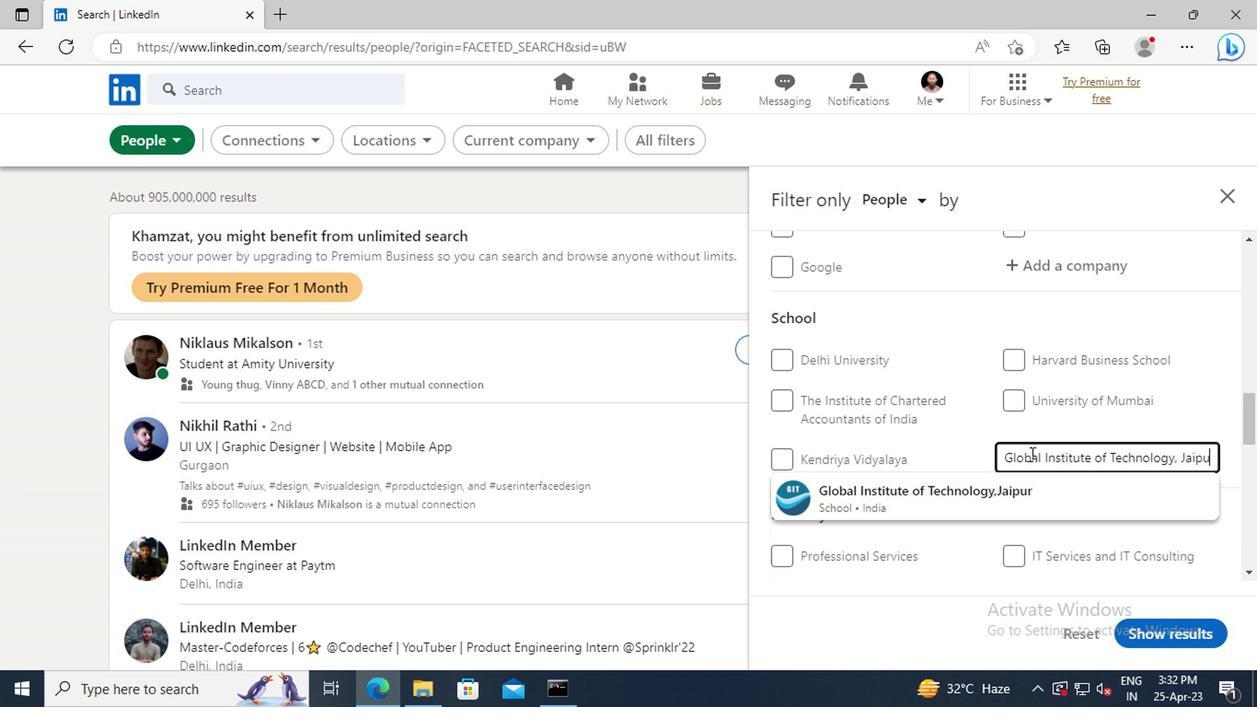 
Action: Mouse moved to (1005, 490)
Screenshot: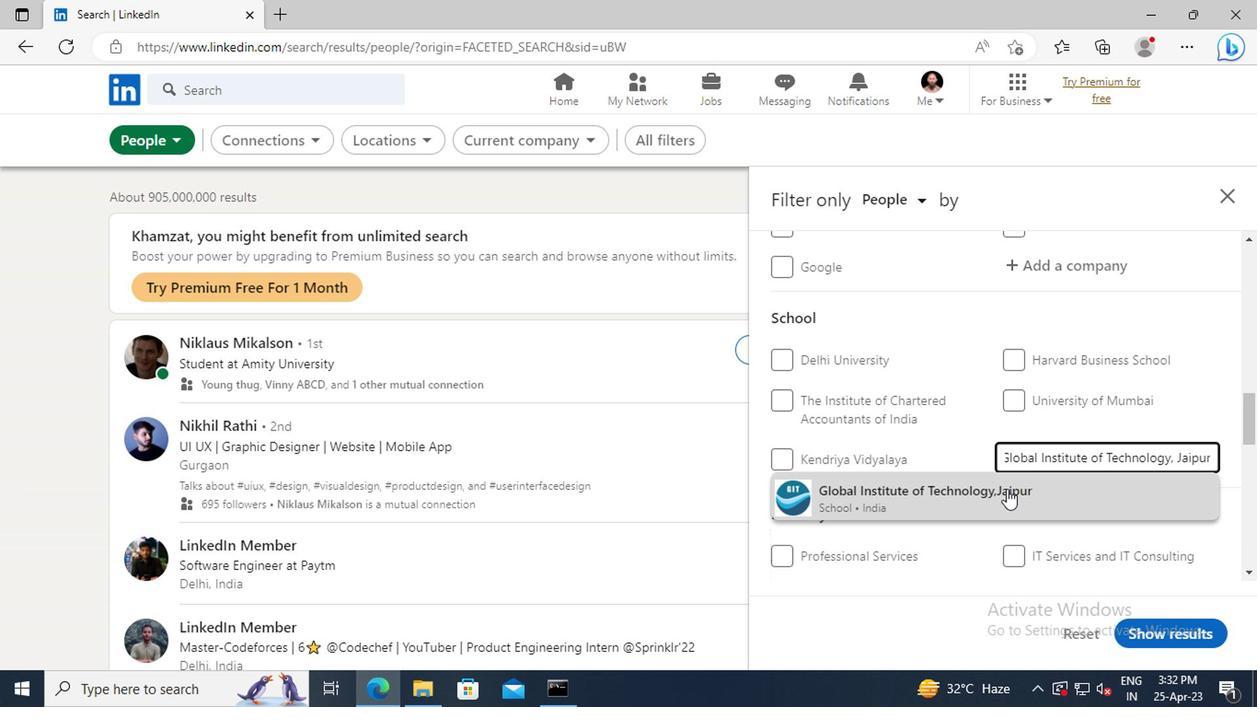 
Action: Mouse pressed left at (1005, 490)
Screenshot: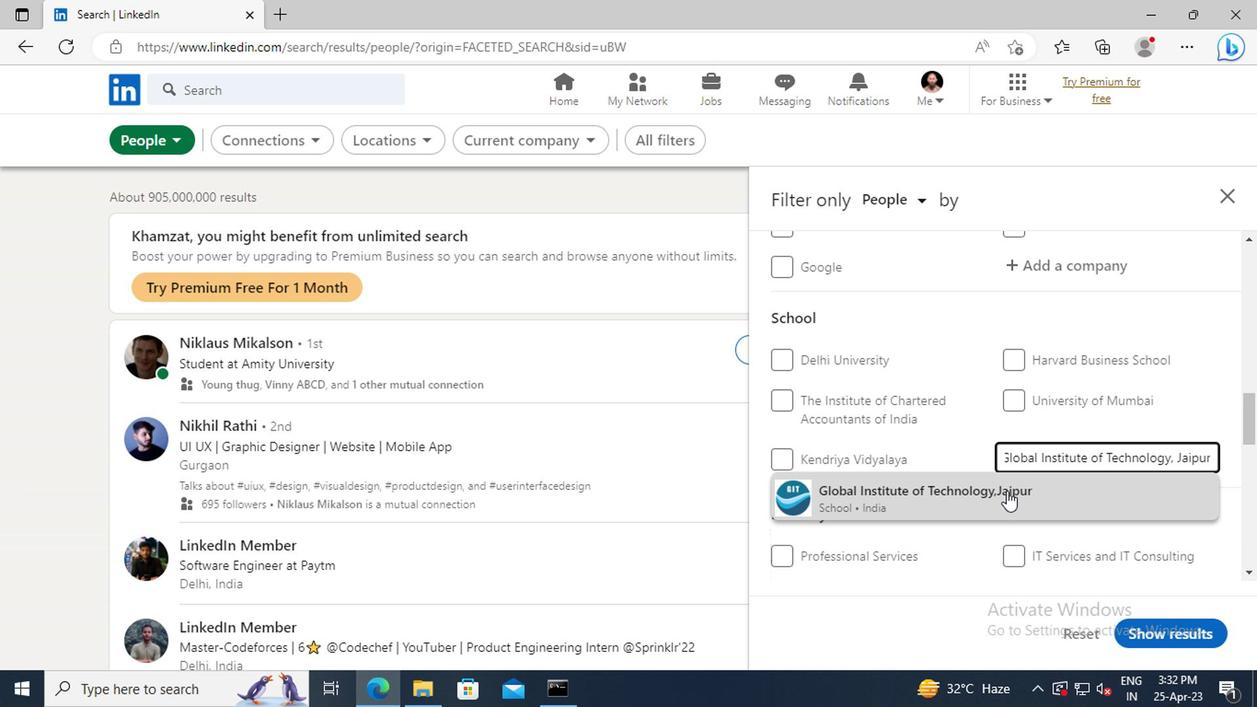 
Action: Mouse moved to (982, 408)
Screenshot: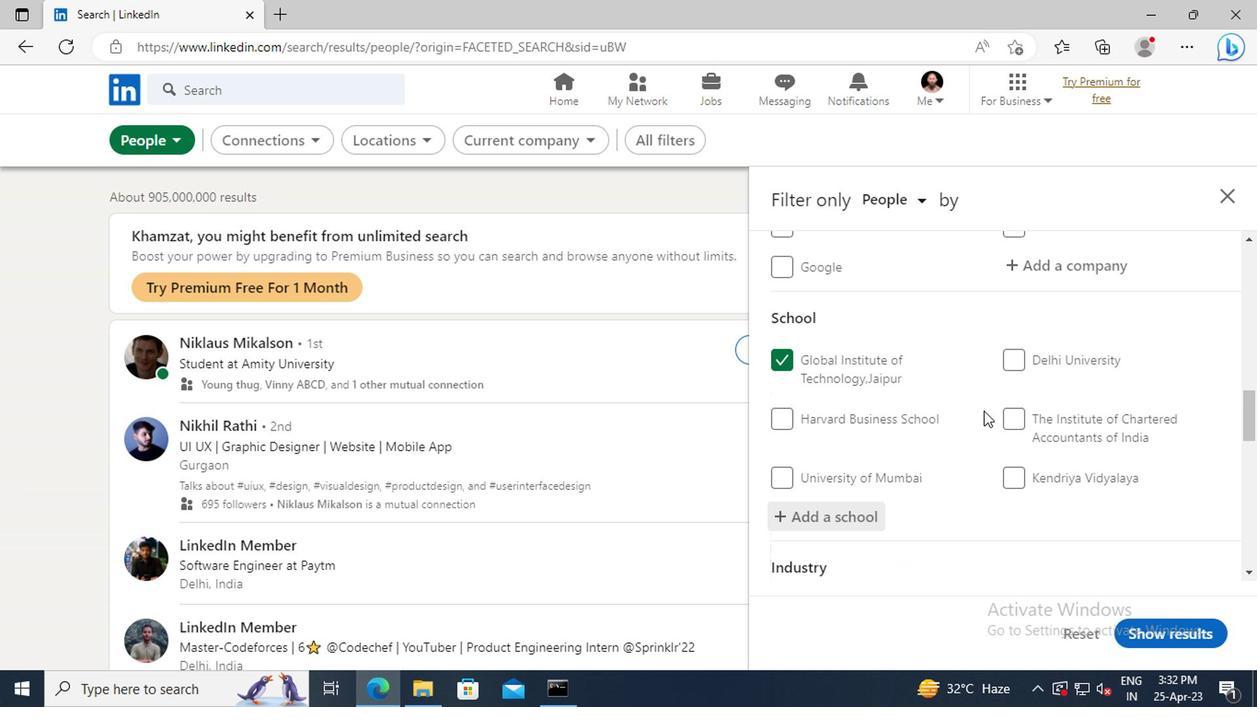 
Action: Mouse scrolled (982, 407) with delta (0, 0)
Screenshot: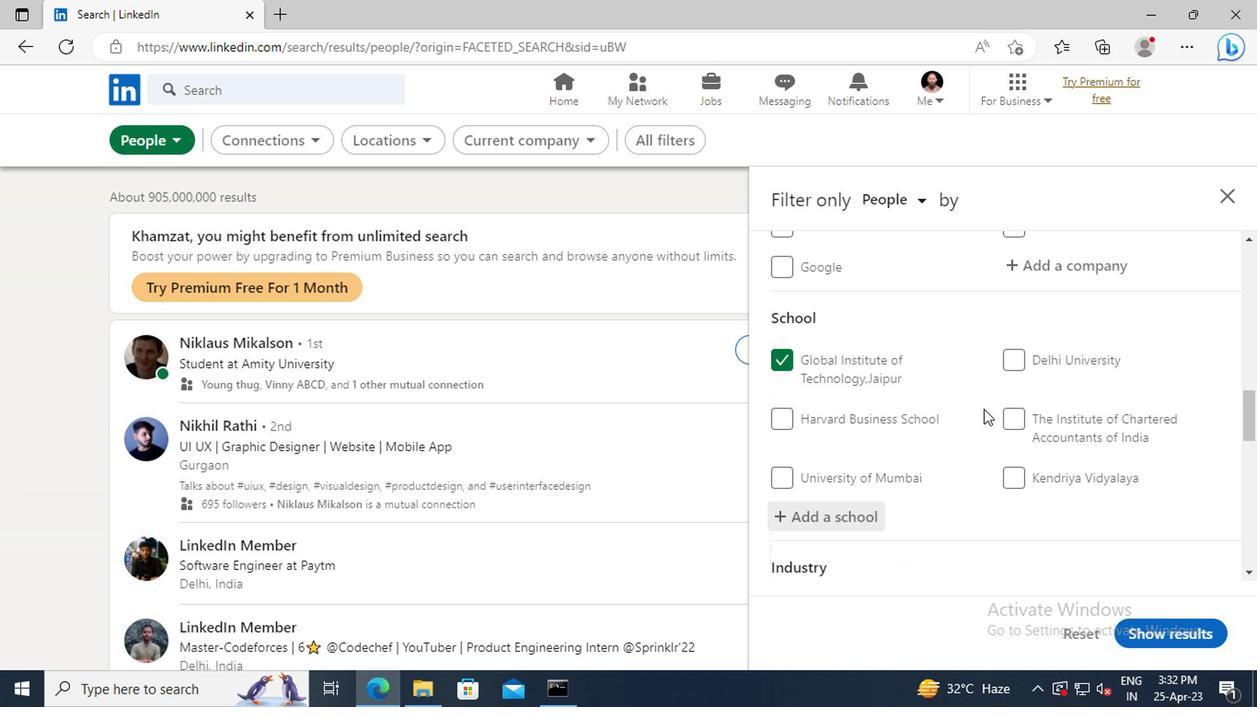 
Action: Mouse scrolled (982, 407) with delta (0, 0)
Screenshot: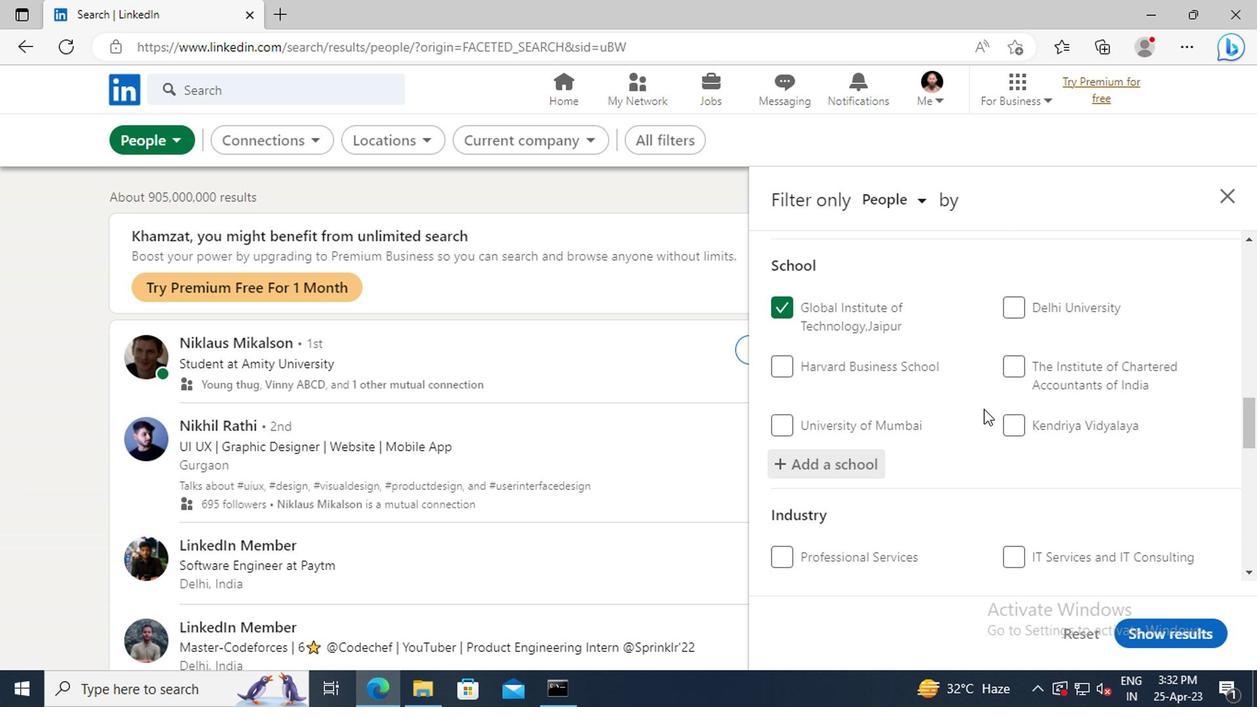 
Action: Mouse scrolled (982, 407) with delta (0, 0)
Screenshot: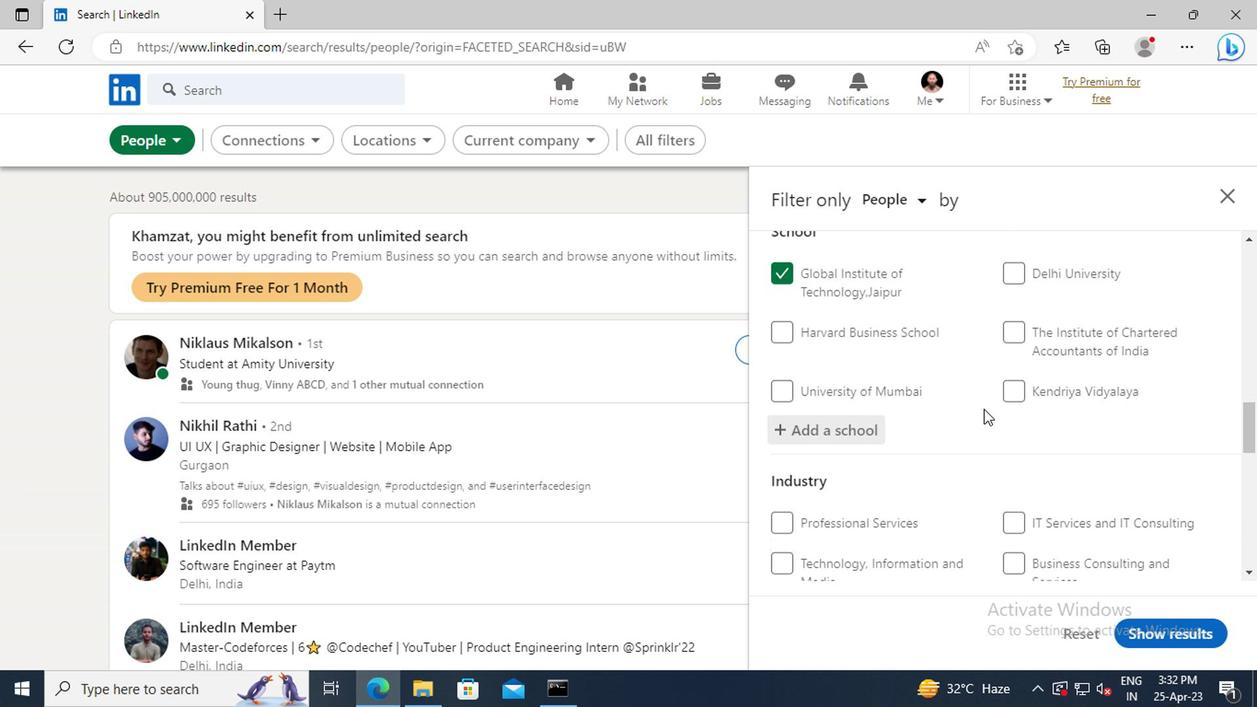 
Action: Mouse scrolled (982, 407) with delta (0, 0)
Screenshot: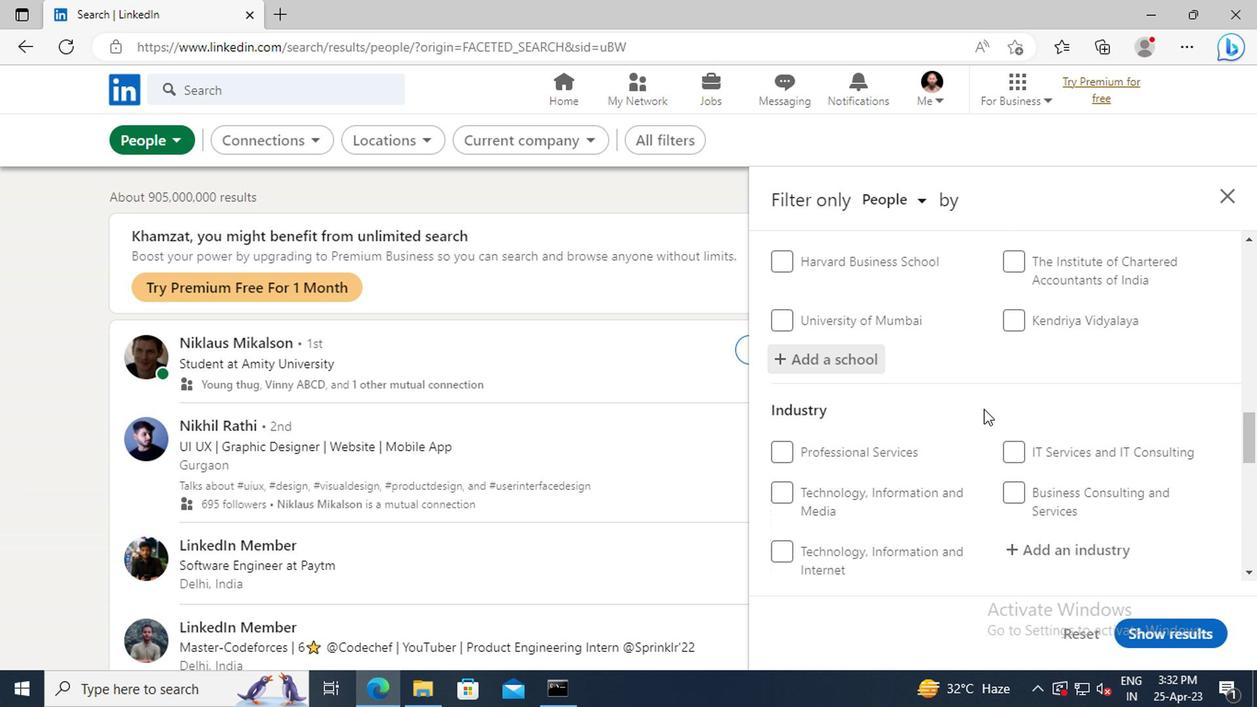 
Action: Mouse scrolled (982, 407) with delta (0, 0)
Screenshot: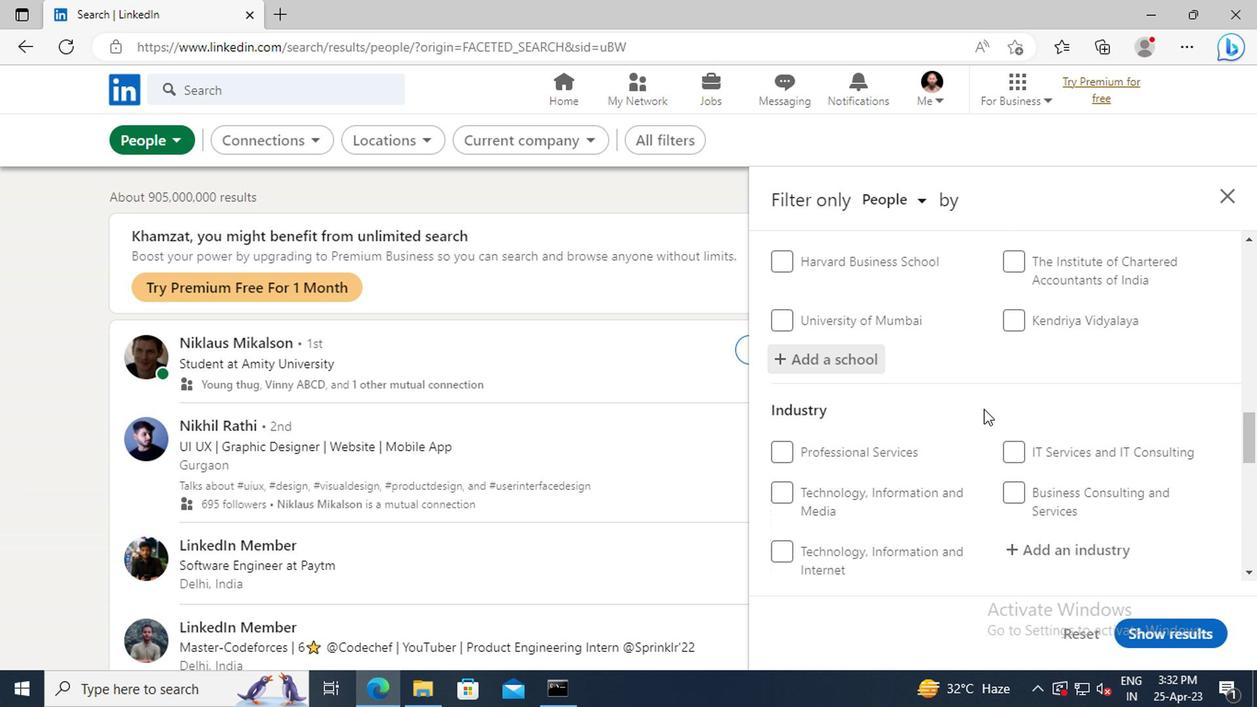 
Action: Mouse moved to (1045, 432)
Screenshot: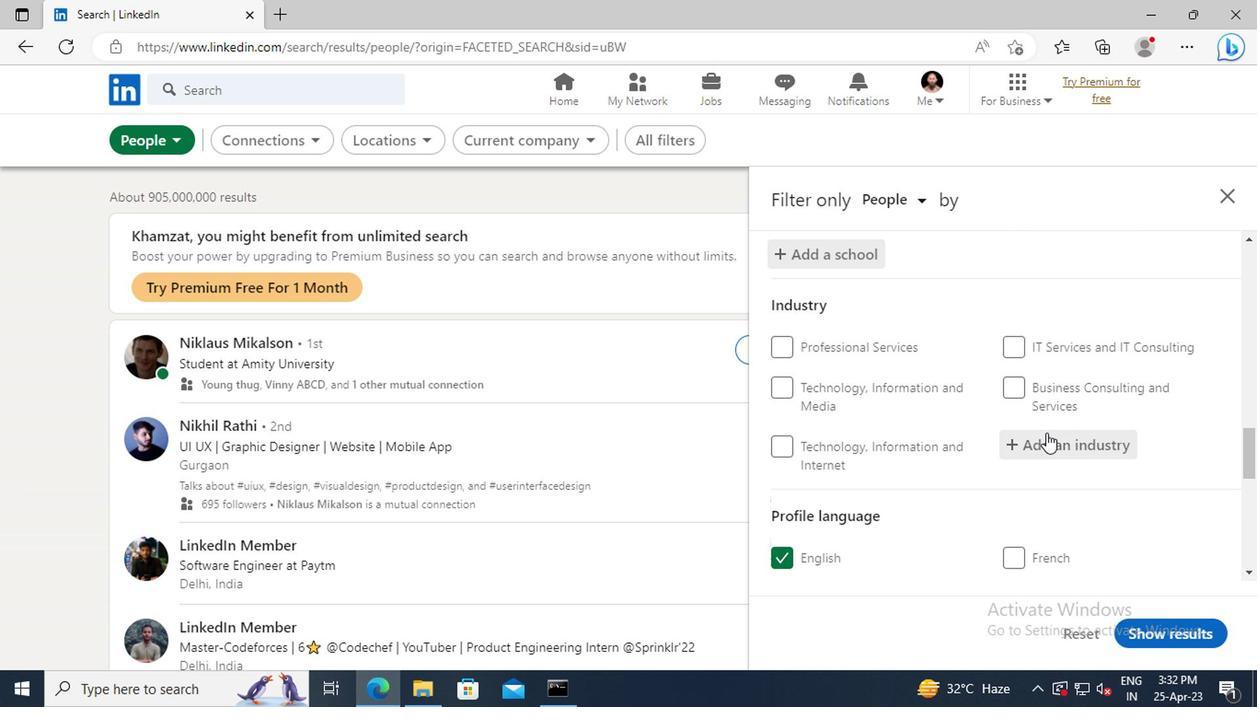 
Action: Mouse pressed left at (1045, 432)
Screenshot: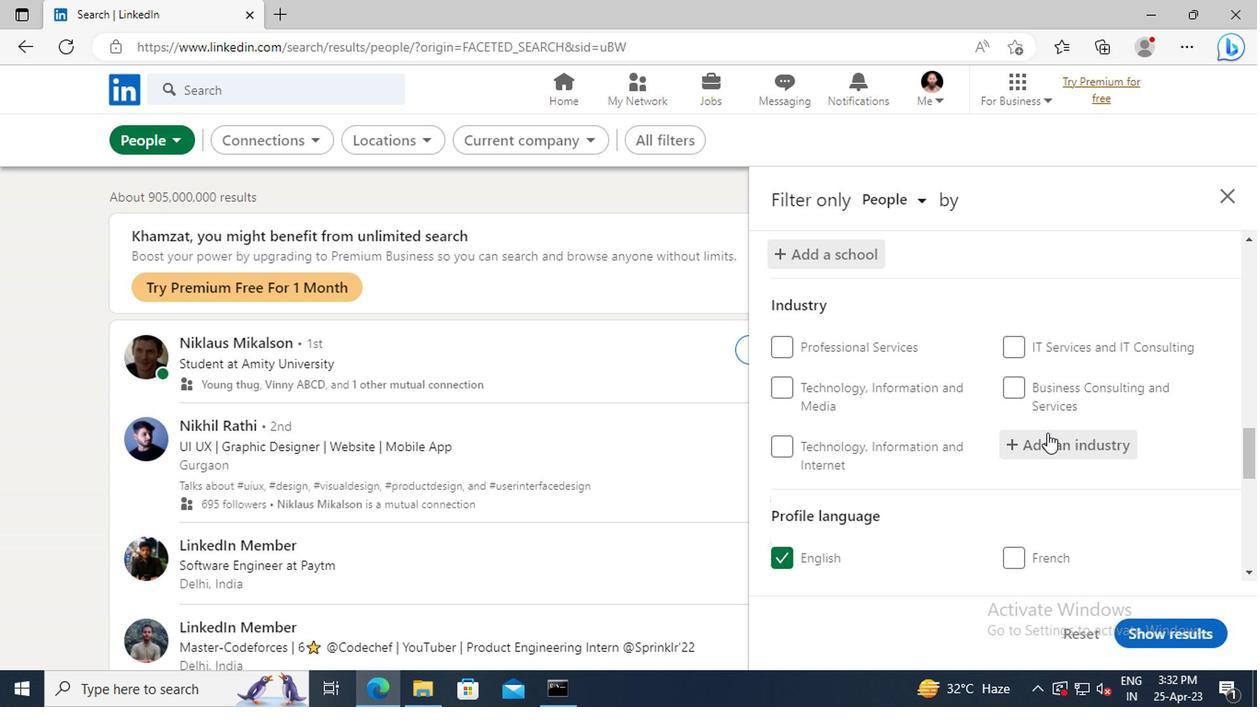 
Action: Key pressed <Key.shift>INVESTMENT<Key.space>
Screenshot: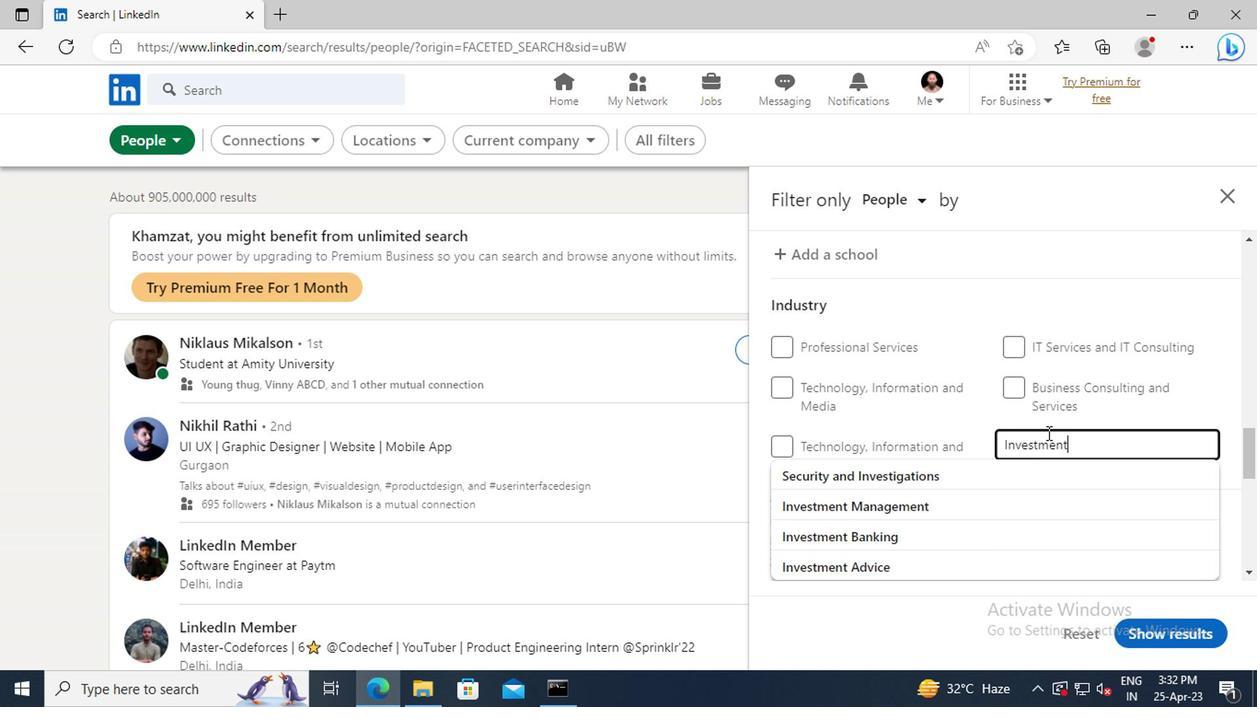
Action: Mouse moved to (1046, 432)
Screenshot: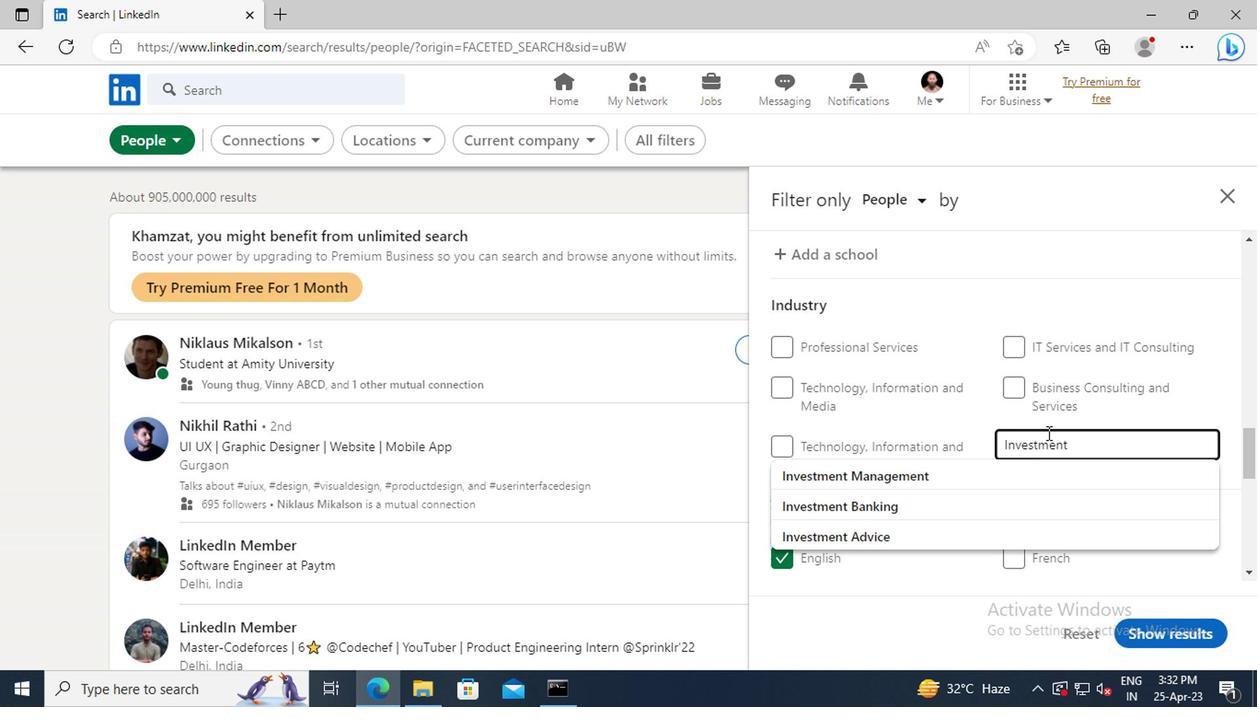 
Action: Key pressed <Key.shift_r>ADVICE
Screenshot: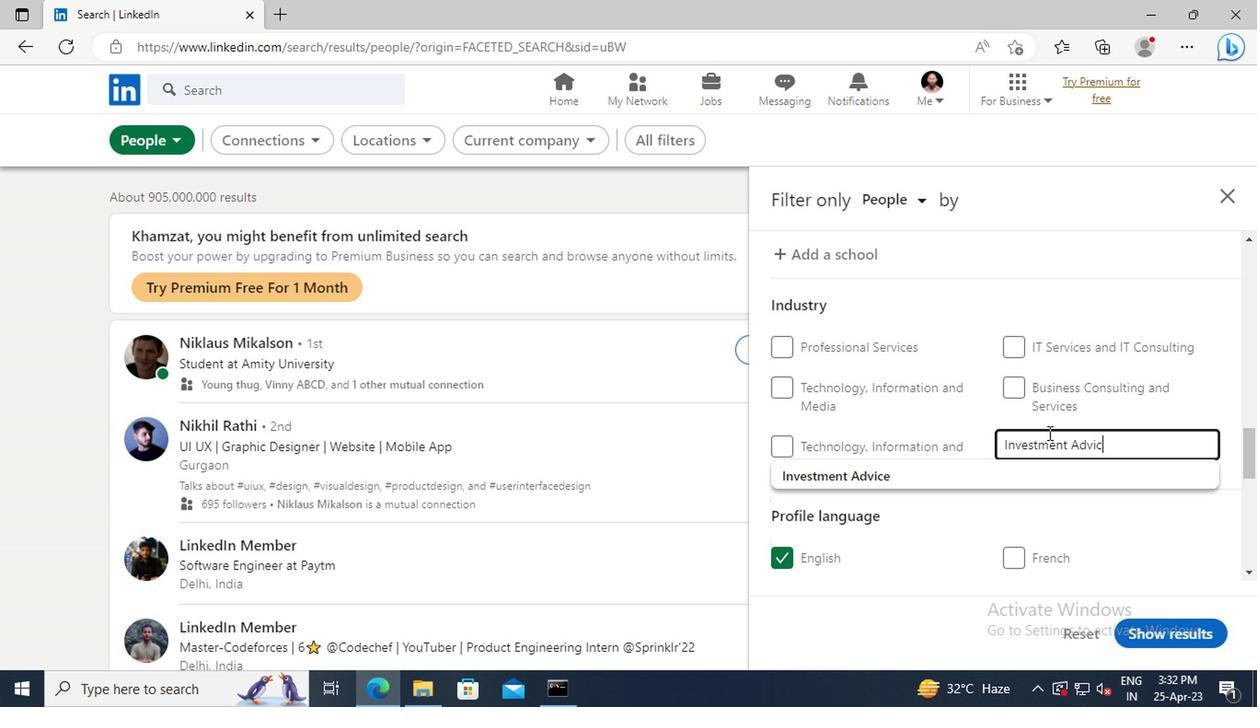 
Action: Mouse moved to (1016, 474)
Screenshot: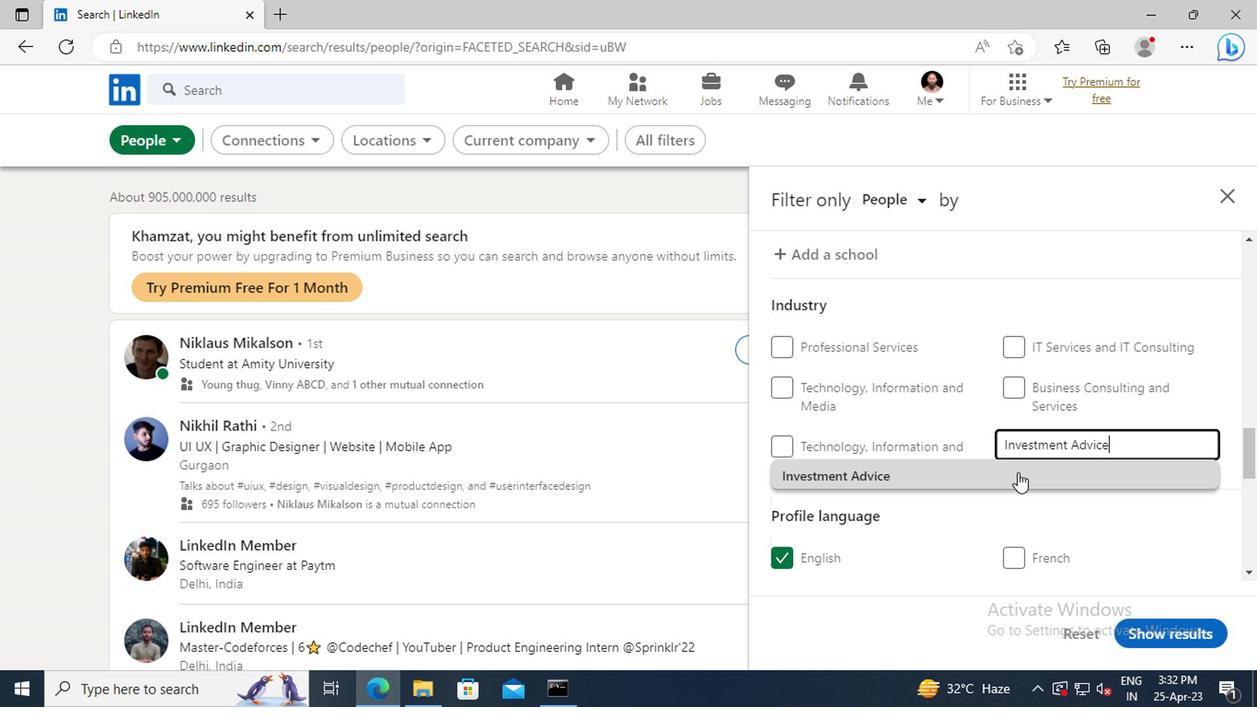 
Action: Mouse pressed left at (1016, 474)
Screenshot: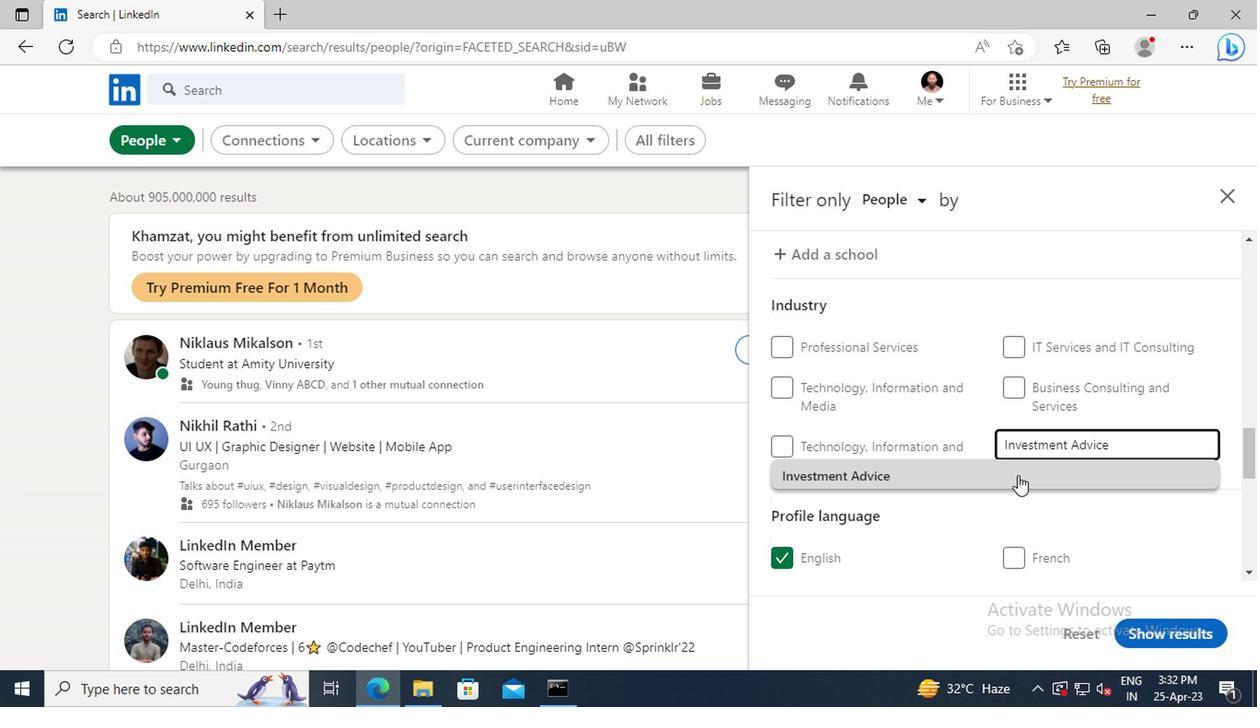 
Action: Mouse moved to (1025, 391)
Screenshot: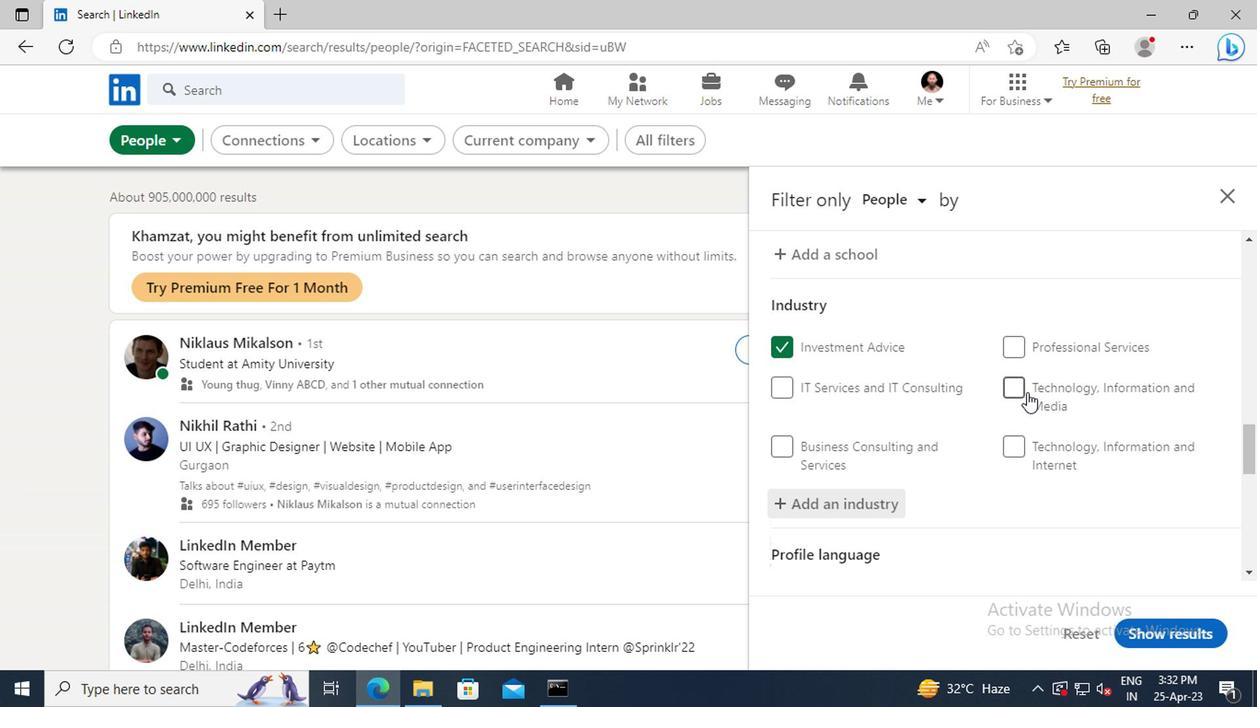 
Action: Mouse scrolled (1025, 391) with delta (0, 0)
Screenshot: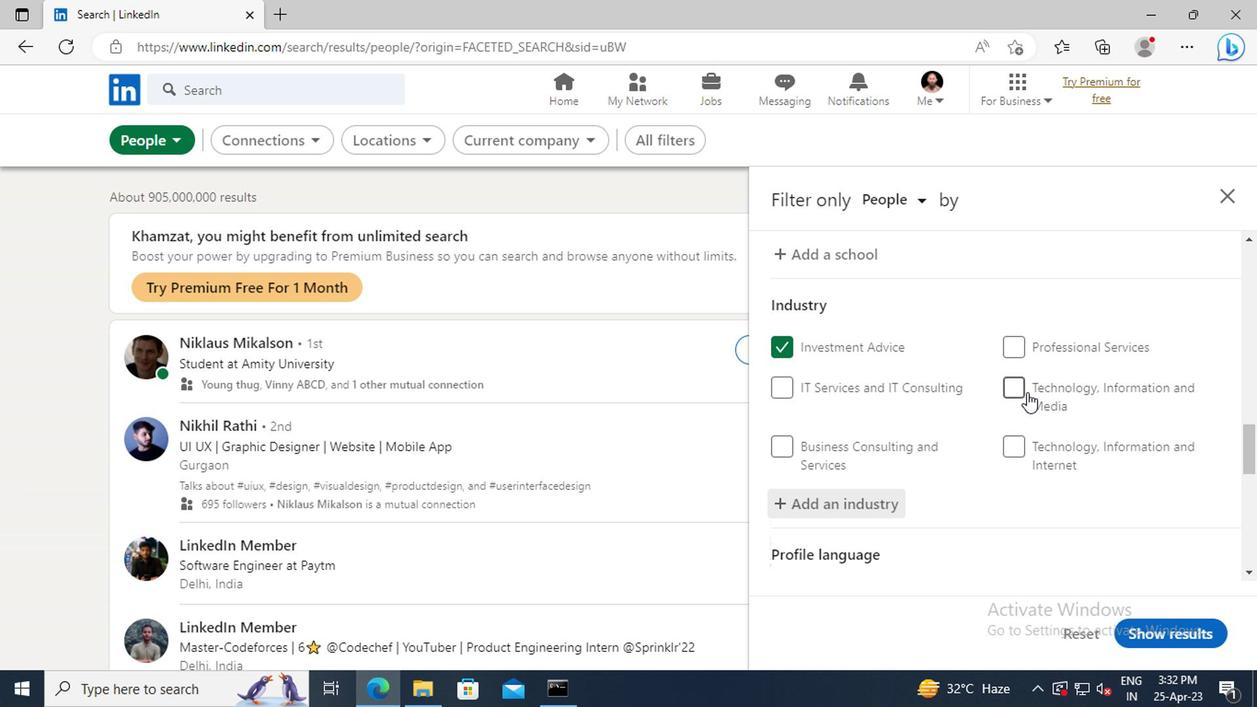
Action: Mouse scrolled (1025, 391) with delta (0, 0)
Screenshot: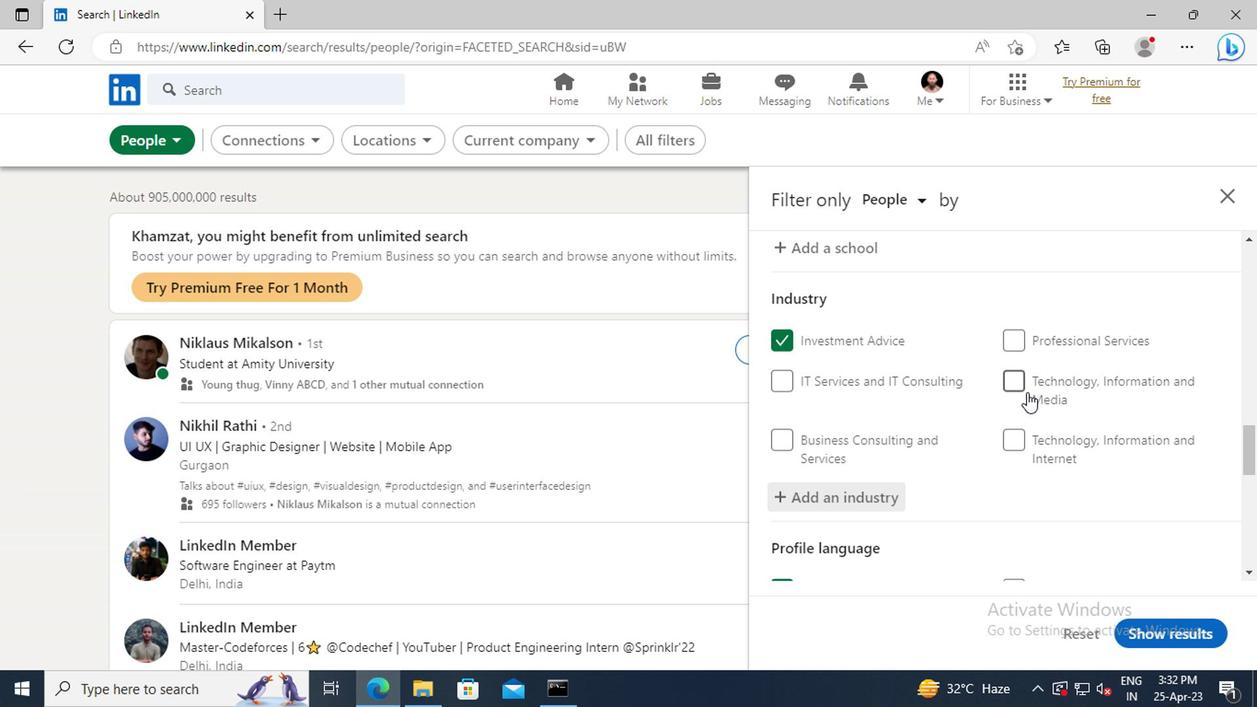
Action: Mouse scrolled (1025, 391) with delta (0, 0)
Screenshot: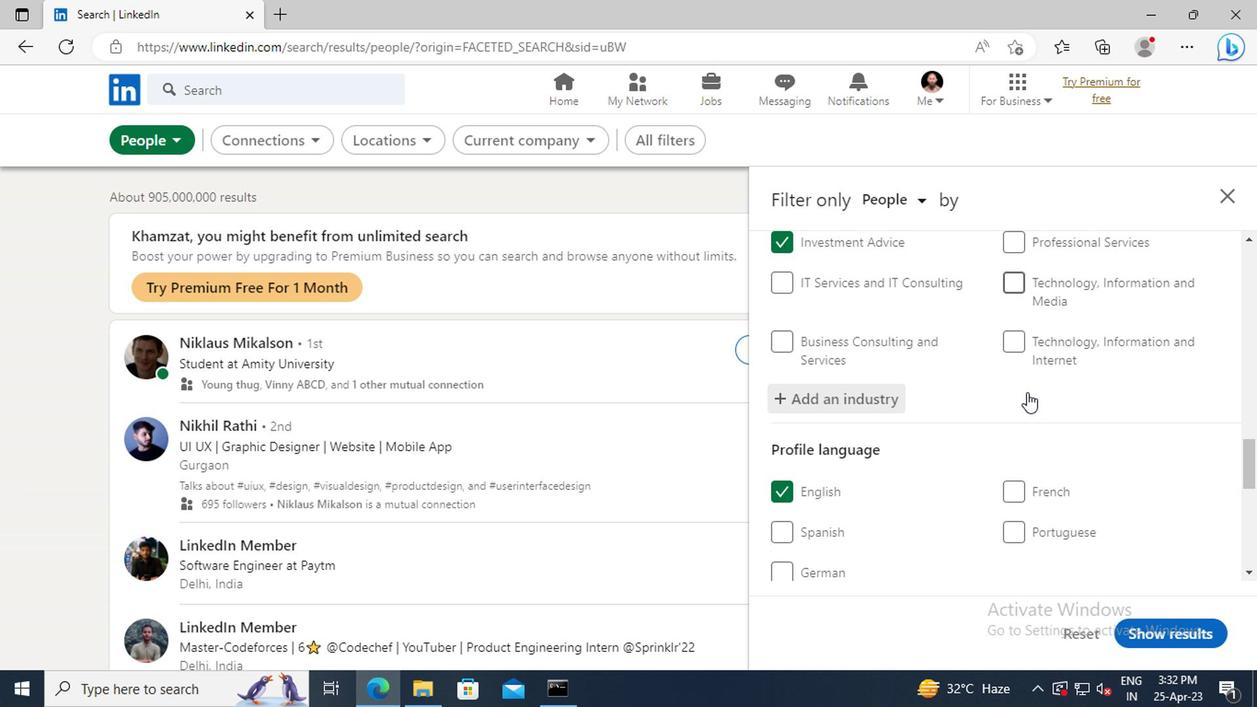 
Action: Mouse scrolled (1025, 391) with delta (0, 0)
Screenshot: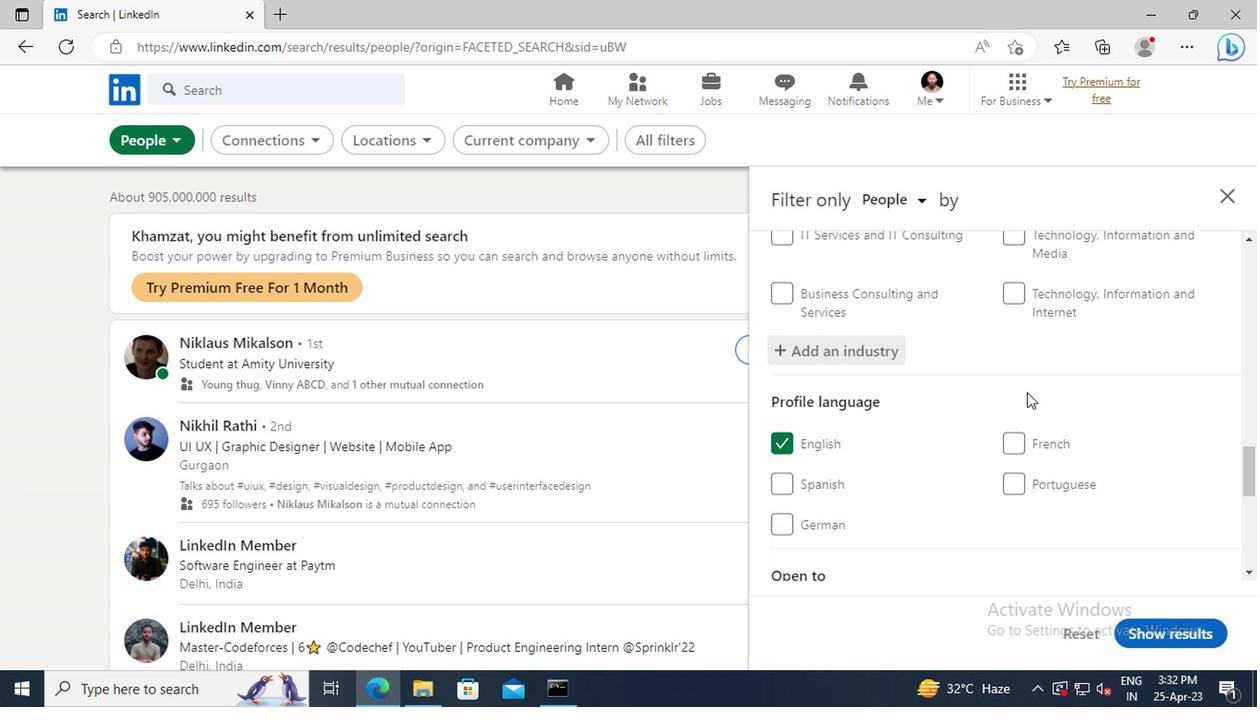 
Action: Mouse scrolled (1025, 391) with delta (0, 0)
Screenshot: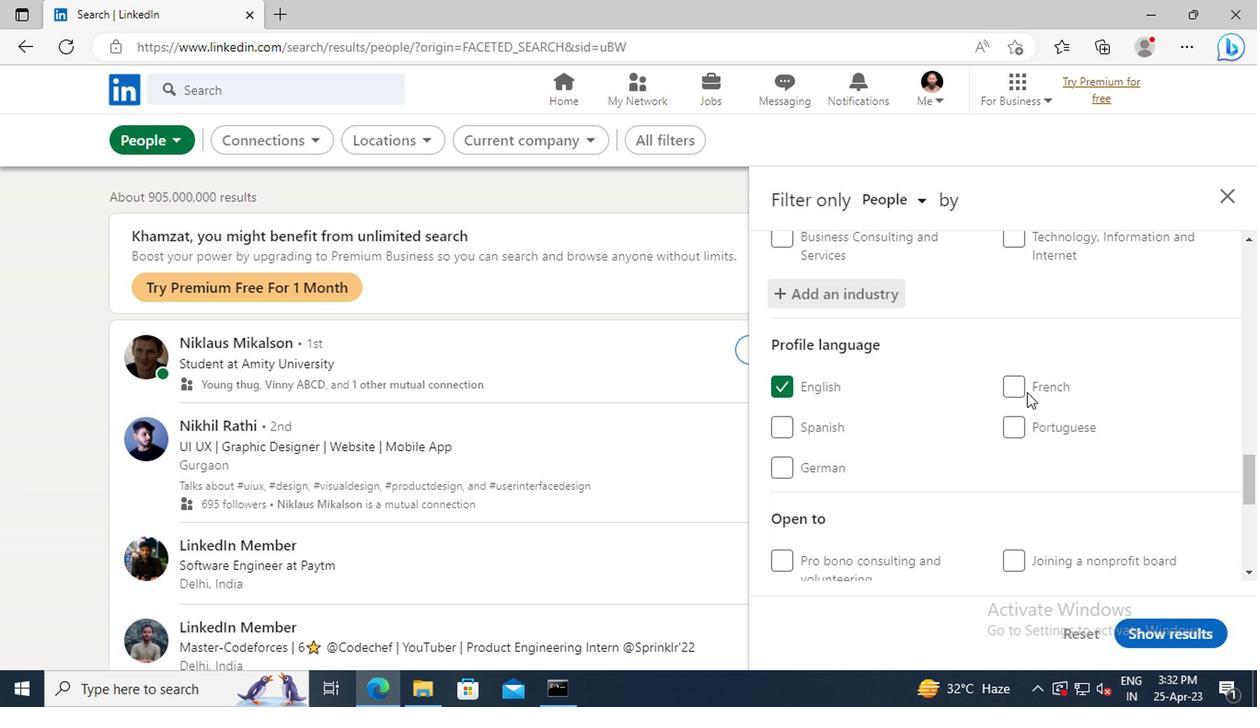 
Action: Mouse scrolled (1025, 391) with delta (0, 0)
Screenshot: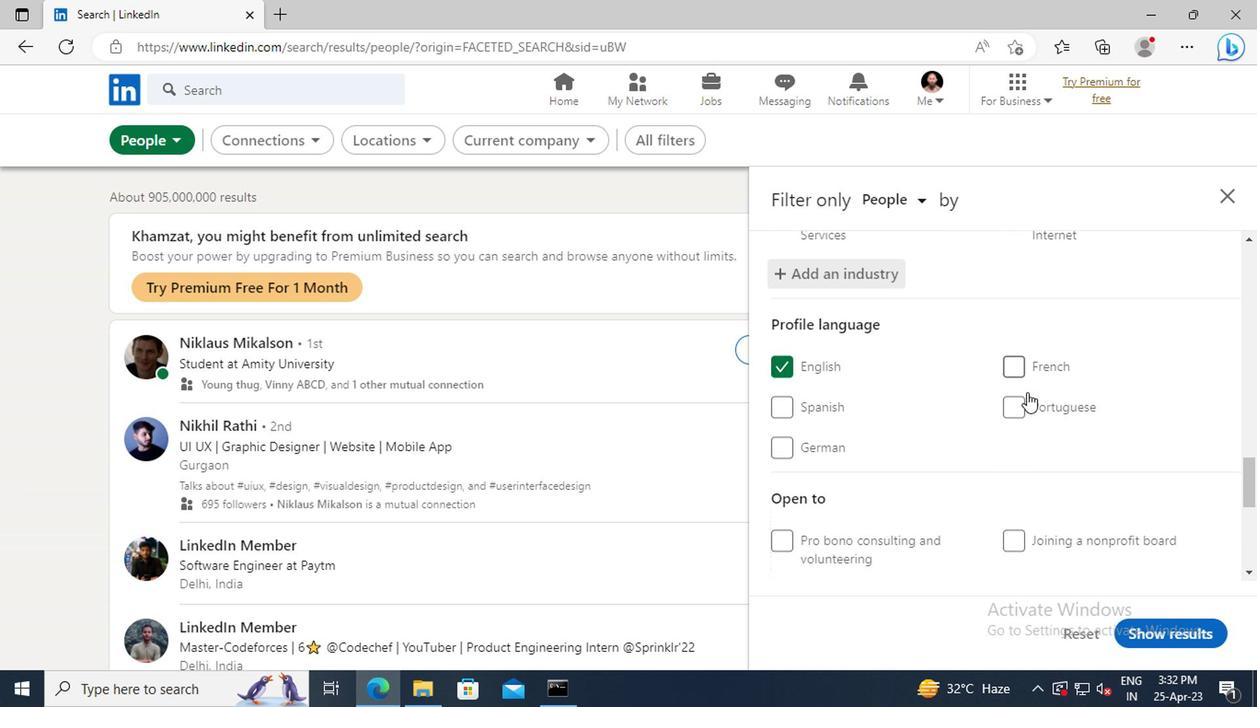 
Action: Mouse scrolled (1025, 391) with delta (0, 0)
Screenshot: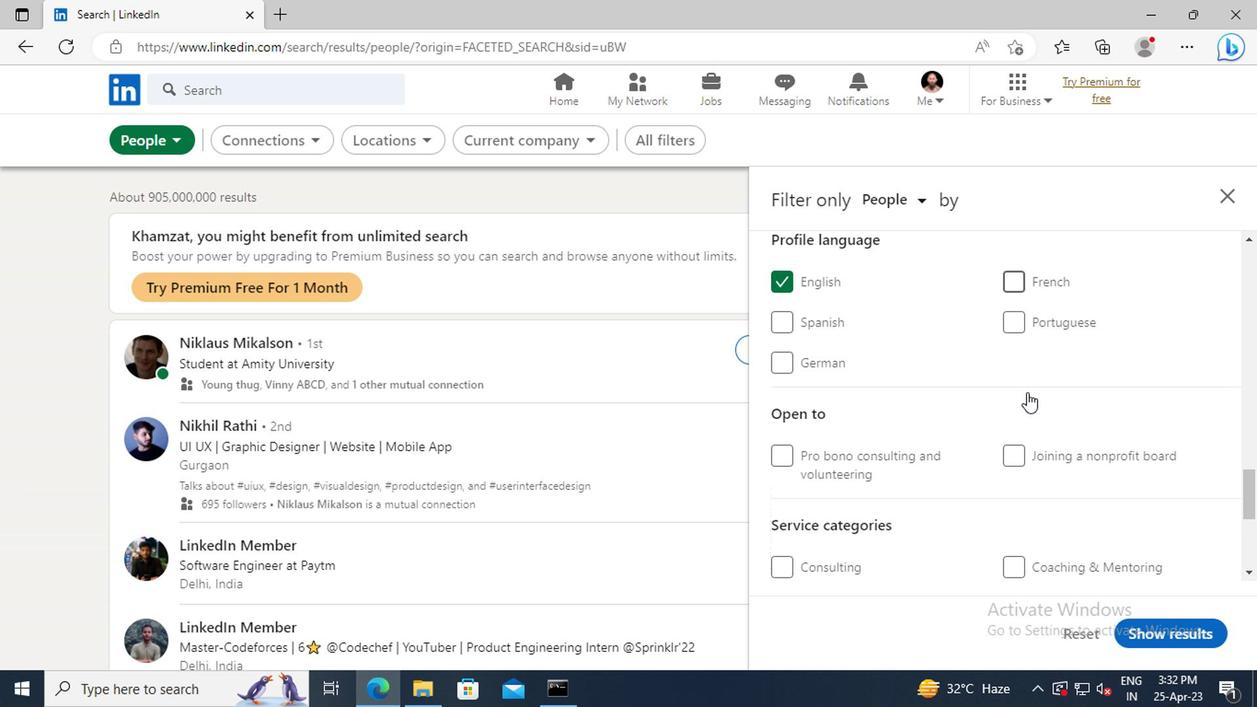 
Action: Mouse scrolled (1025, 391) with delta (0, 0)
Screenshot: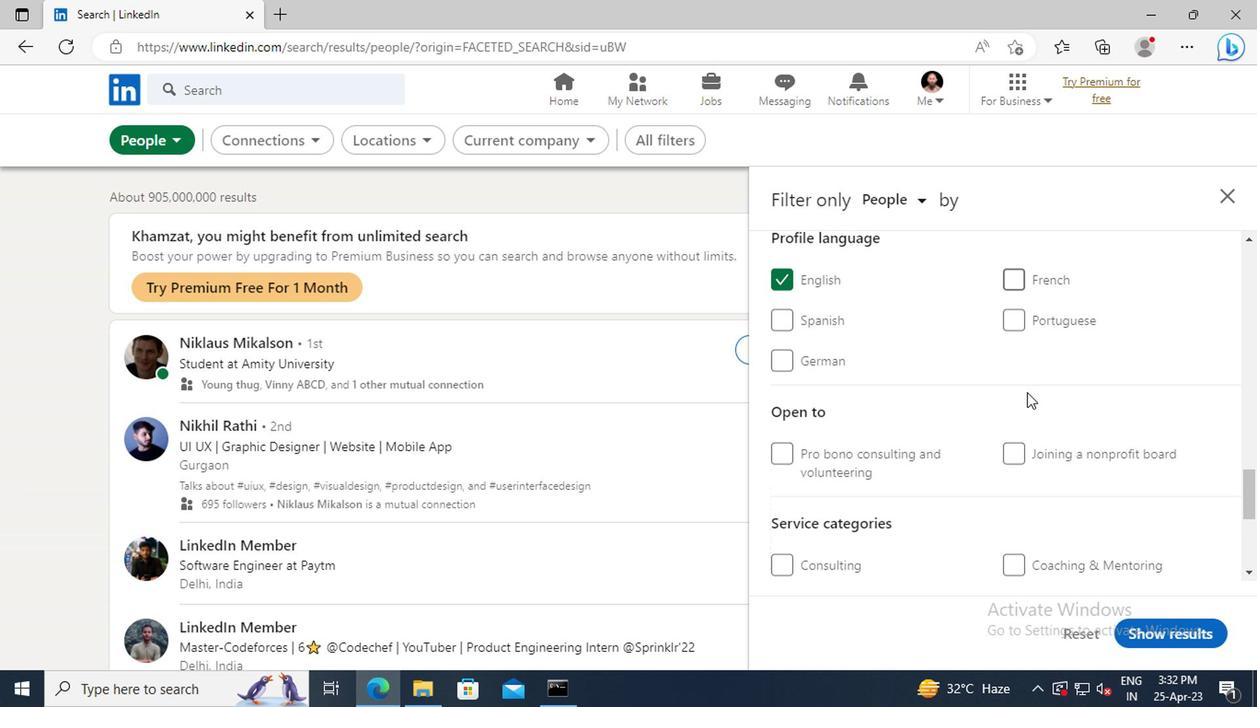 
Action: Mouse scrolled (1025, 391) with delta (0, 0)
Screenshot: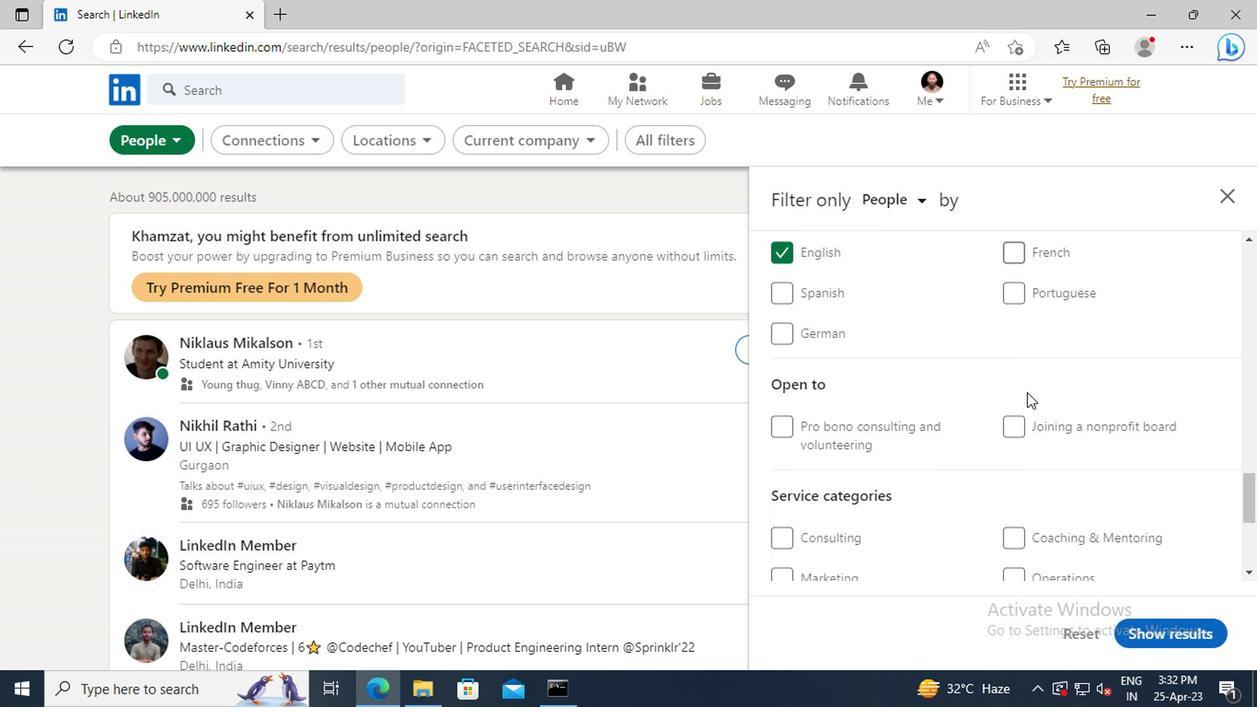 
Action: Mouse scrolled (1025, 391) with delta (0, 0)
Screenshot: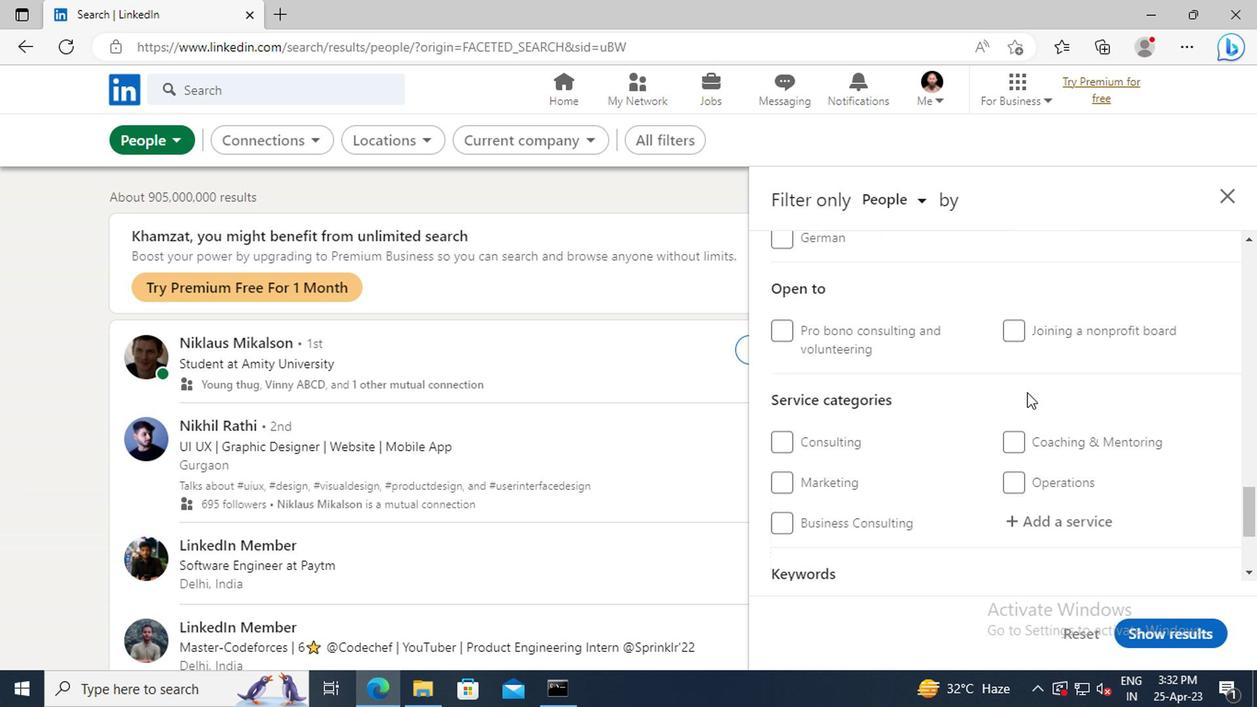 
Action: Mouse moved to (1038, 433)
Screenshot: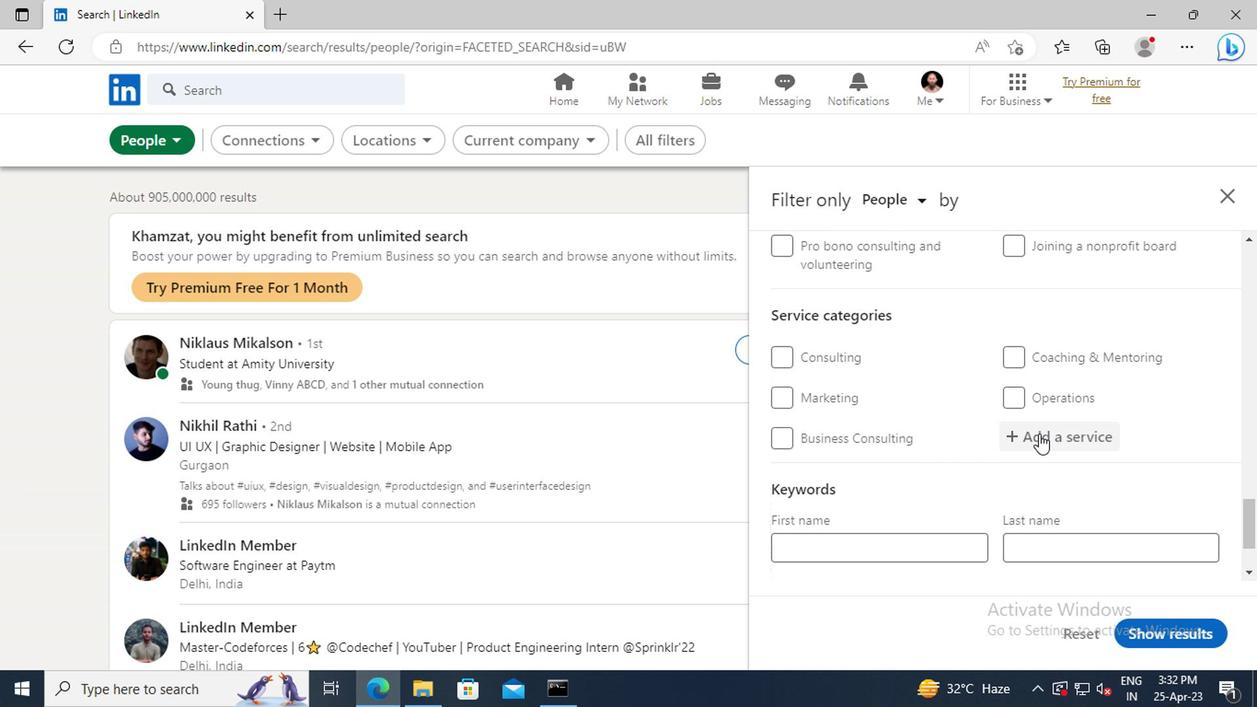
Action: Mouse pressed left at (1038, 433)
Screenshot: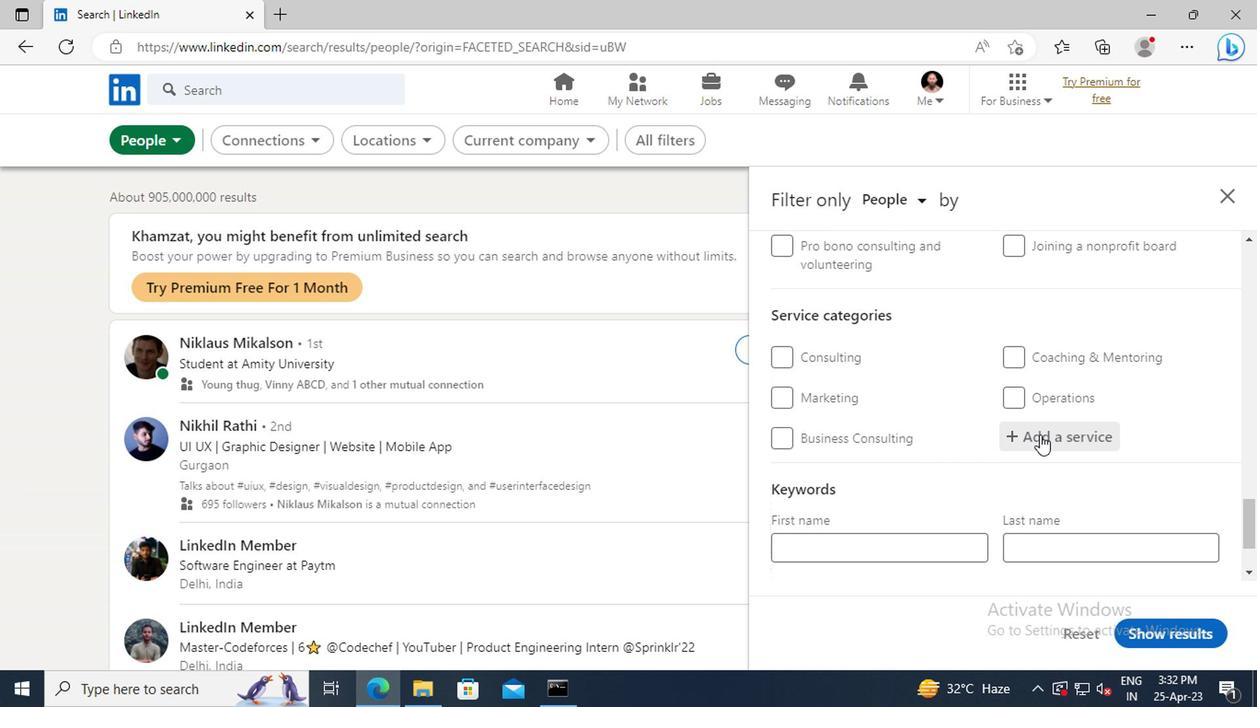 
Action: Key pressed <Key.shift_r>WORDPRESS<Key.space><Key.shift>DESIGN
Screenshot: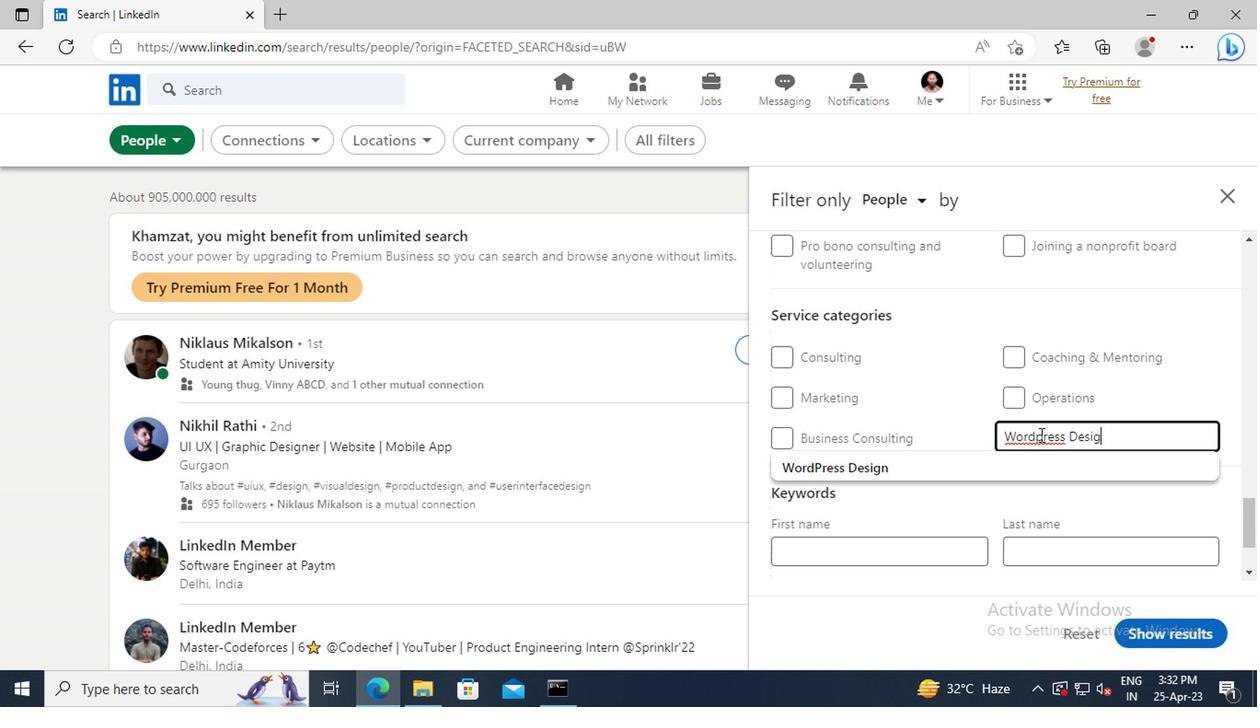 
Action: Mouse moved to (1002, 464)
Screenshot: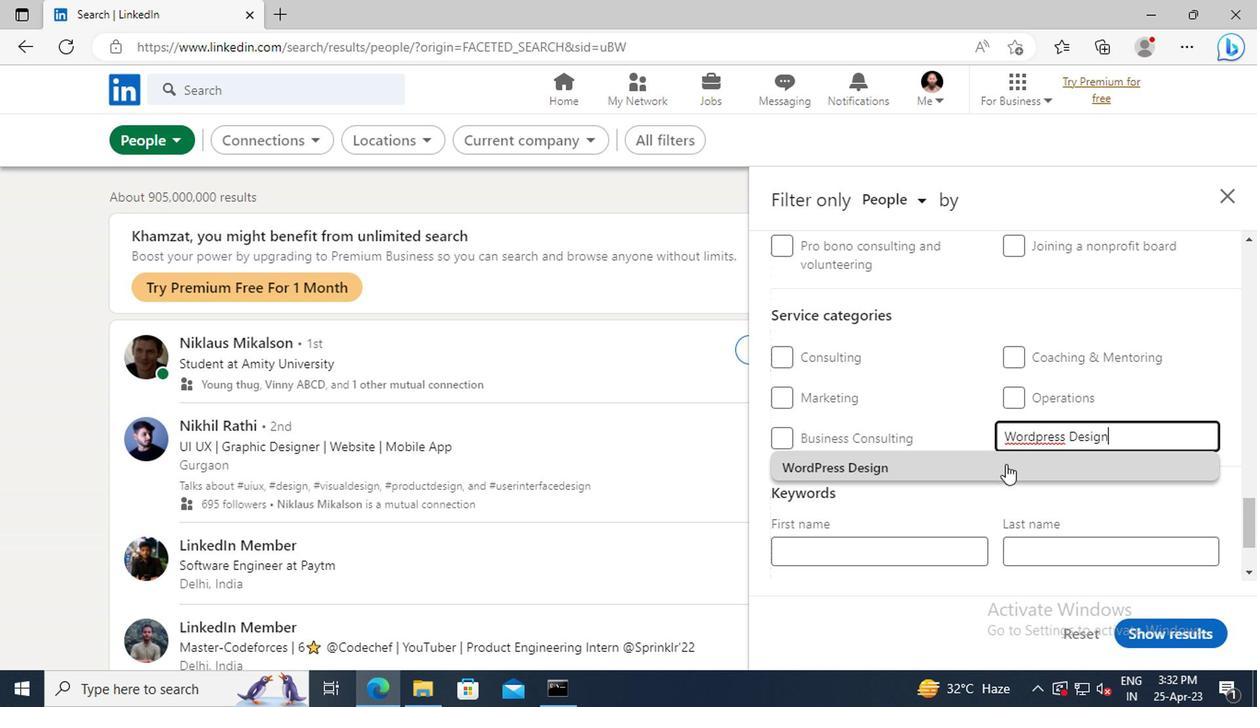 
Action: Mouse pressed left at (1002, 464)
Screenshot: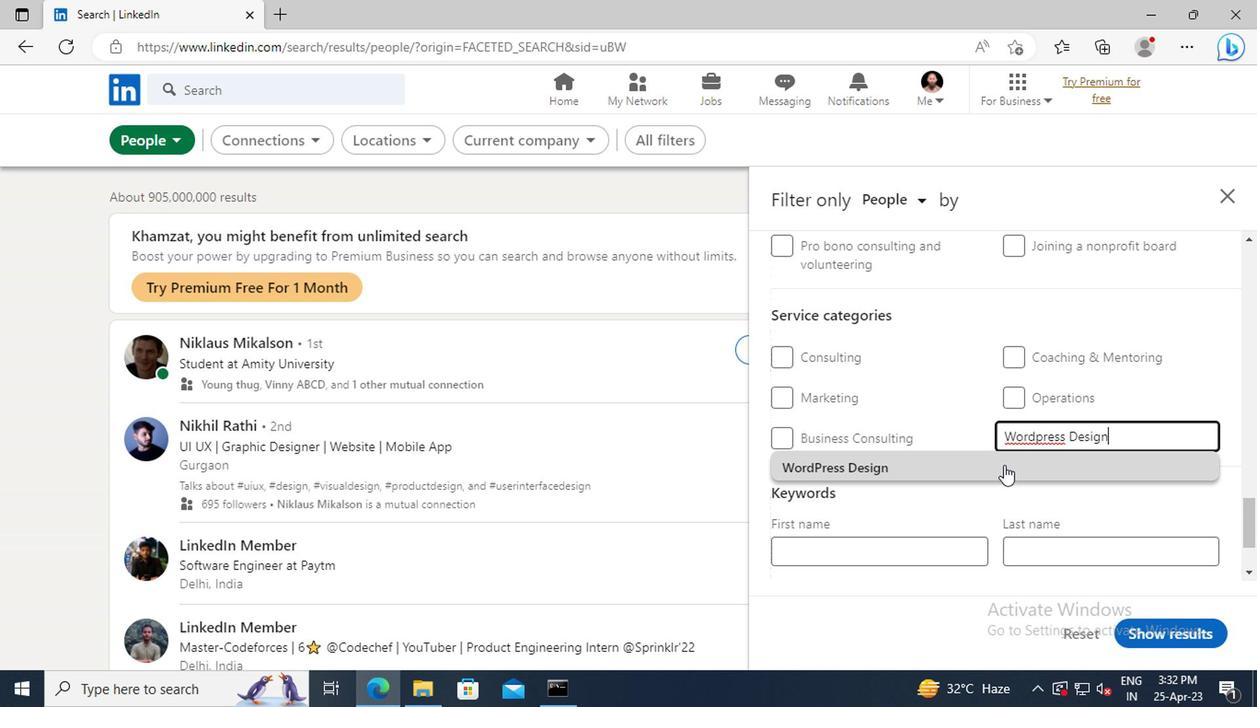 
Action: Mouse moved to (986, 412)
Screenshot: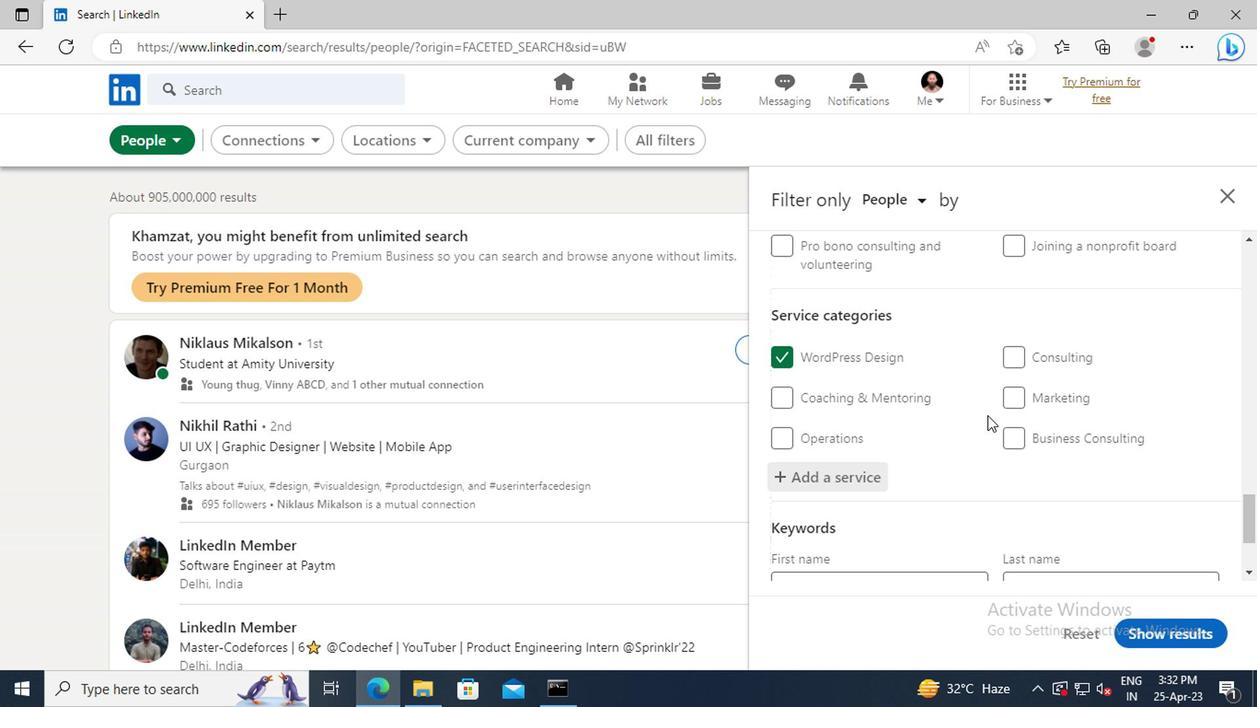 
Action: Mouse scrolled (986, 412) with delta (0, 0)
Screenshot: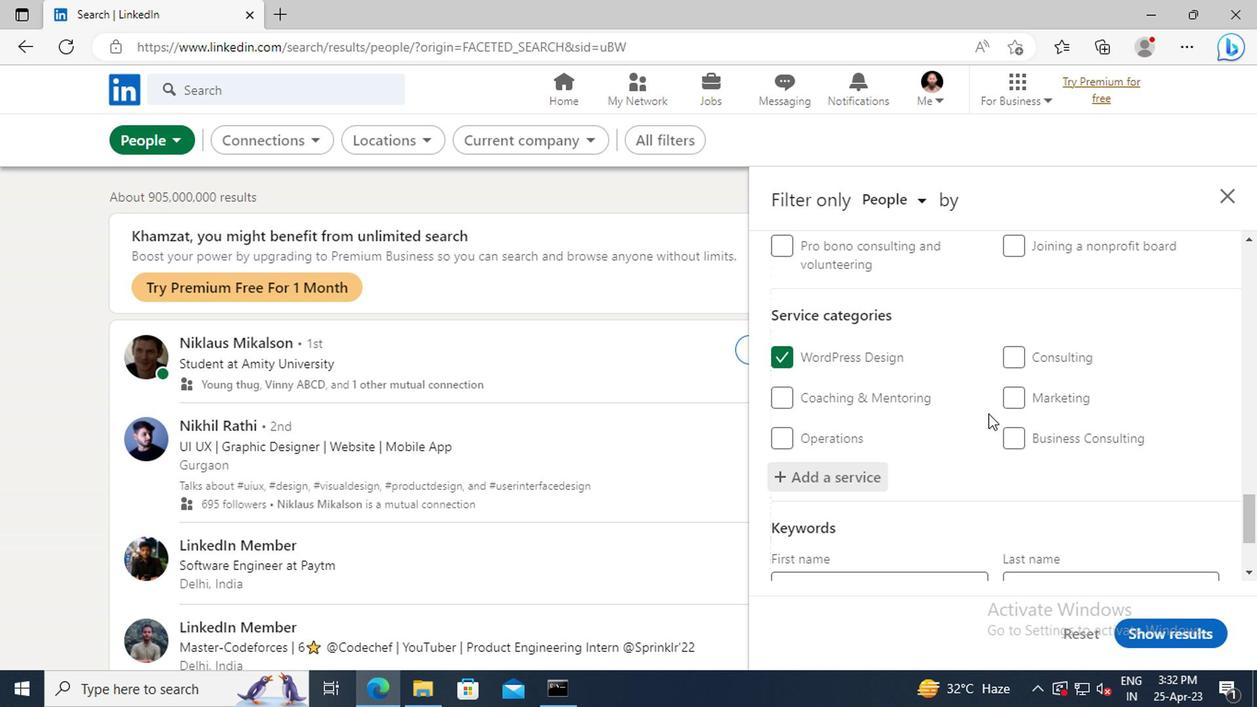 
Action: Mouse scrolled (986, 412) with delta (0, 0)
Screenshot: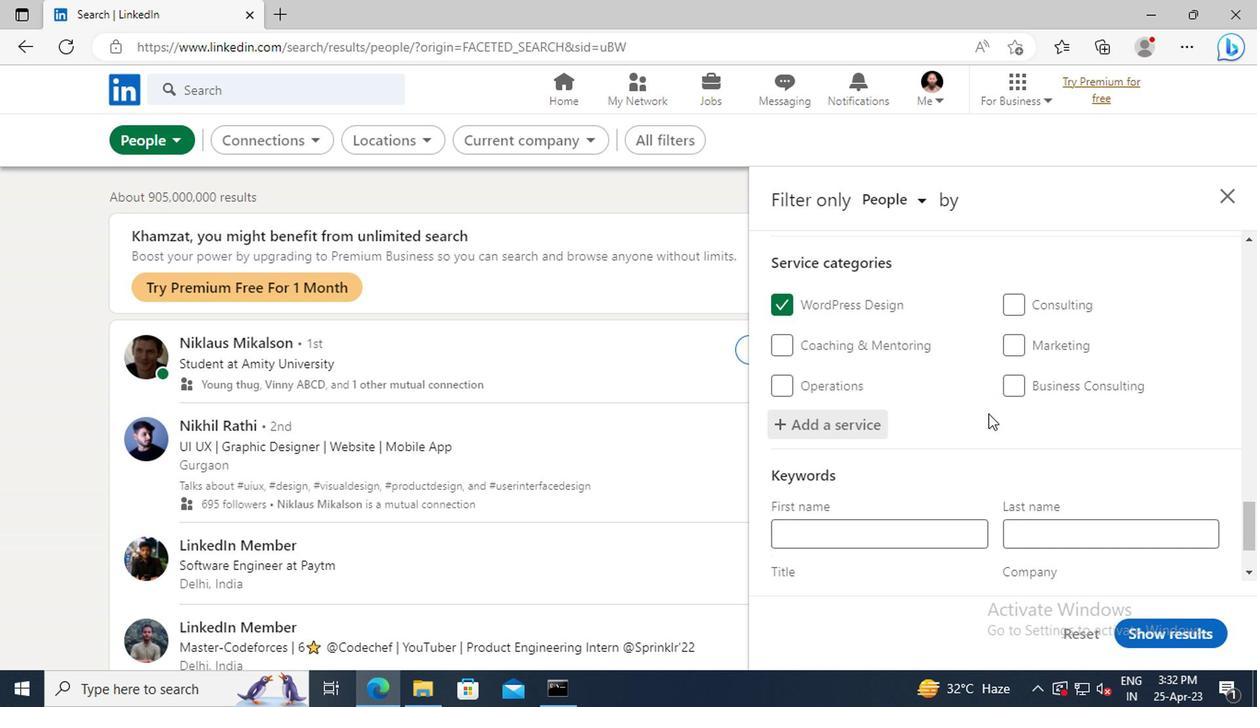 
Action: Mouse scrolled (986, 412) with delta (0, 0)
Screenshot: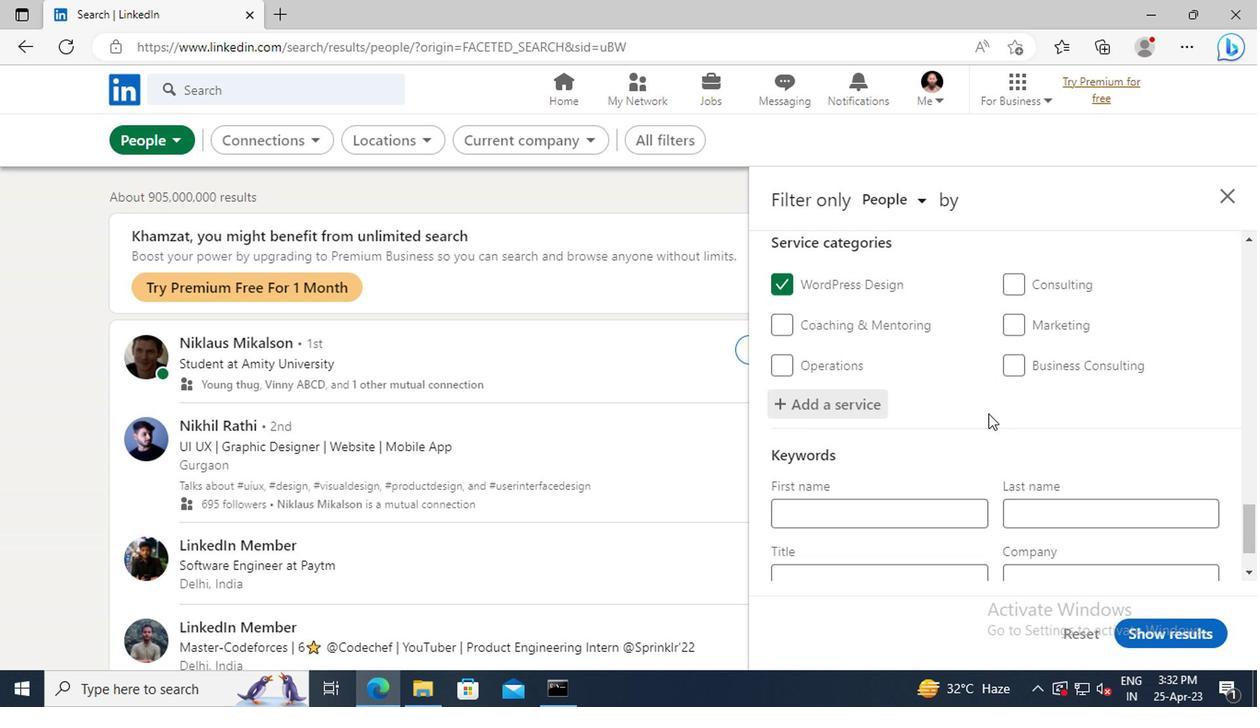 
Action: Mouse scrolled (986, 412) with delta (0, 0)
Screenshot: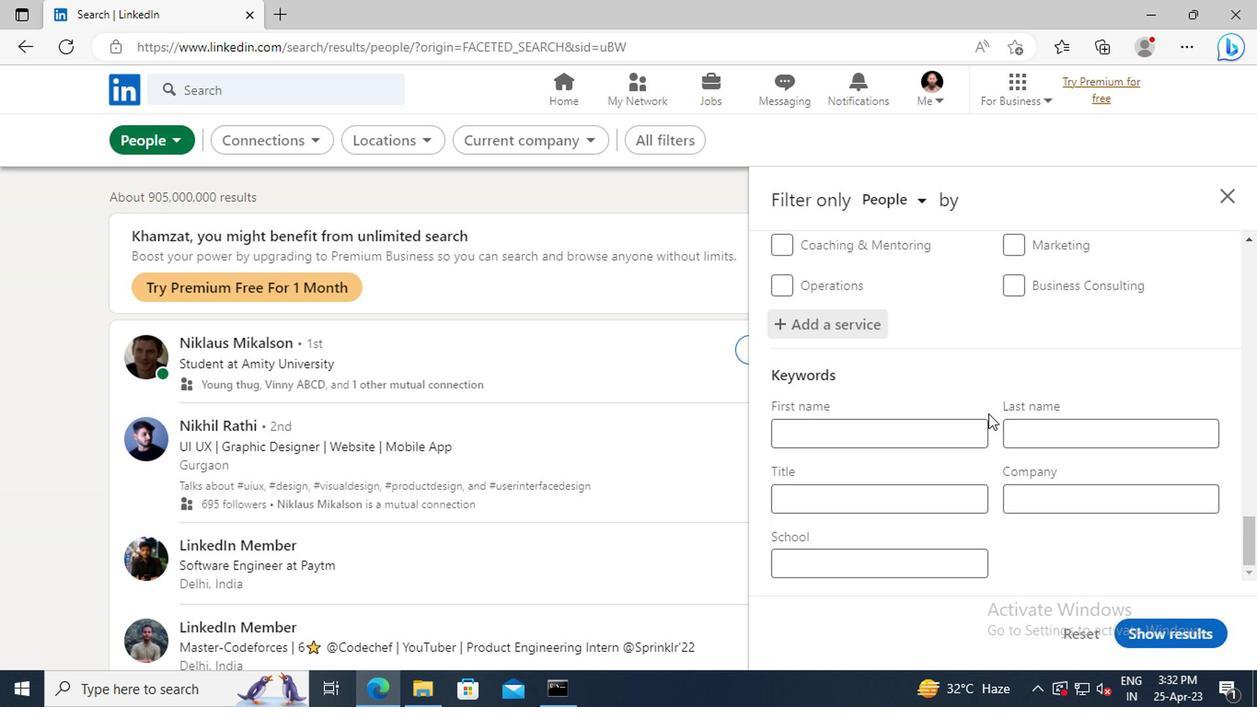 
Action: Mouse scrolled (986, 412) with delta (0, 0)
Screenshot: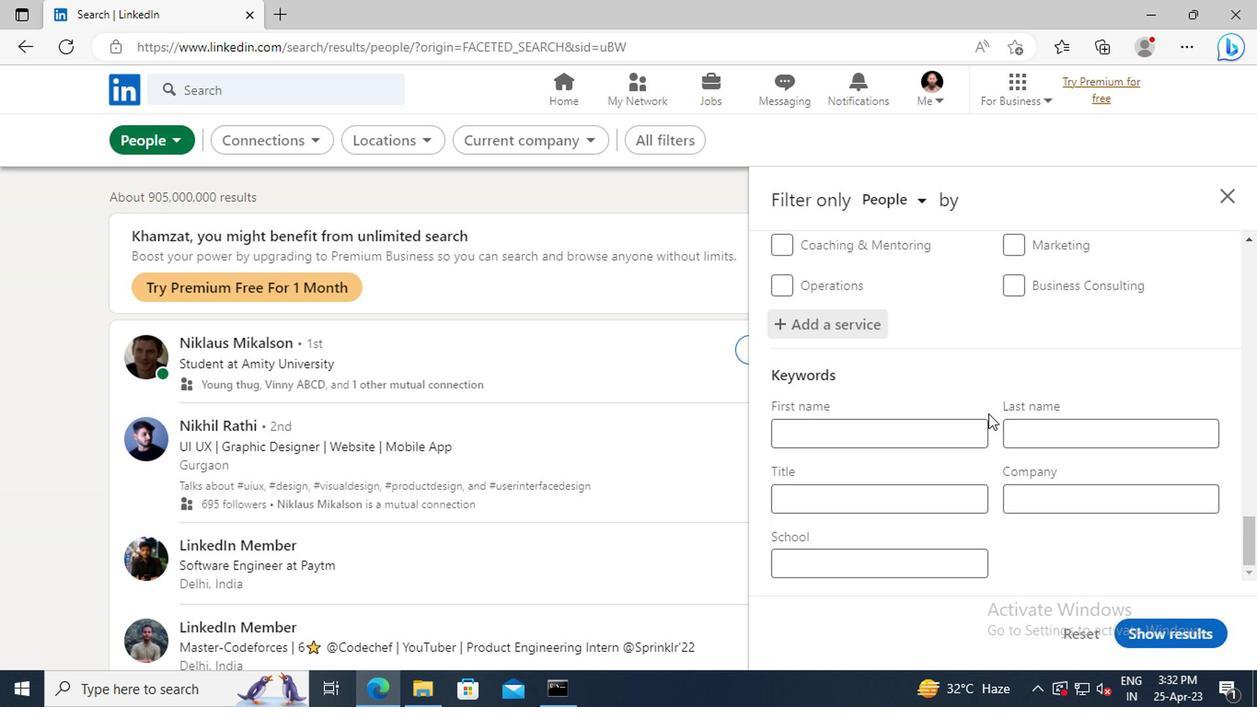 
Action: Mouse scrolled (986, 412) with delta (0, 0)
Screenshot: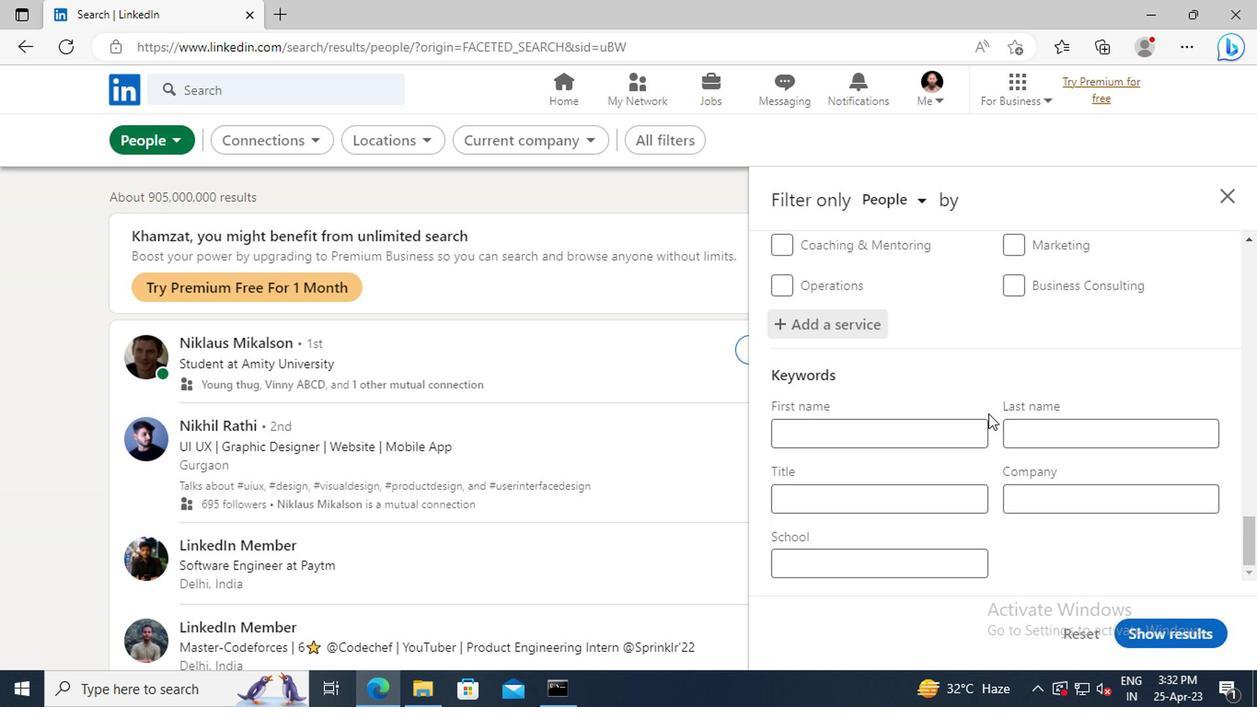 
Action: Mouse moved to (887, 488)
Screenshot: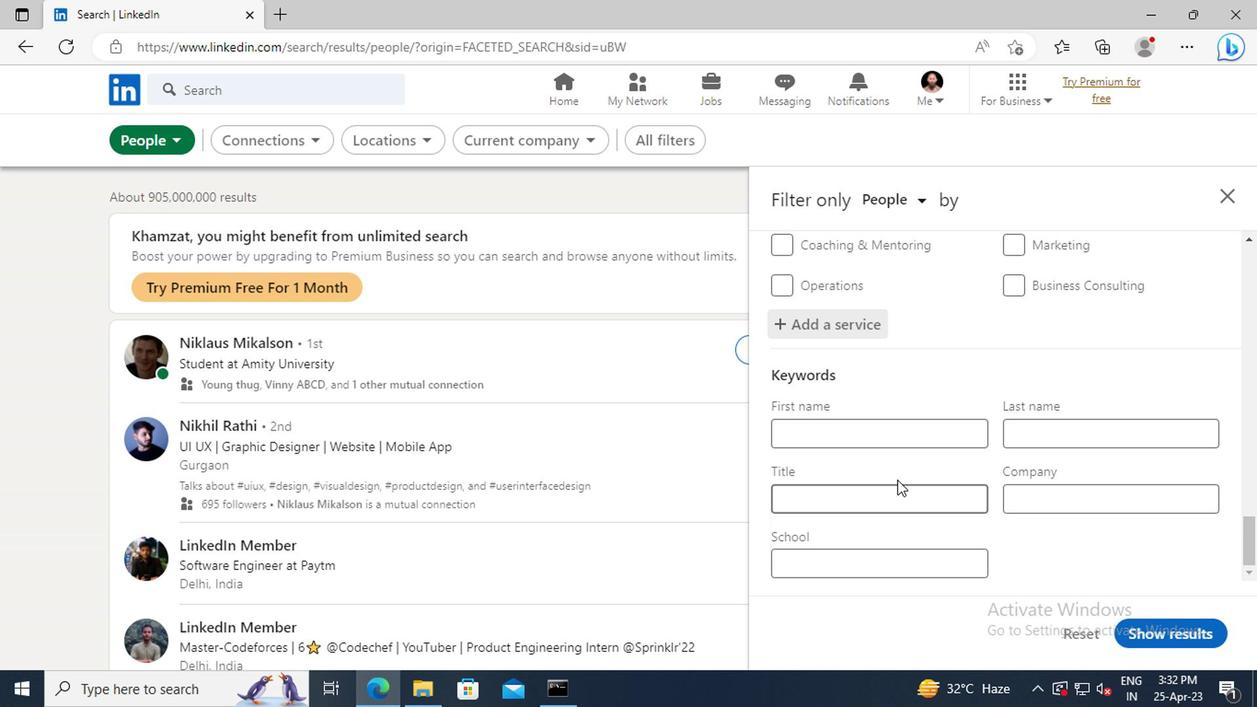 
Action: Mouse pressed left at (887, 488)
Screenshot: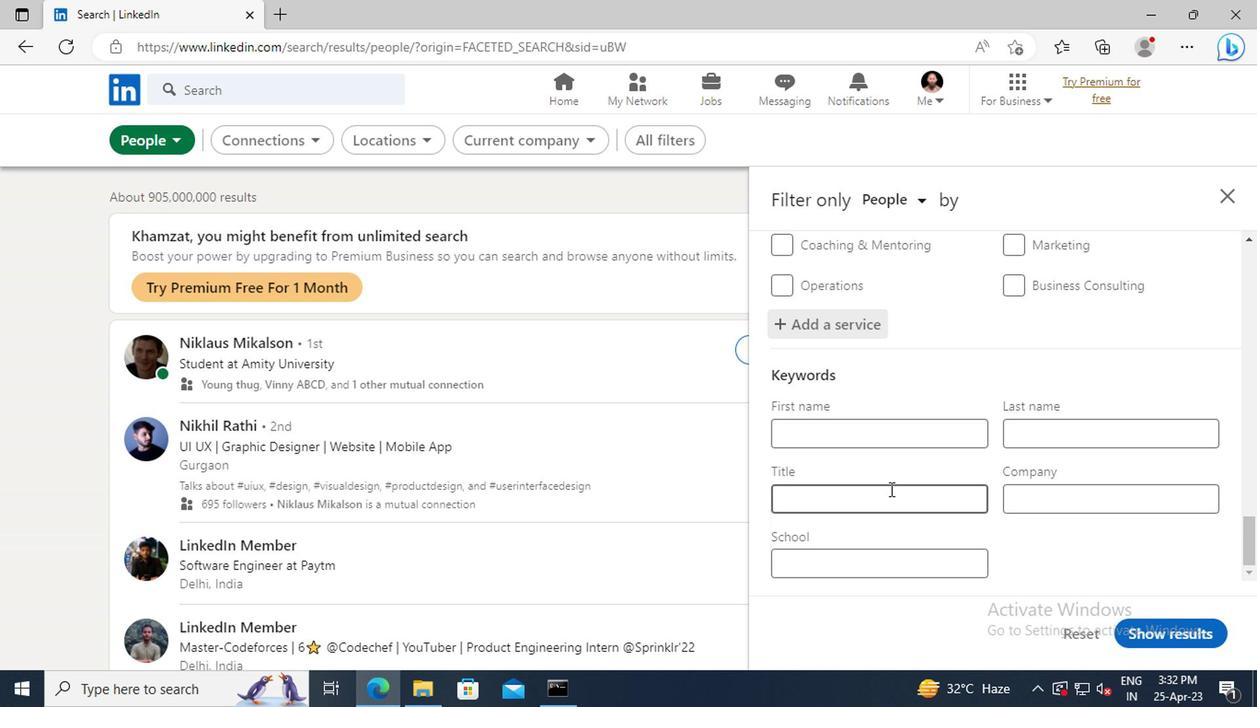 
Action: Key pressed <Key.shift>CLOUD<Key.space><Key.shift_r>ARCHITECT
Screenshot: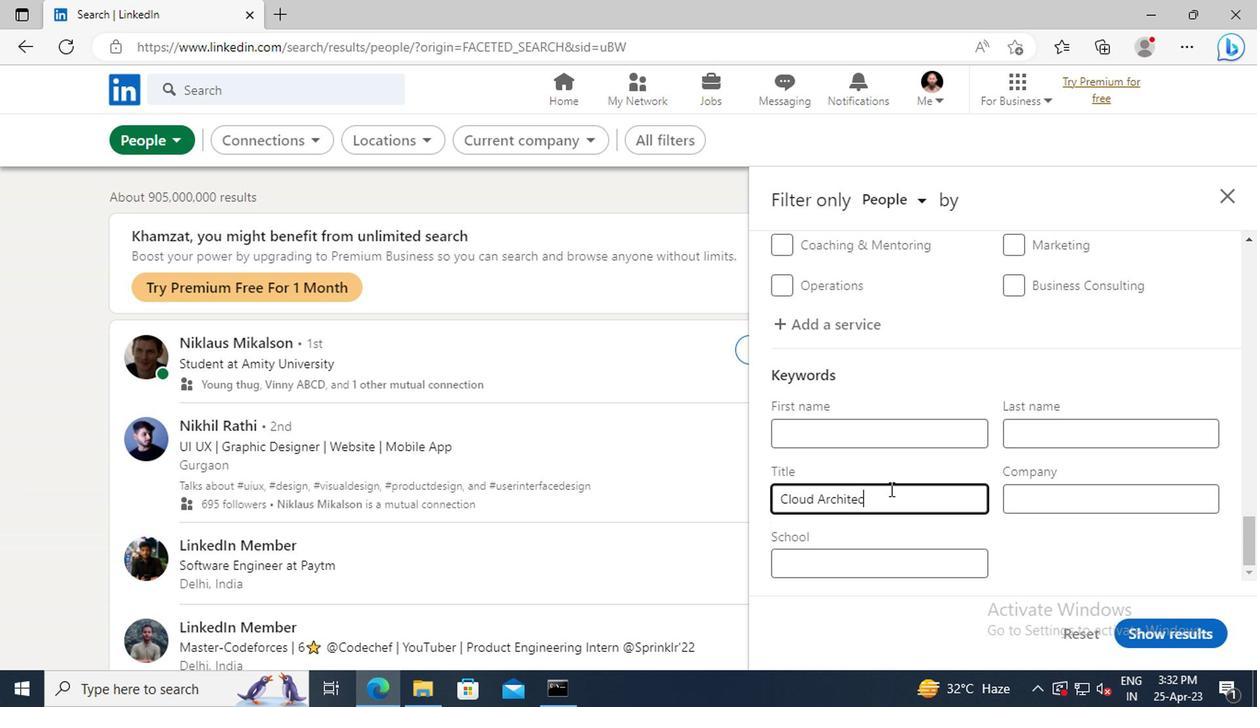 
Action: Mouse moved to (1164, 631)
Screenshot: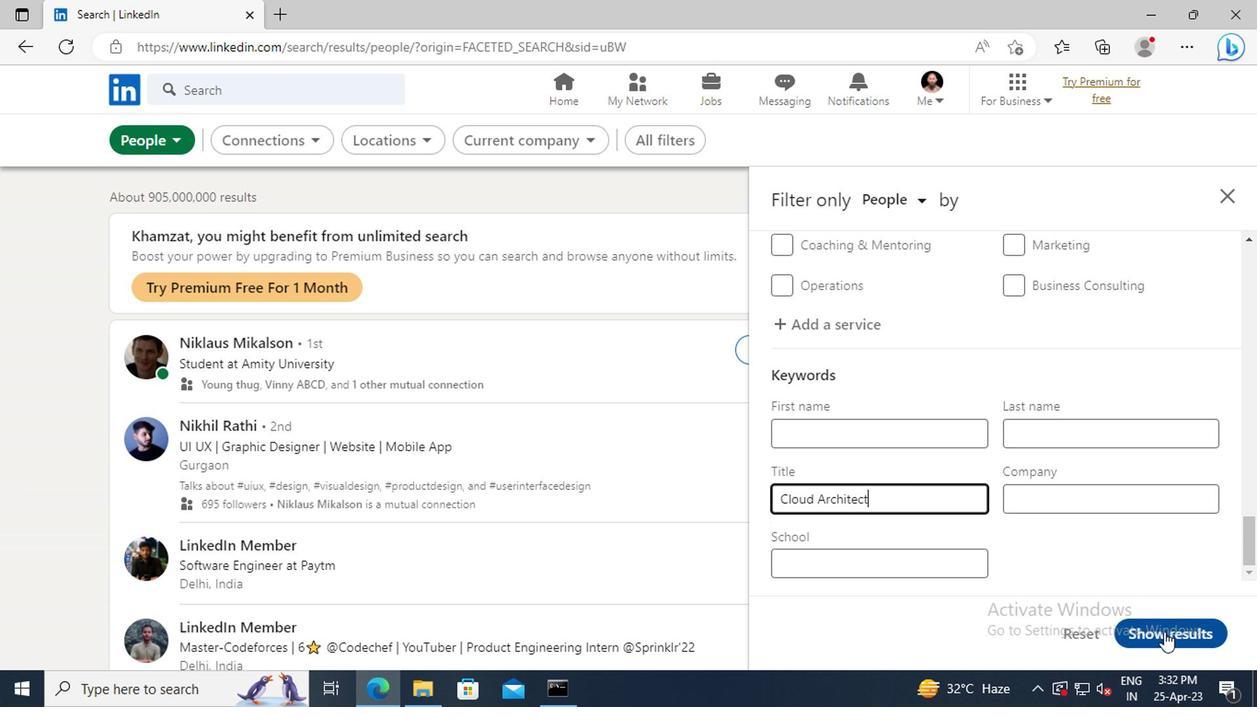 
Action: Mouse pressed left at (1164, 631)
Screenshot: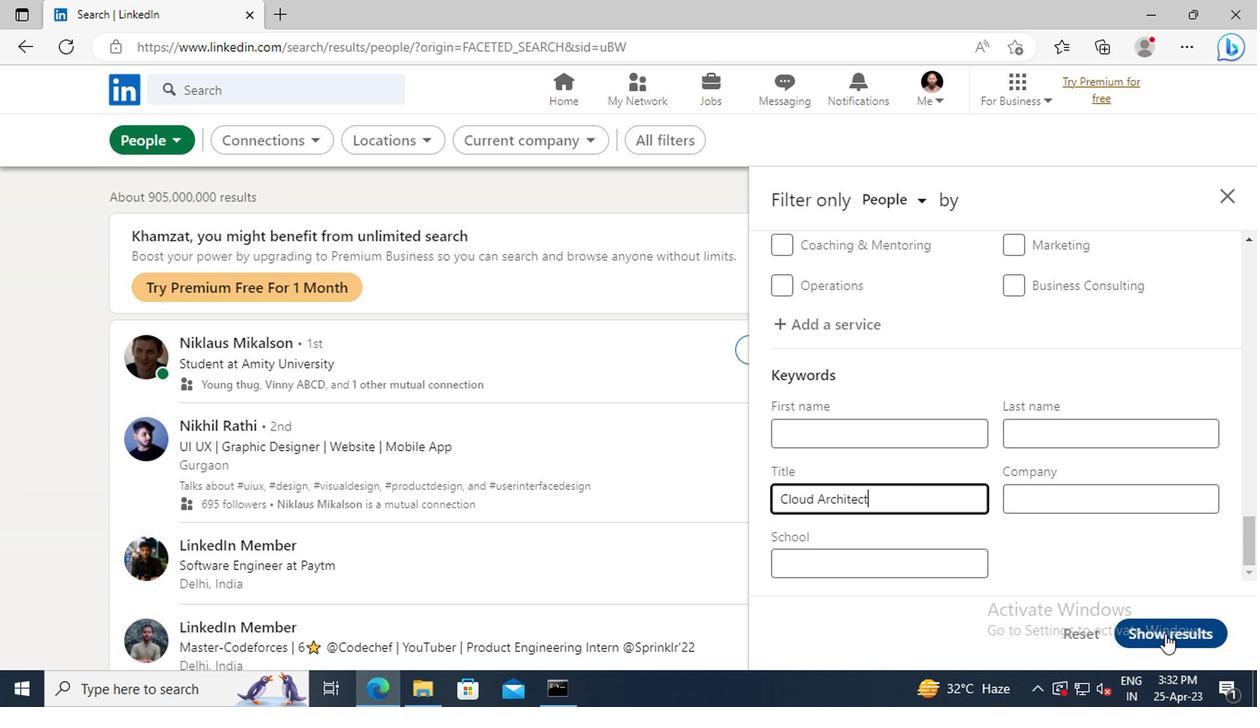 
